 Task: Select Grocery. Add to cart, from 99 Ranch Market for 4287 Palmer Road, Westerville, Ohio 43081, Cell Number 614-742-1053, following items : Guava (each) - 8, Panda Tofu Strip (7 oz)  - 1, Texas Orange (each) - 5, Cherry Tomato (1 pack ) - 8, Tung-I Instant Noodle-Onion (3 oz)  - 1, Dragon Fruit Red (each) - 8, SF Clover Honey Glass (24 oz) - 5, Fragrance Salted Egg Potato Chips (2.47 oz) - 1, My Melody Wet Tissue with Case (1 ct) - 8, Jin Jin Jelly Strips (400 g) - 1
Action: Mouse pressed left at (399, 135)
Screenshot: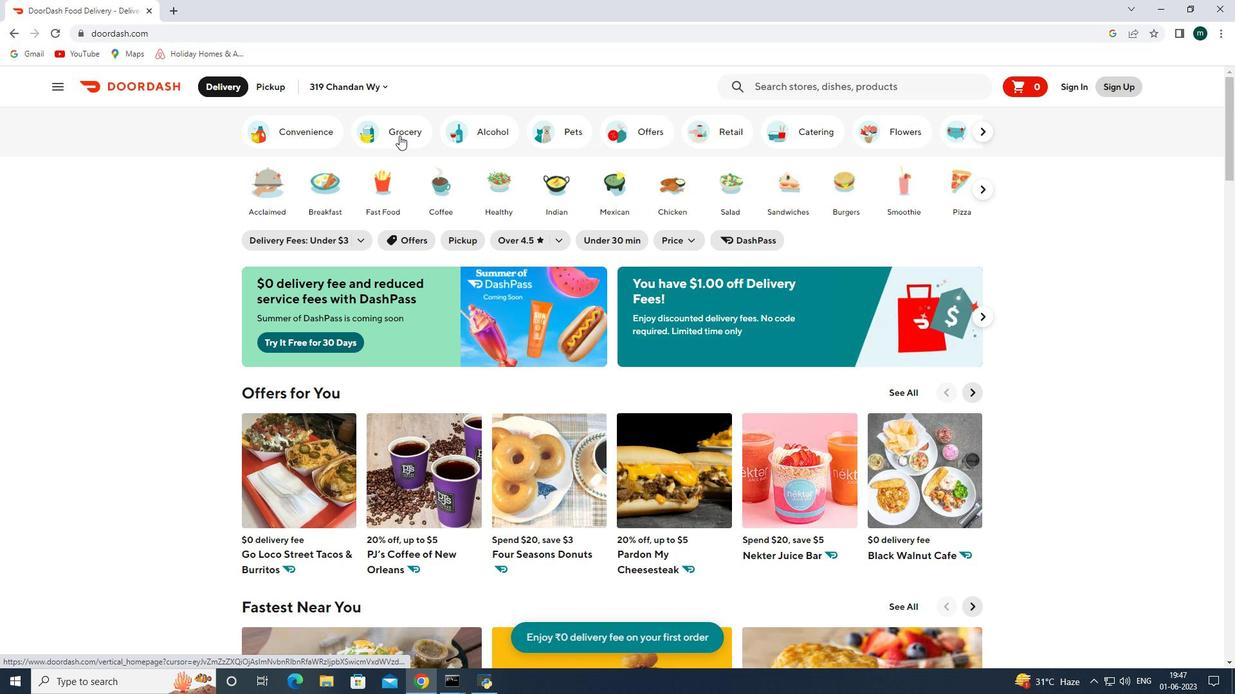 
Action: Mouse moved to (543, 366)
Screenshot: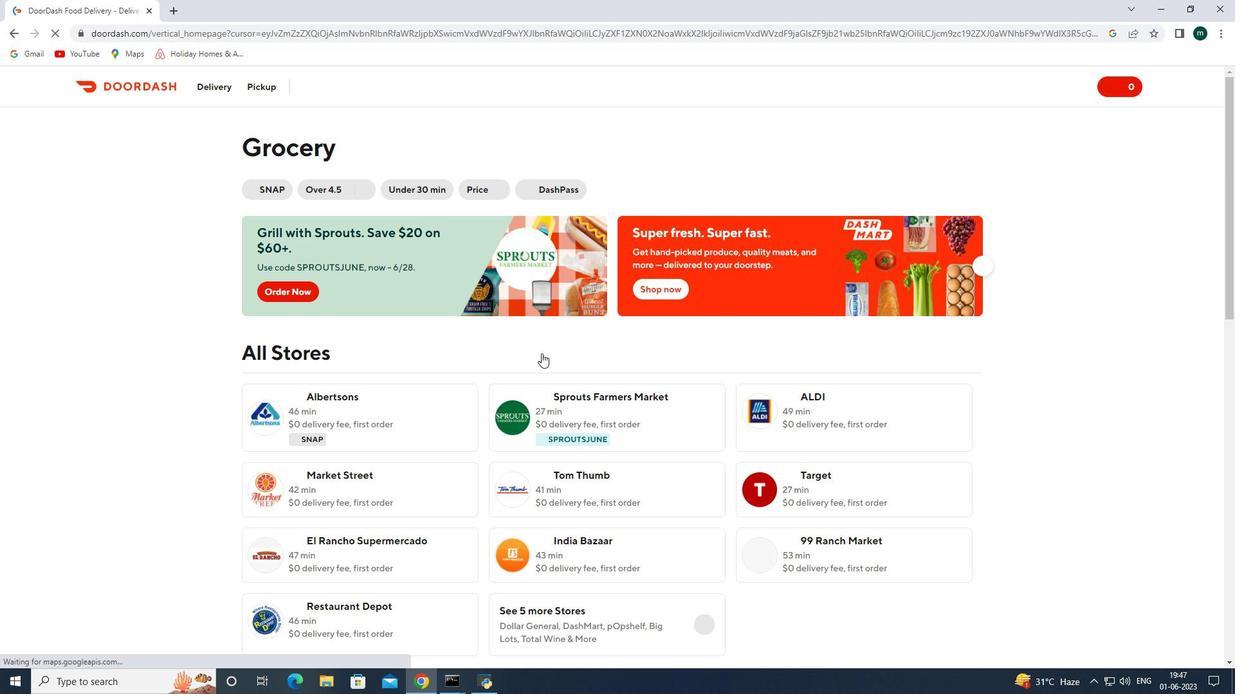 
Action: Mouse scrolled (543, 365) with delta (0, 0)
Screenshot: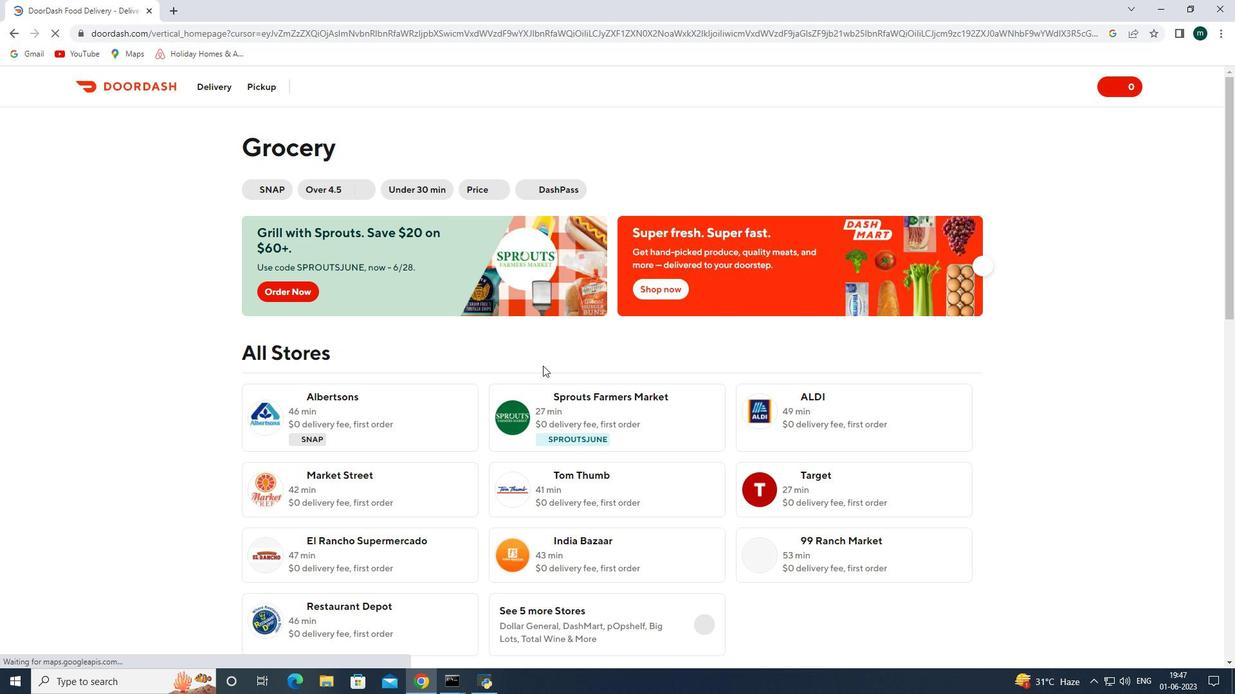 
Action: Mouse scrolled (543, 365) with delta (0, 0)
Screenshot: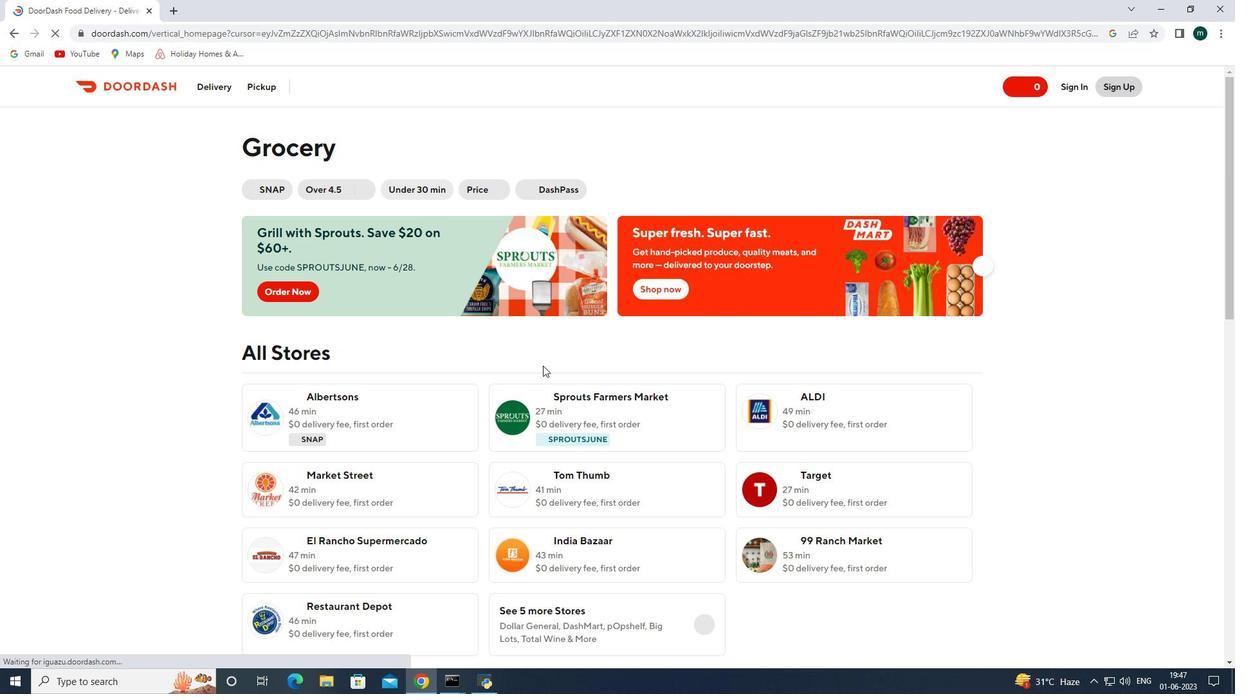 
Action: Mouse scrolled (543, 365) with delta (0, 0)
Screenshot: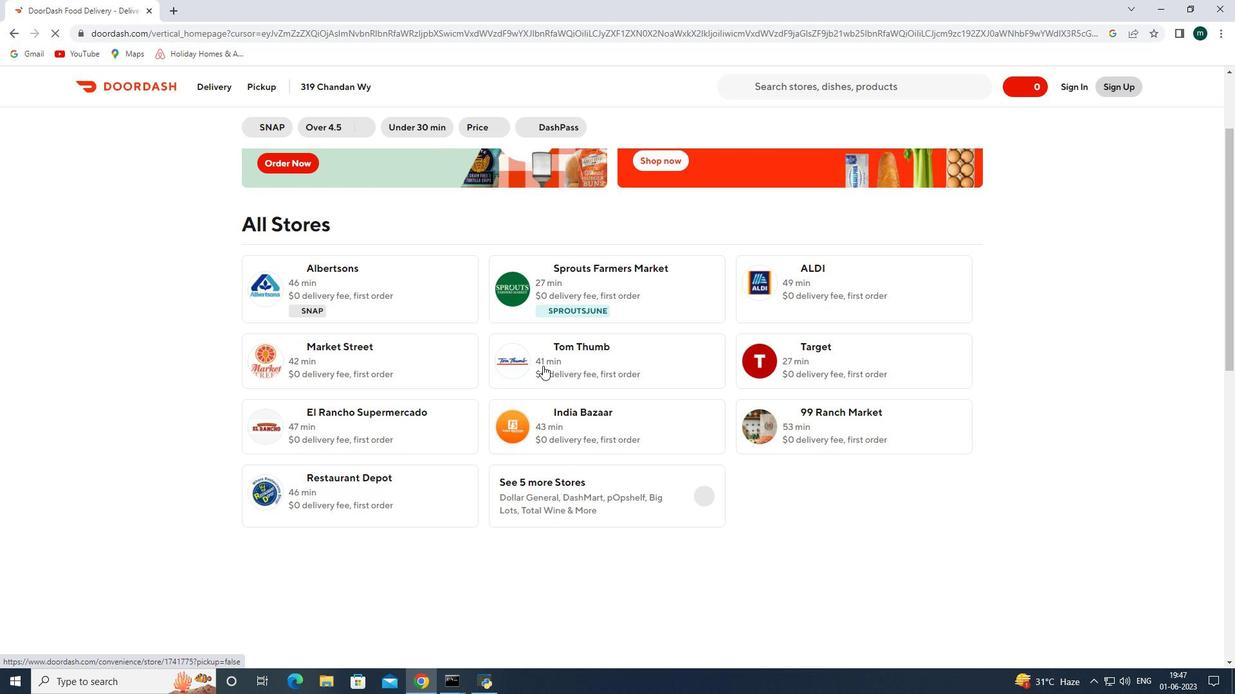 
Action: Mouse moved to (707, 433)
Screenshot: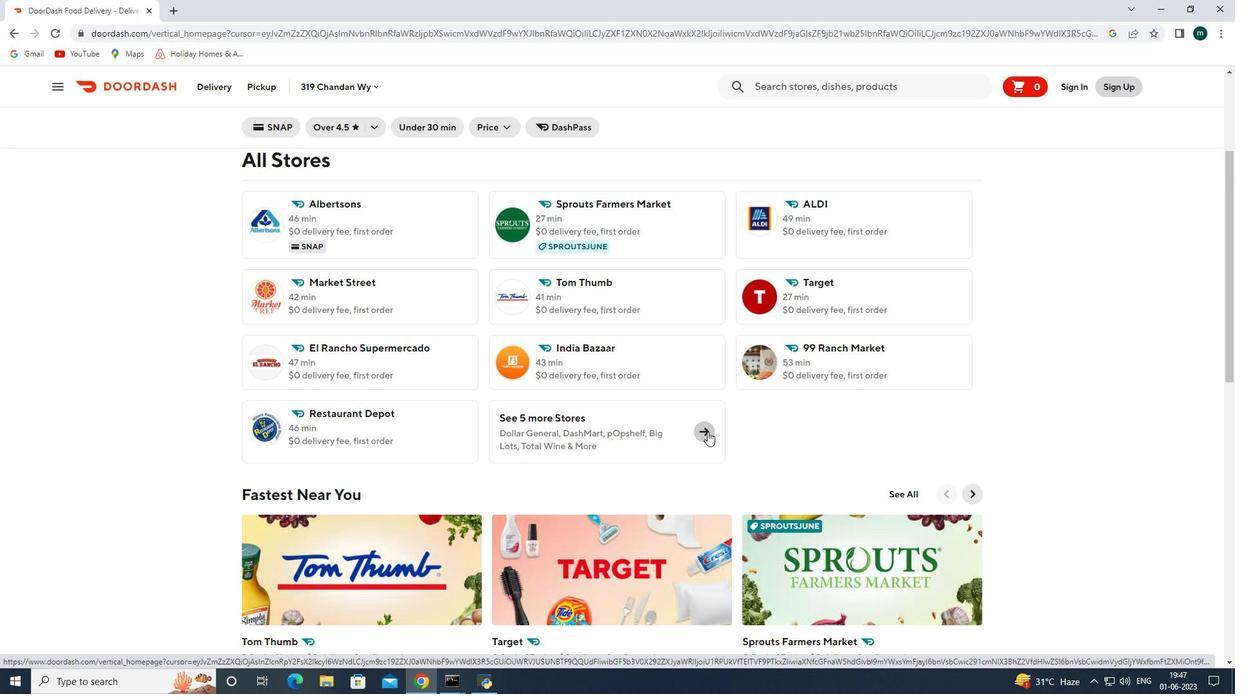 
Action: Mouse pressed left at (707, 433)
Screenshot: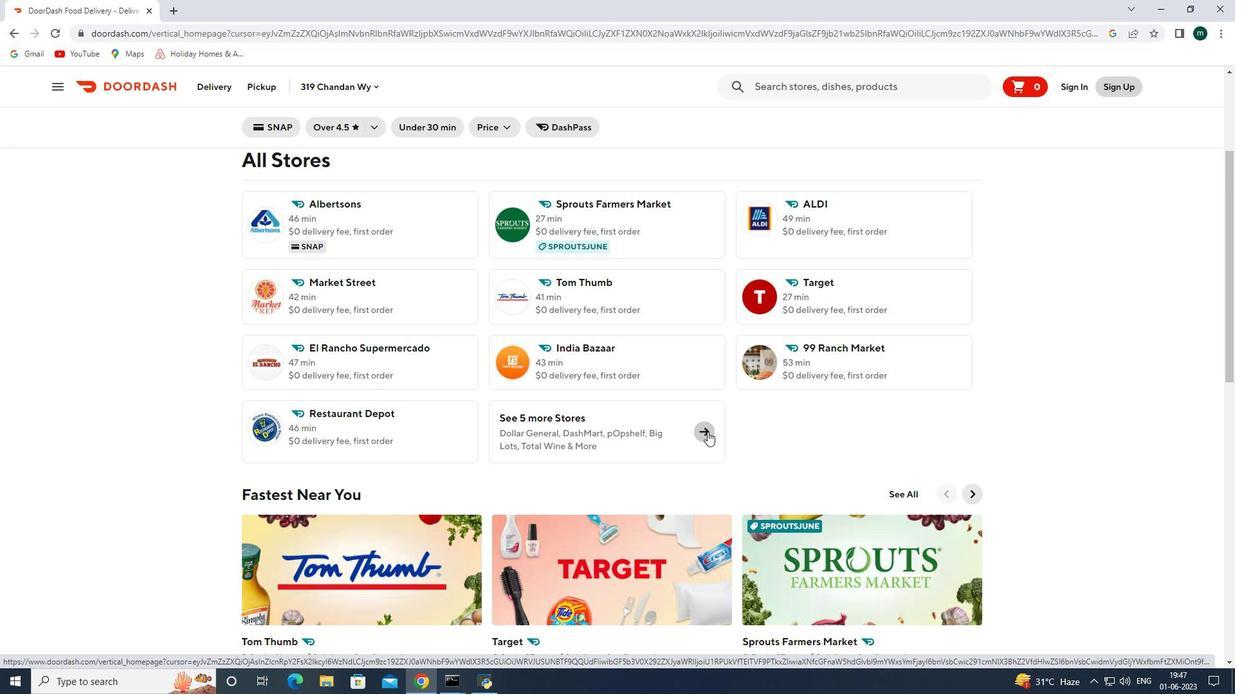 
Action: Mouse moved to (761, 345)
Screenshot: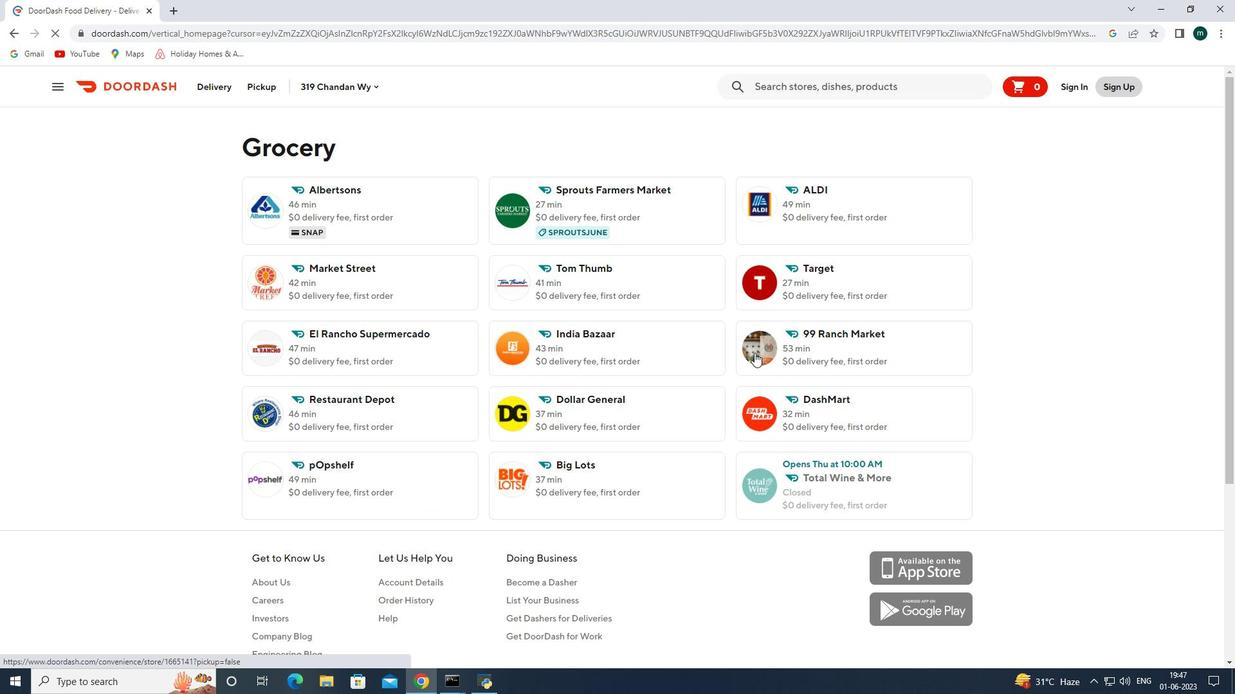 
Action: Mouse pressed left at (761, 345)
Screenshot: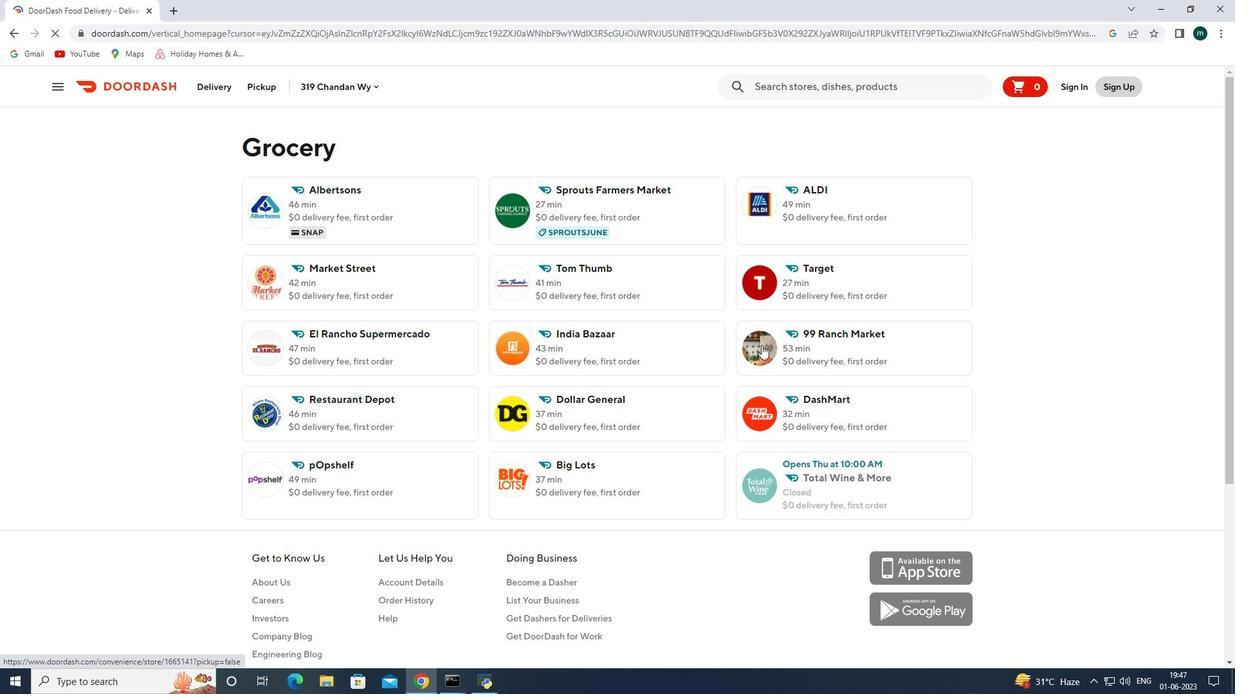 
Action: Mouse moved to (244, 92)
Screenshot: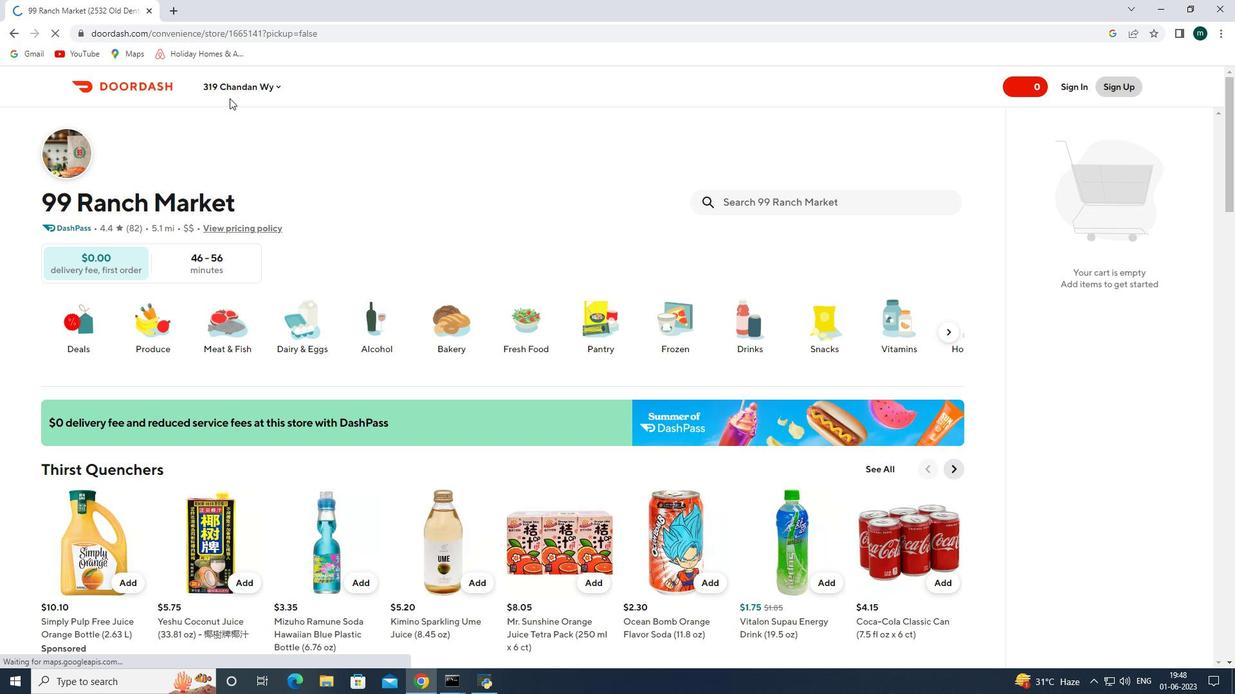 
Action: Mouse pressed left at (244, 92)
Screenshot: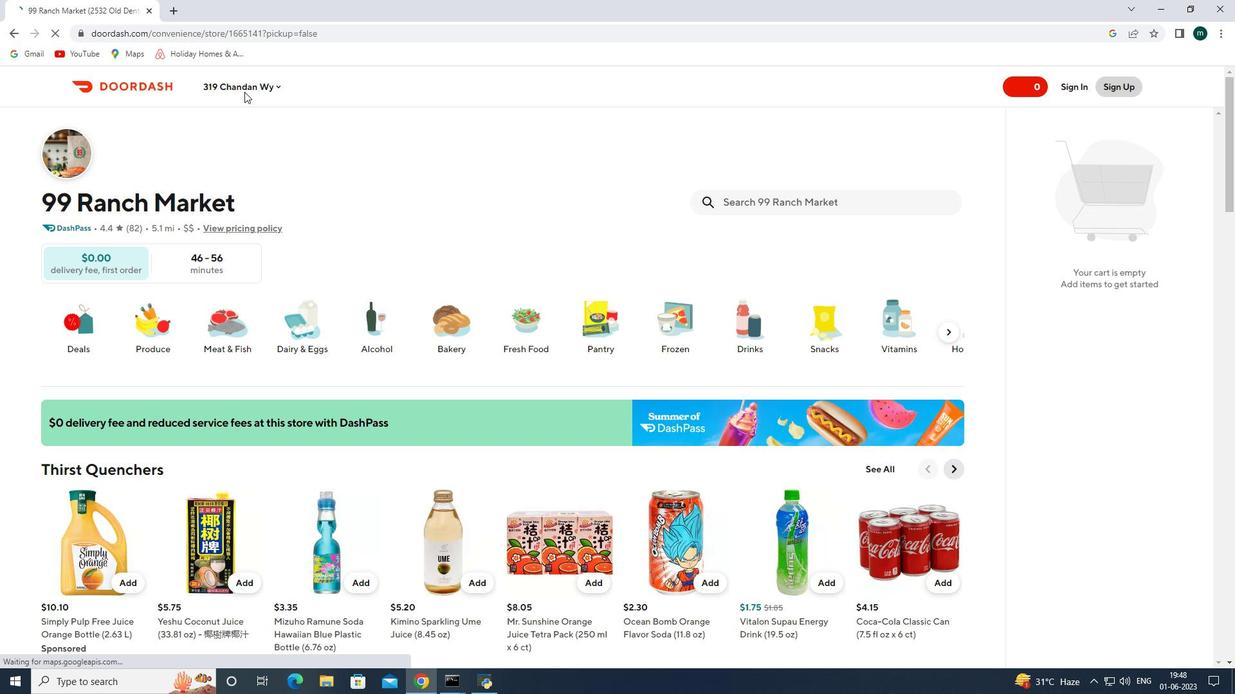 
Action: Mouse moved to (275, 88)
Screenshot: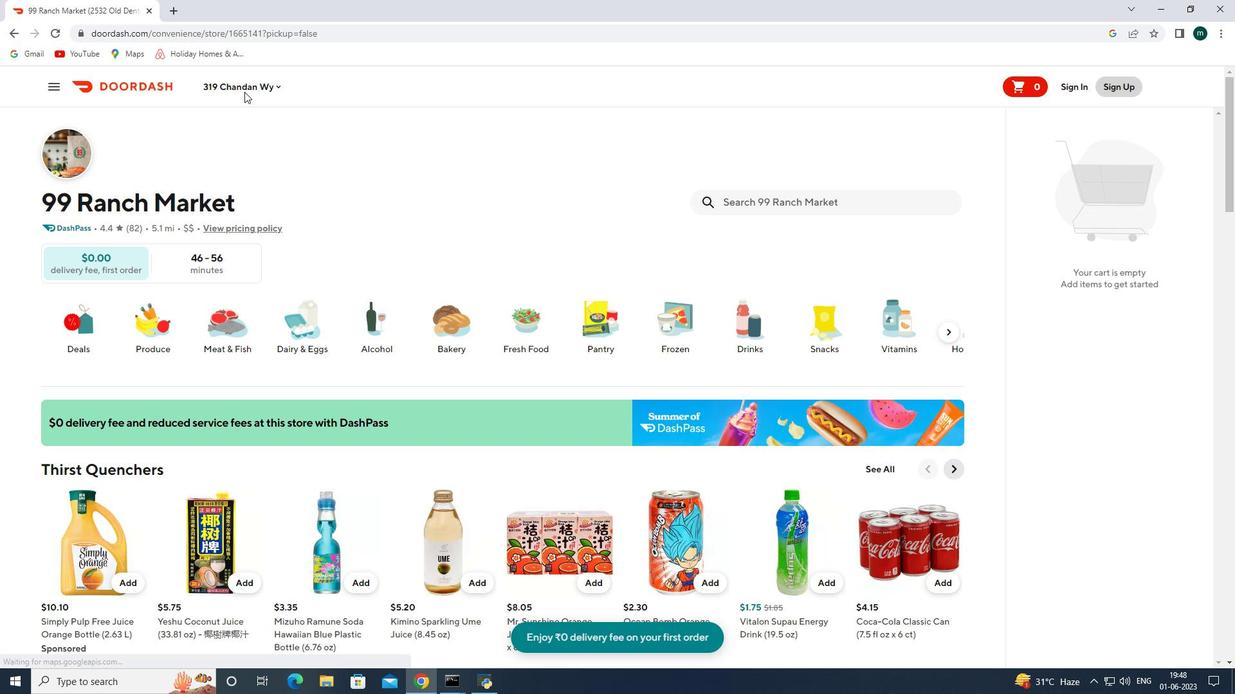 
Action: Mouse pressed left at (275, 88)
Screenshot: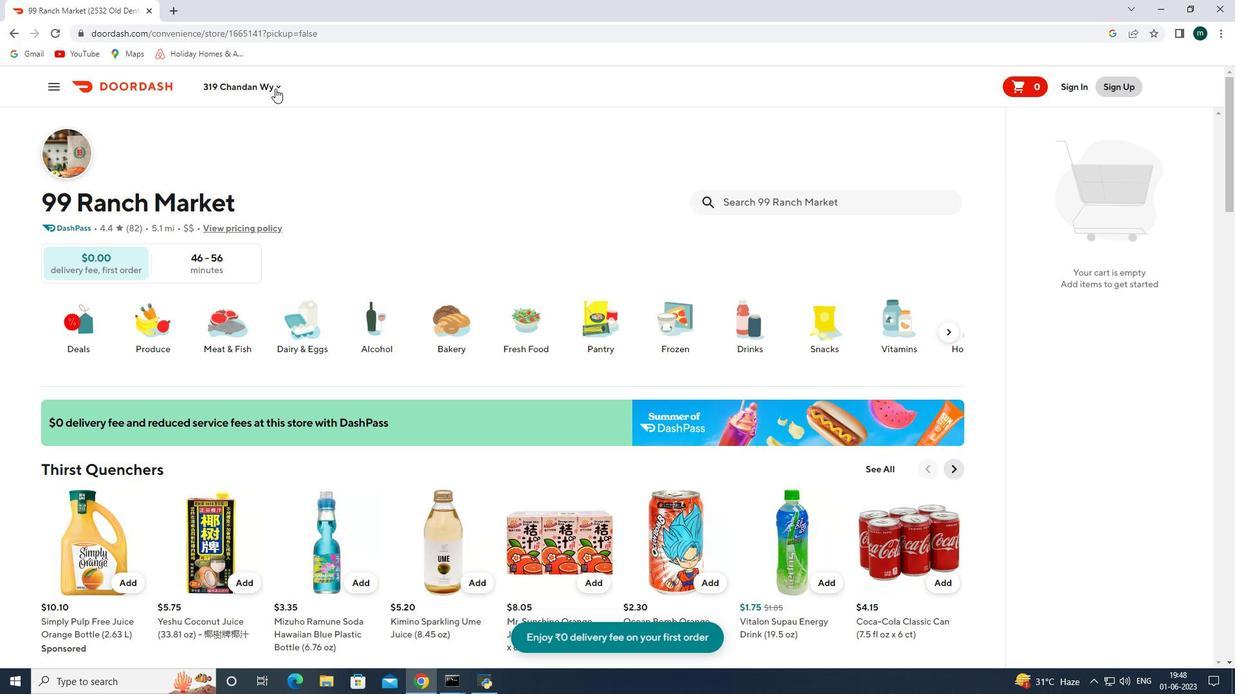 
Action: Mouse moved to (285, 133)
Screenshot: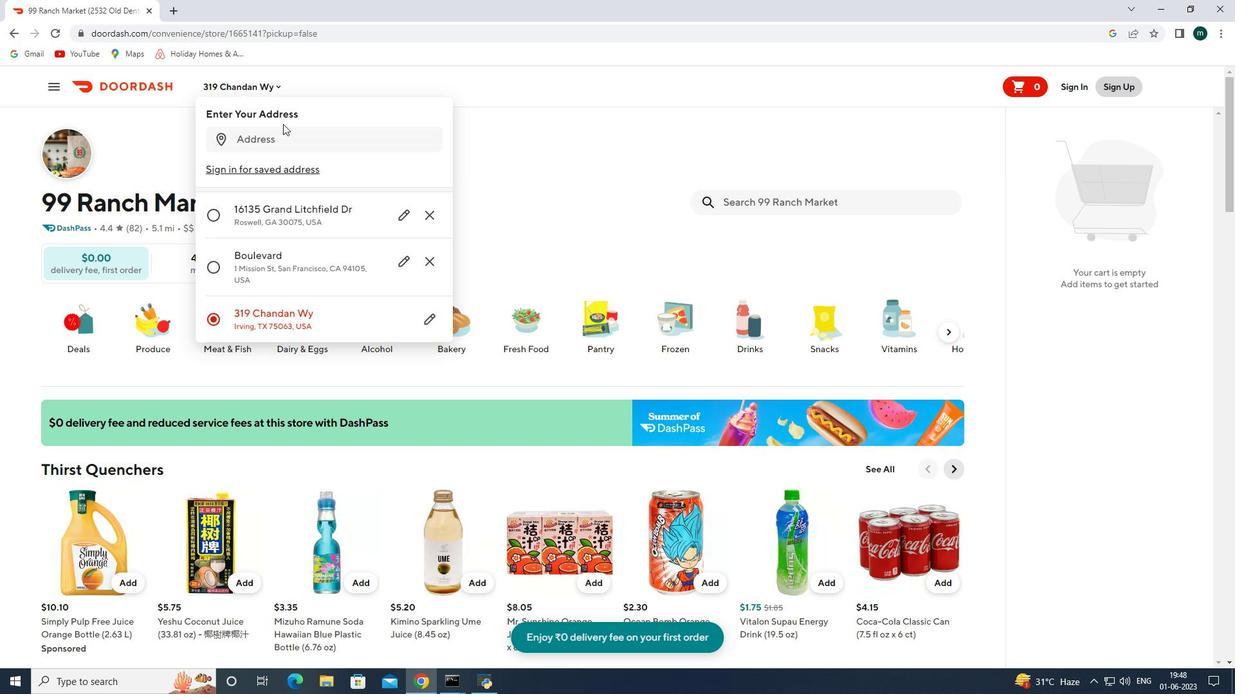 
Action: Mouse pressed left at (285, 133)
Screenshot: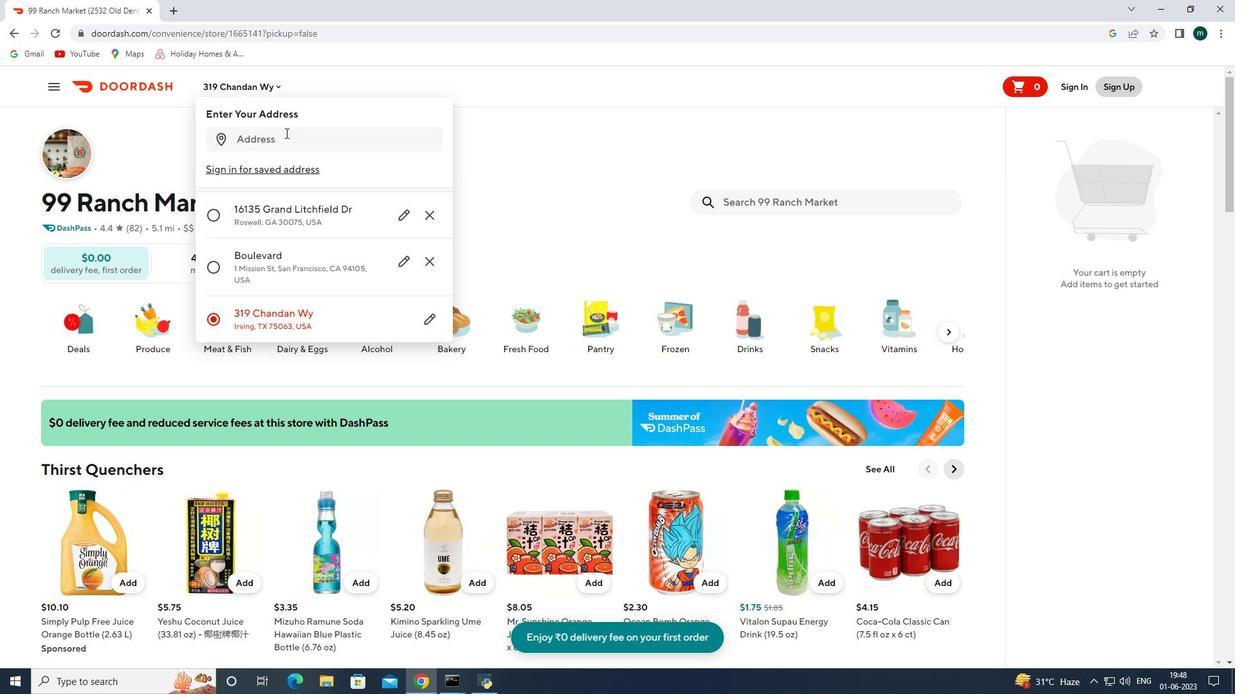
Action: Key pressed 4287<Key.space>plamer<Key.space>road<Key.left><Key.left><Key.left><Key.left><Key.left><Key.backspace><Key.backspace><Key.backspace><Key.backspace><Key.backspace>almer<Key.right><Key.right><Key.right><Key.right><Key.right><Key.right><Key.space>westerville<Key.space>oho<Key.backspace>io<Key.space>4305<Key.backspace>81<Key.enter>
Screenshot: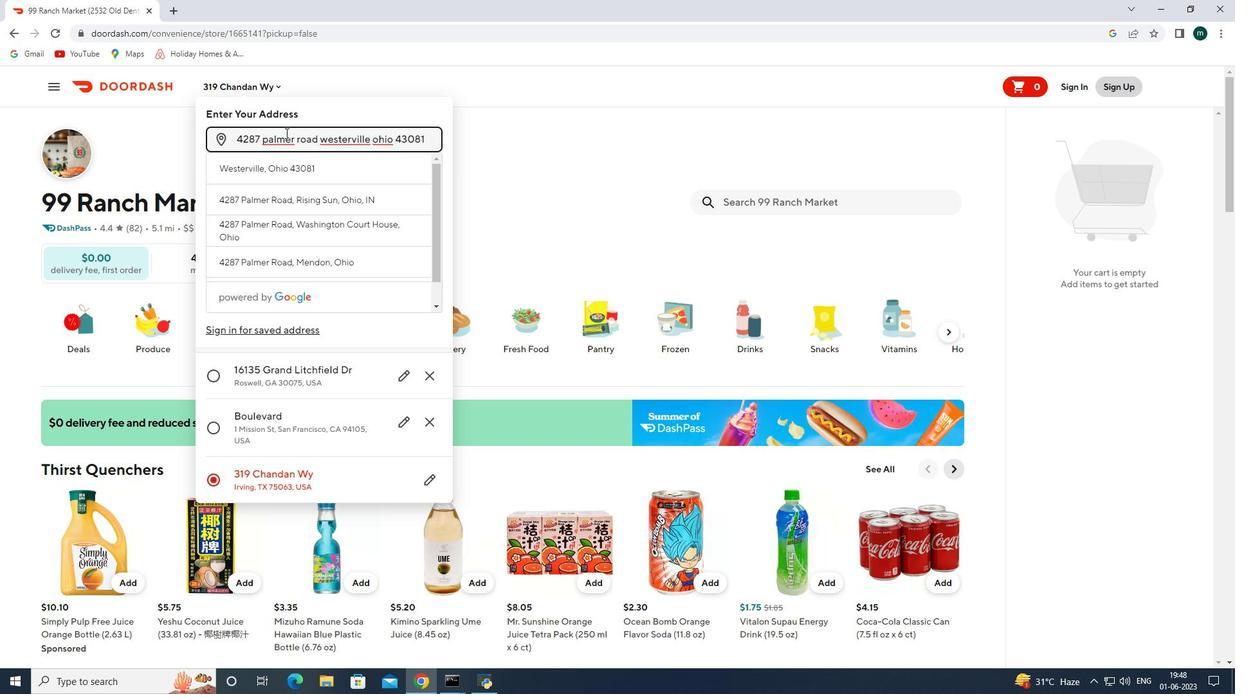 
Action: Mouse moved to (394, 557)
Screenshot: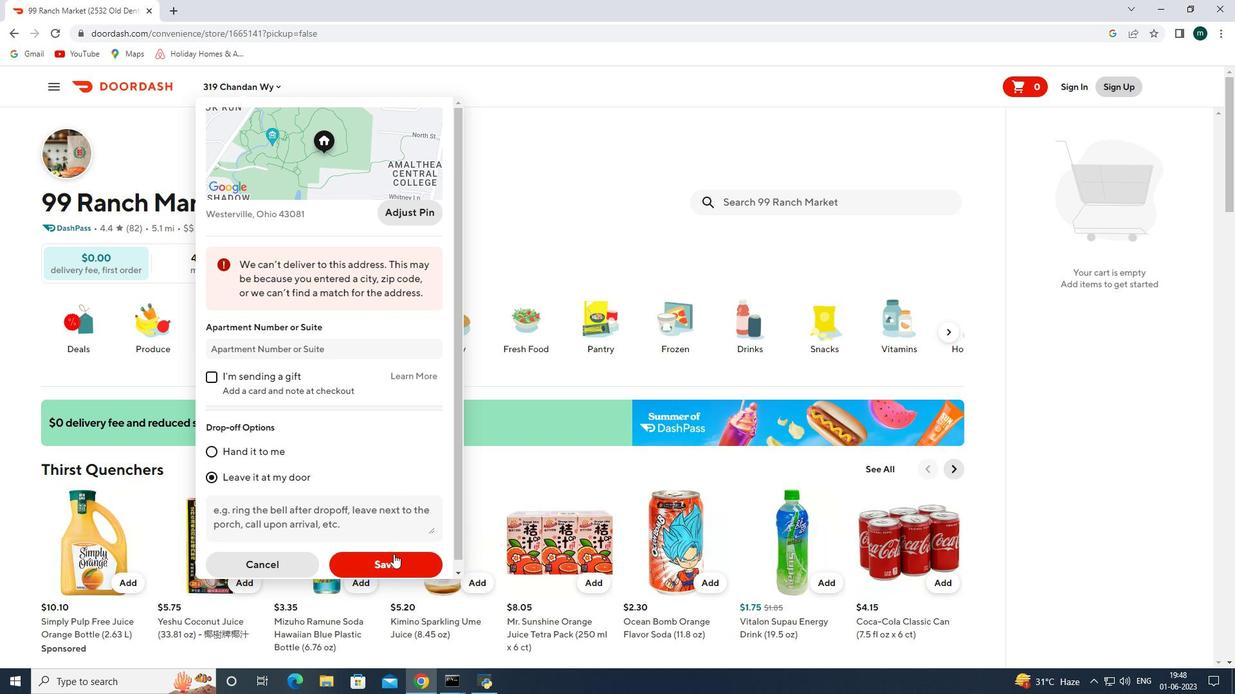 
Action: Mouse pressed left at (394, 557)
Screenshot: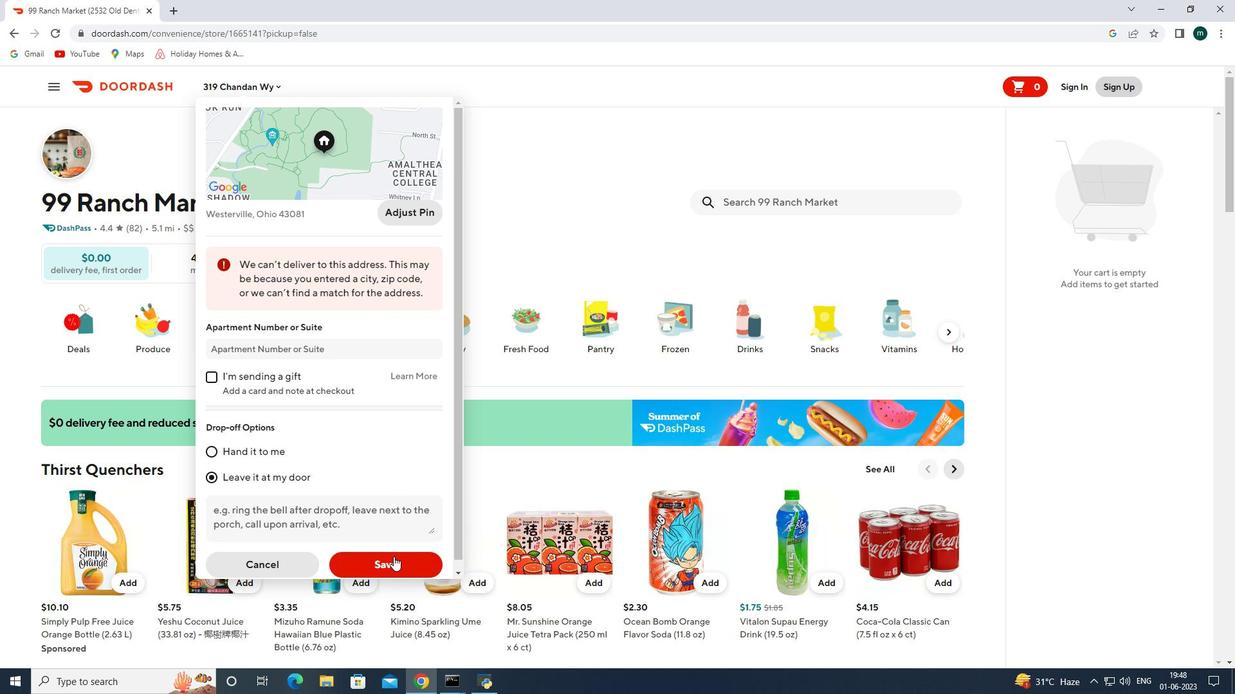 
Action: Mouse moved to (730, 190)
Screenshot: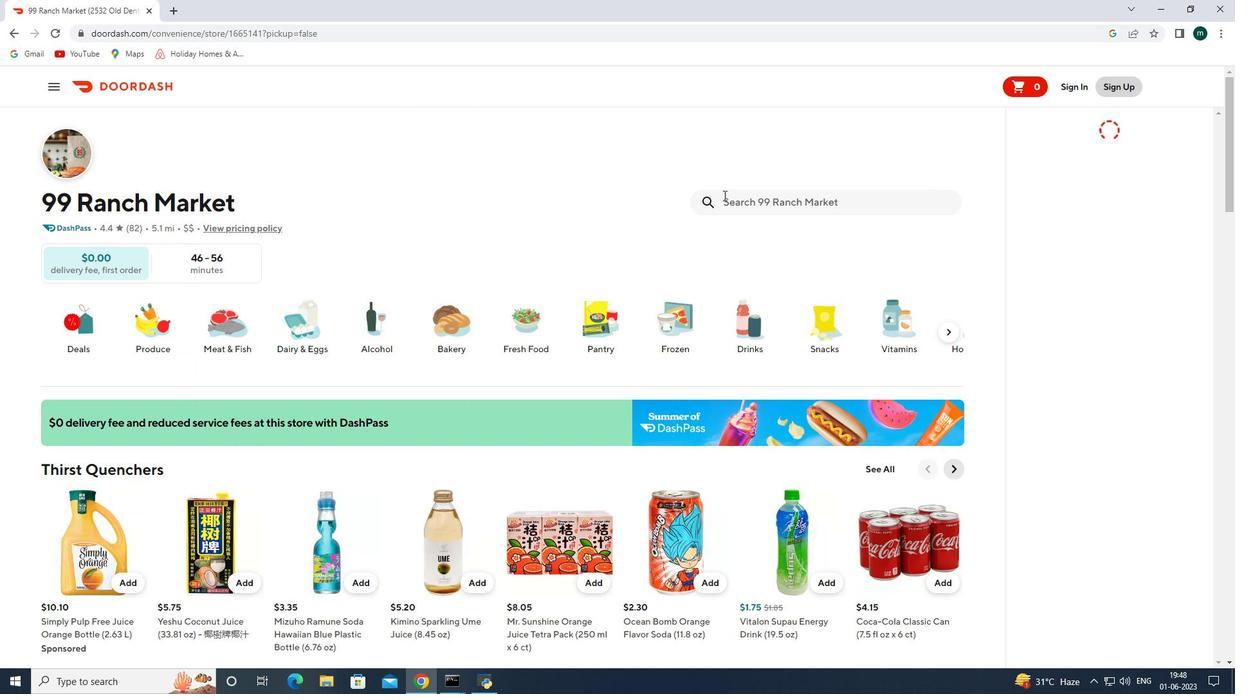 
Action: Mouse pressed left at (730, 190)
Screenshot: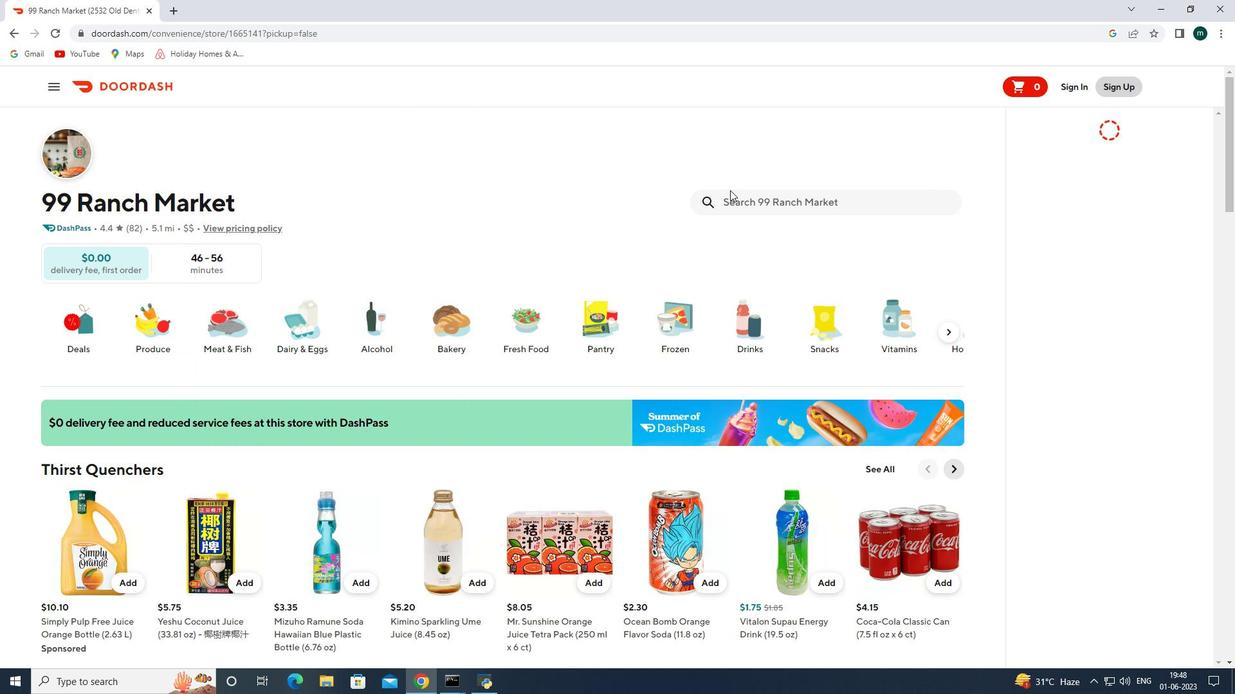 
Action: Mouse moved to (732, 198)
Screenshot: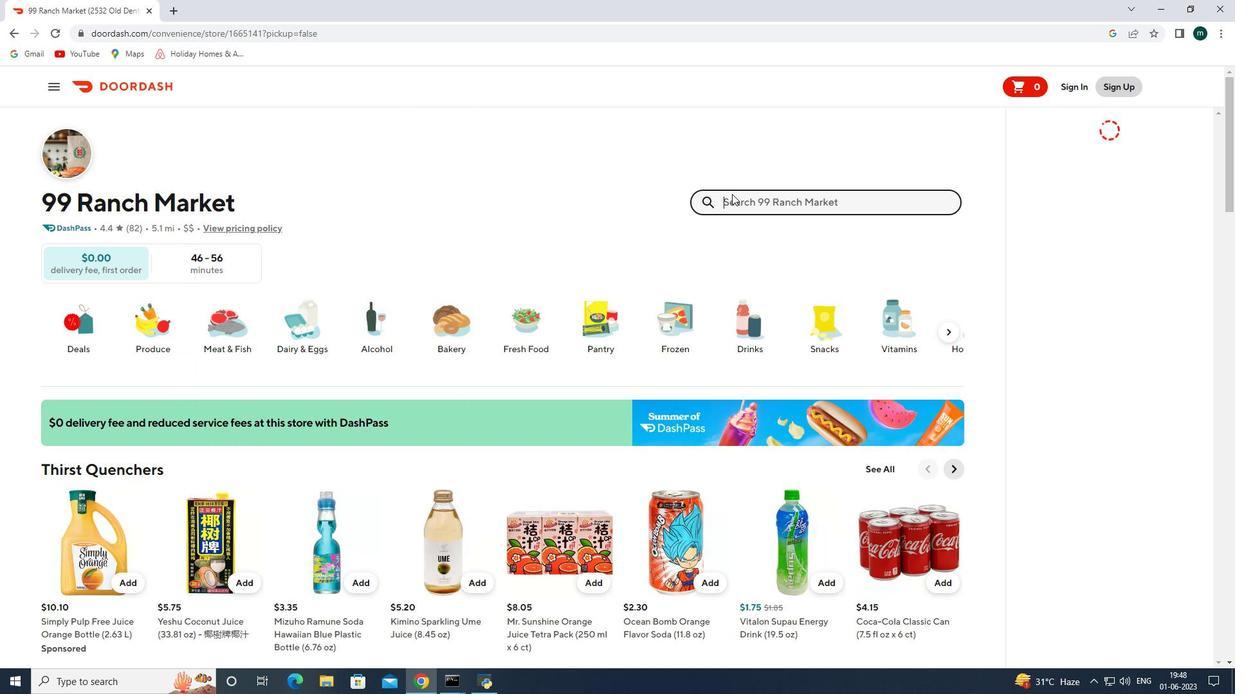 
Action: Key pressed guava<Key.space><Key.enter>
Screenshot: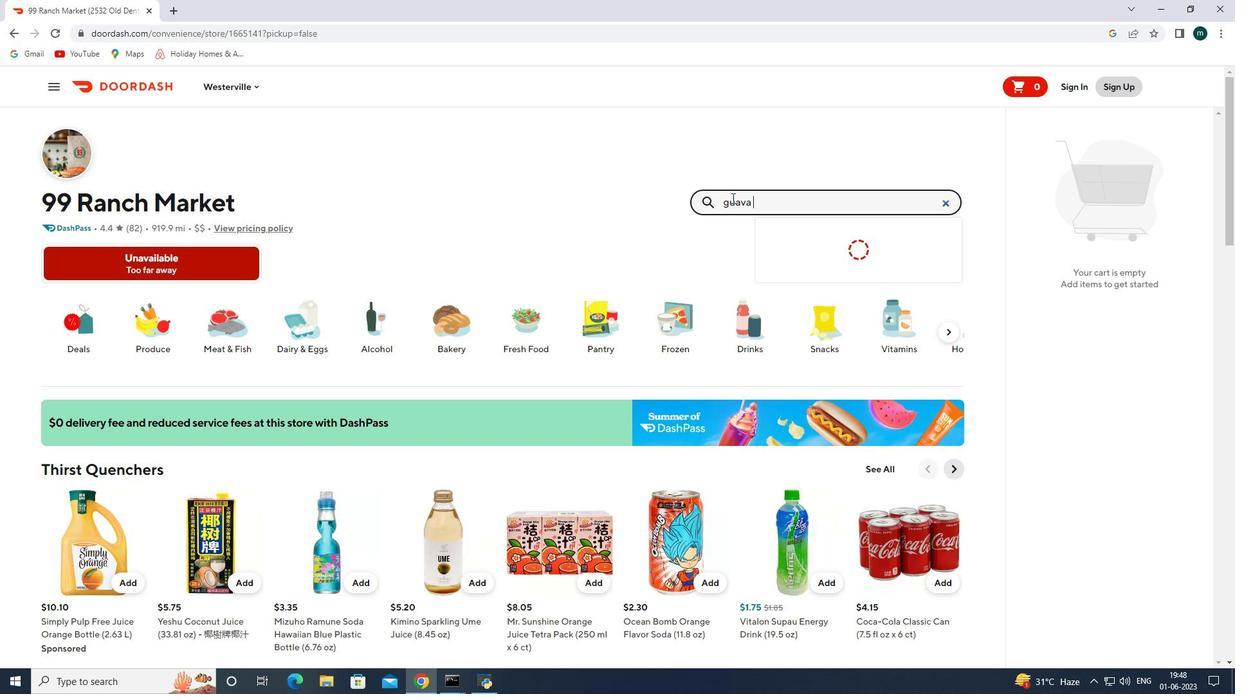 
Action: Mouse moved to (119, 335)
Screenshot: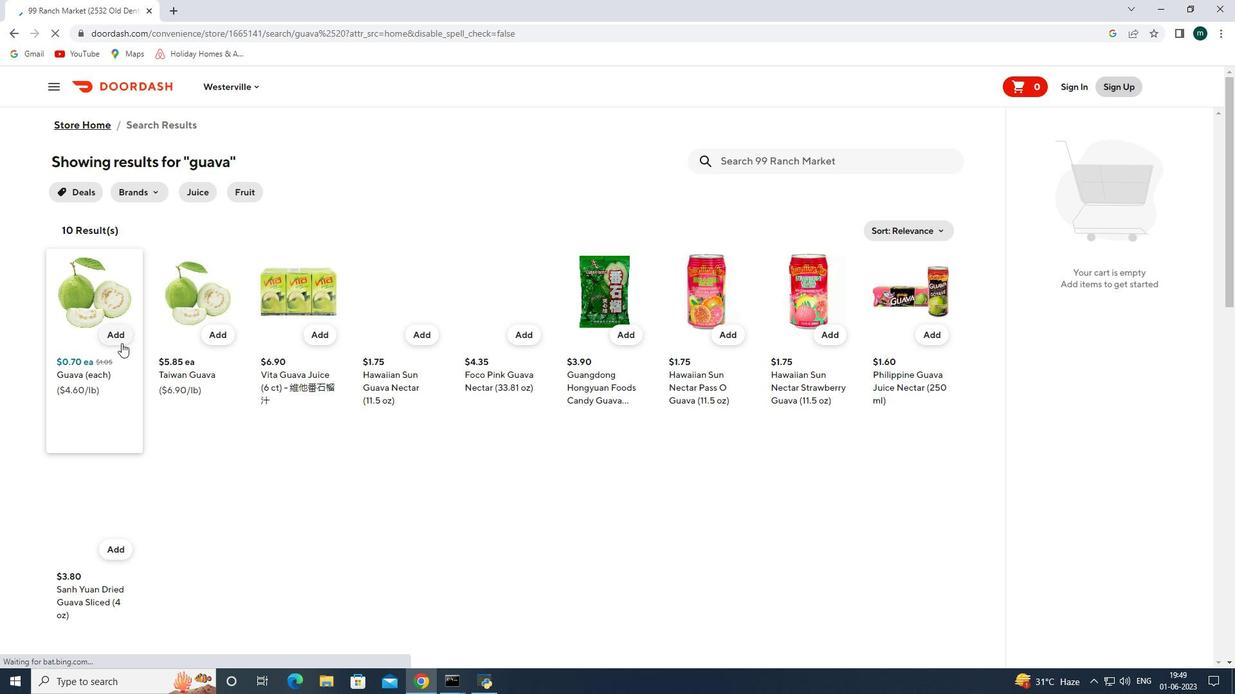 
Action: Mouse pressed left at (119, 335)
Screenshot: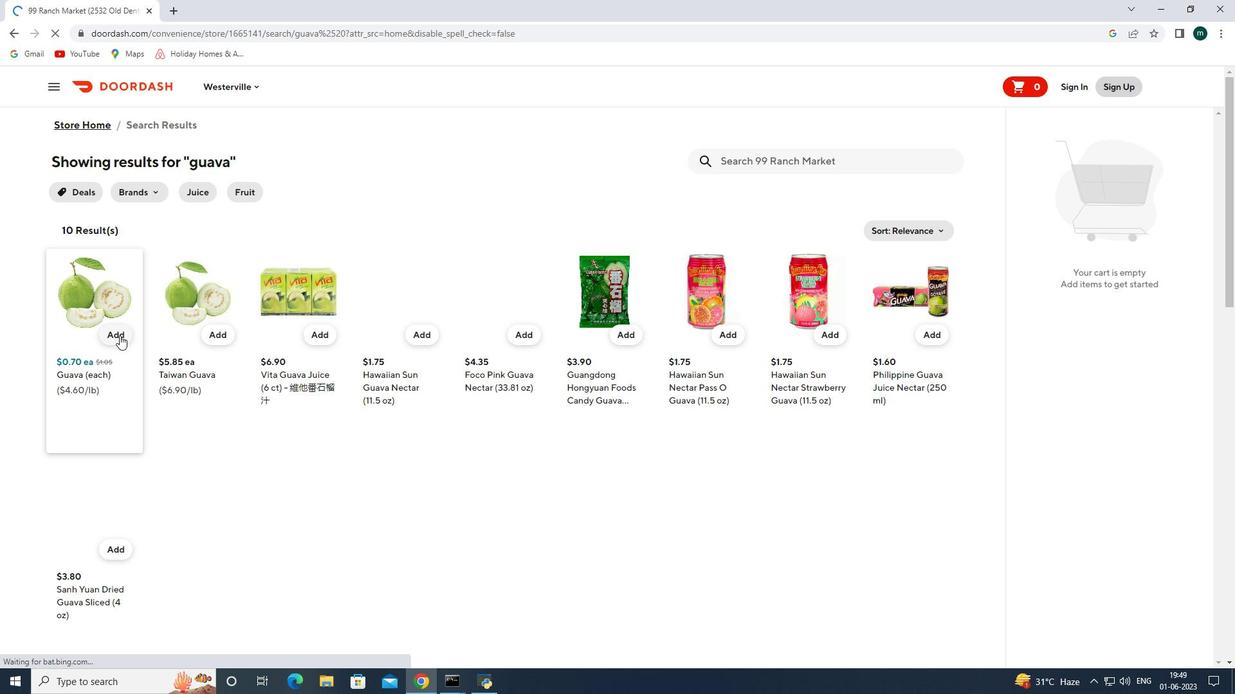 
Action: Mouse pressed left at (119, 335)
Screenshot: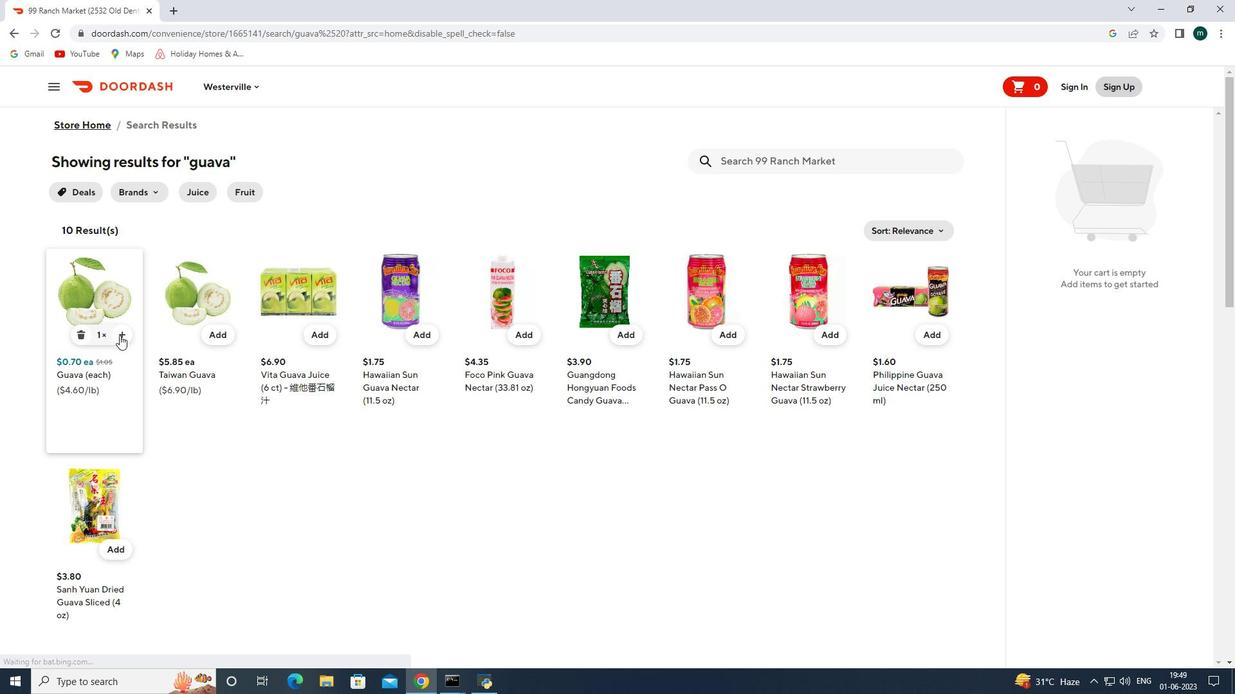 
Action: Mouse pressed left at (119, 335)
Screenshot: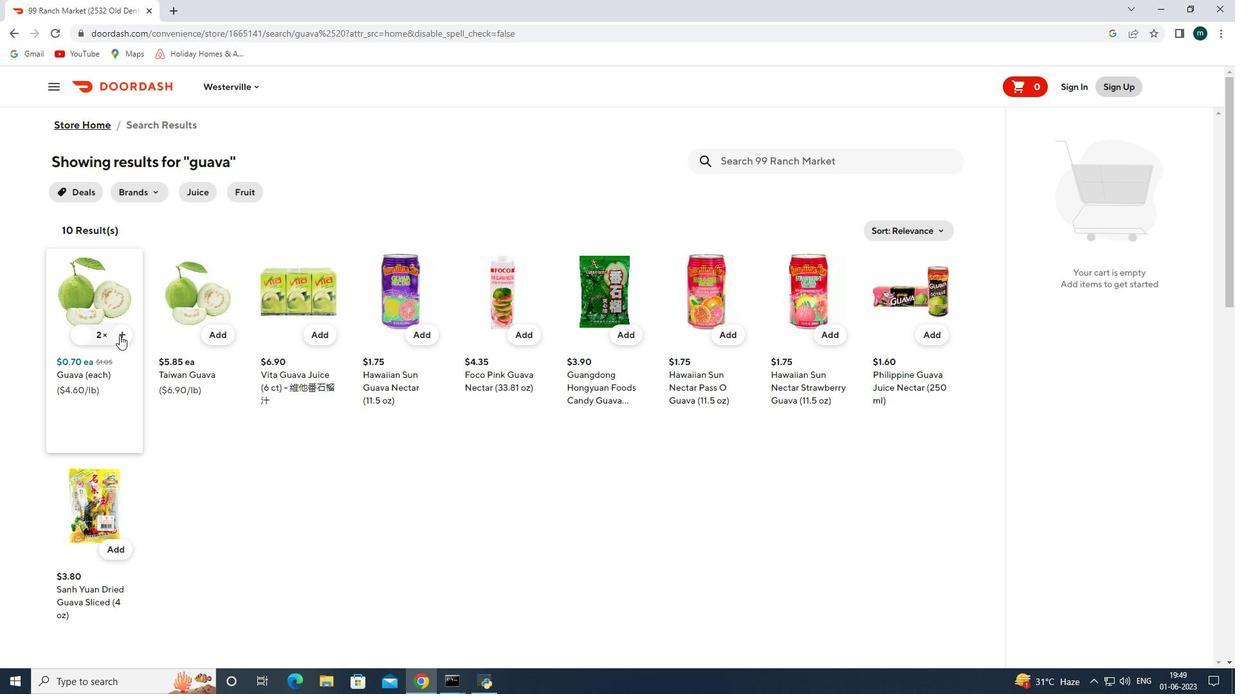 
Action: Mouse pressed left at (119, 335)
Screenshot: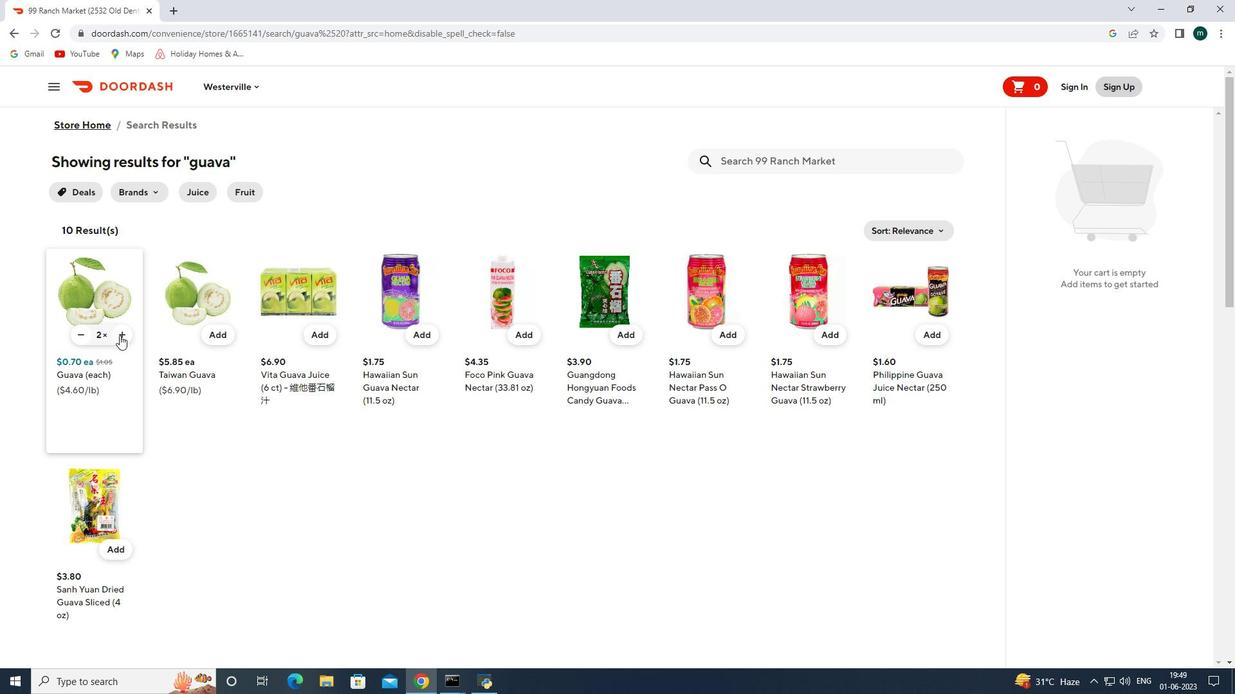
Action: Mouse pressed left at (119, 335)
Screenshot: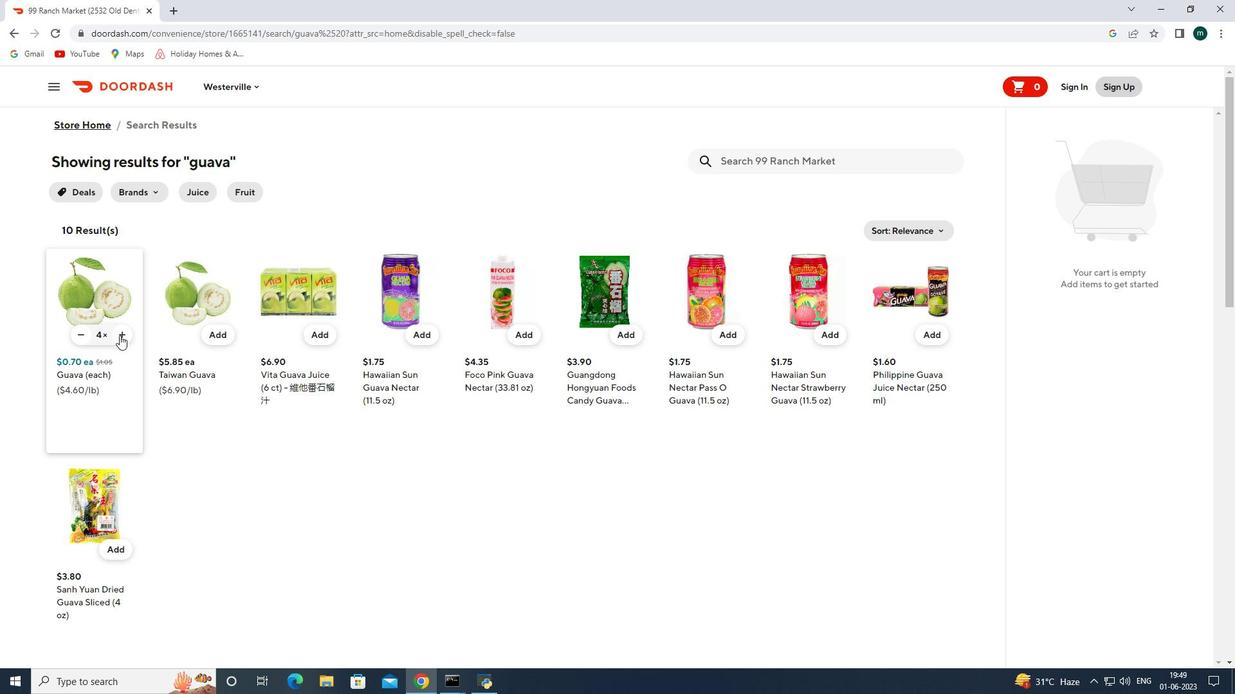 
Action: Mouse pressed left at (119, 335)
Screenshot: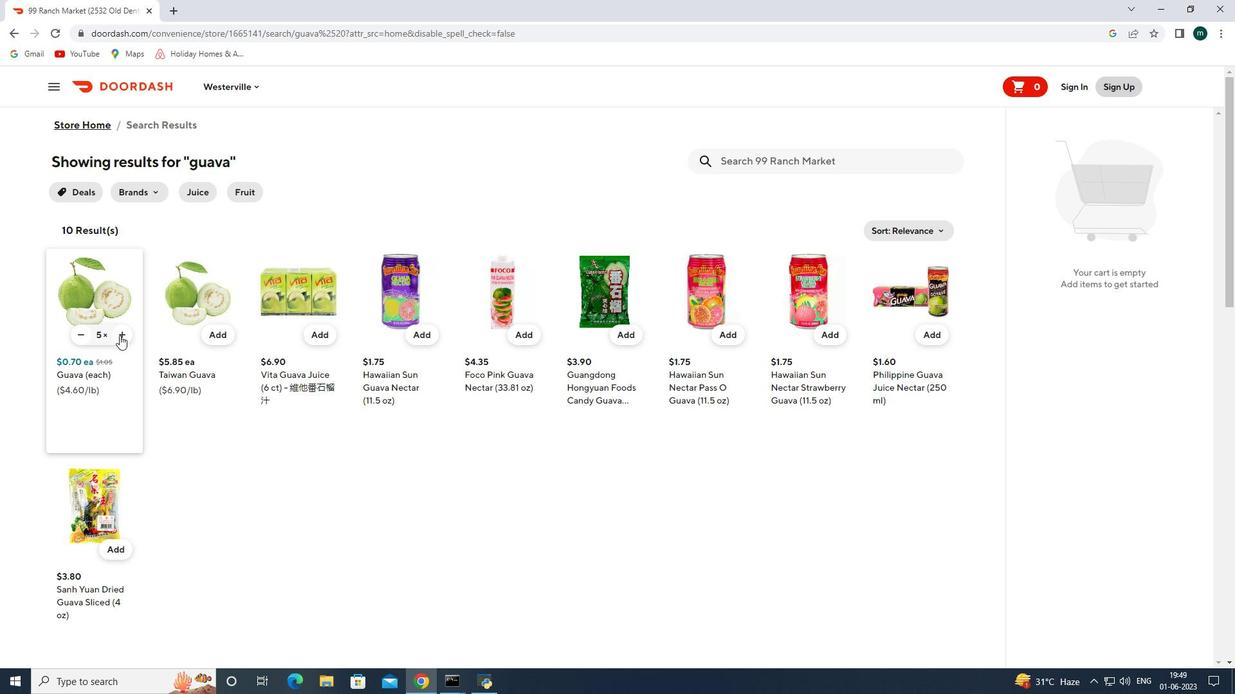 
Action: Mouse pressed left at (119, 335)
Screenshot: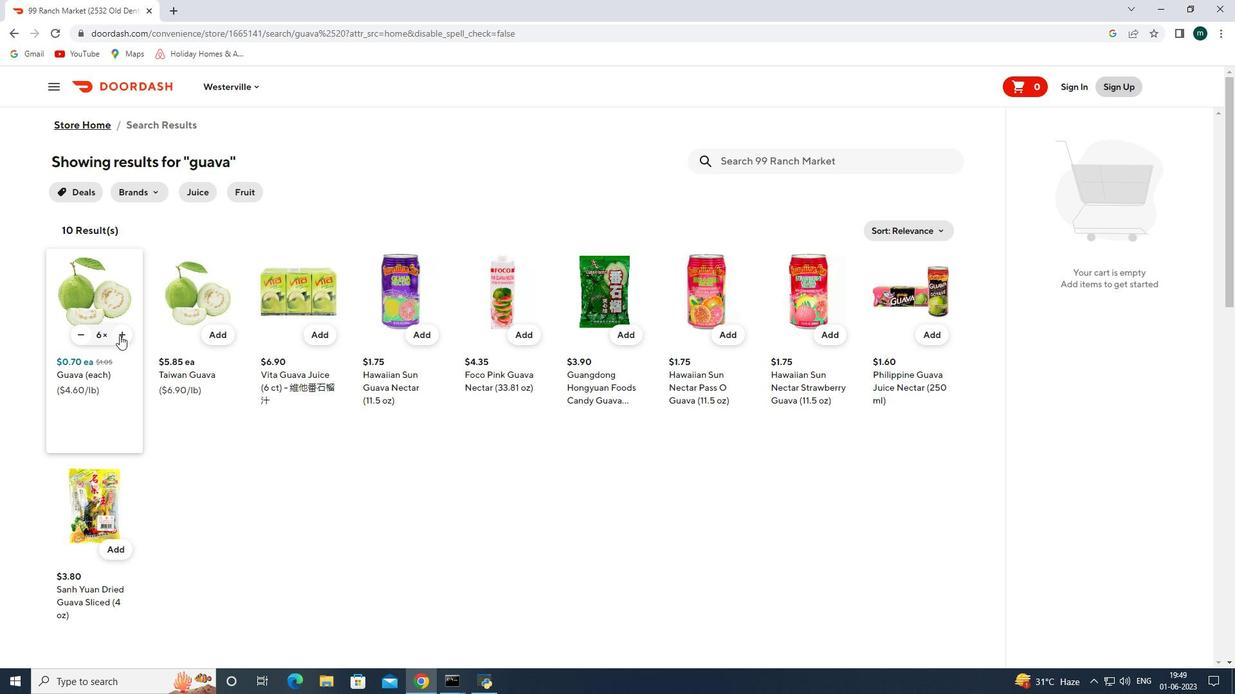 
Action: Mouse pressed left at (119, 335)
Screenshot: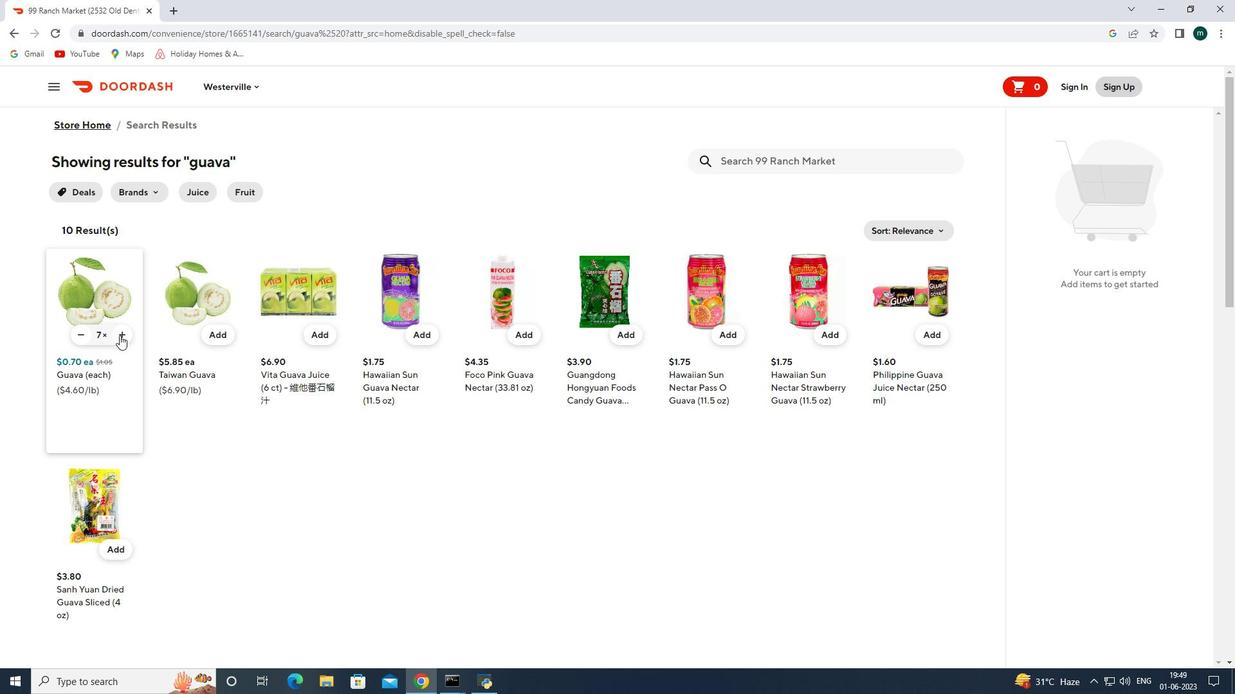 
Action: Mouse moved to (724, 164)
Screenshot: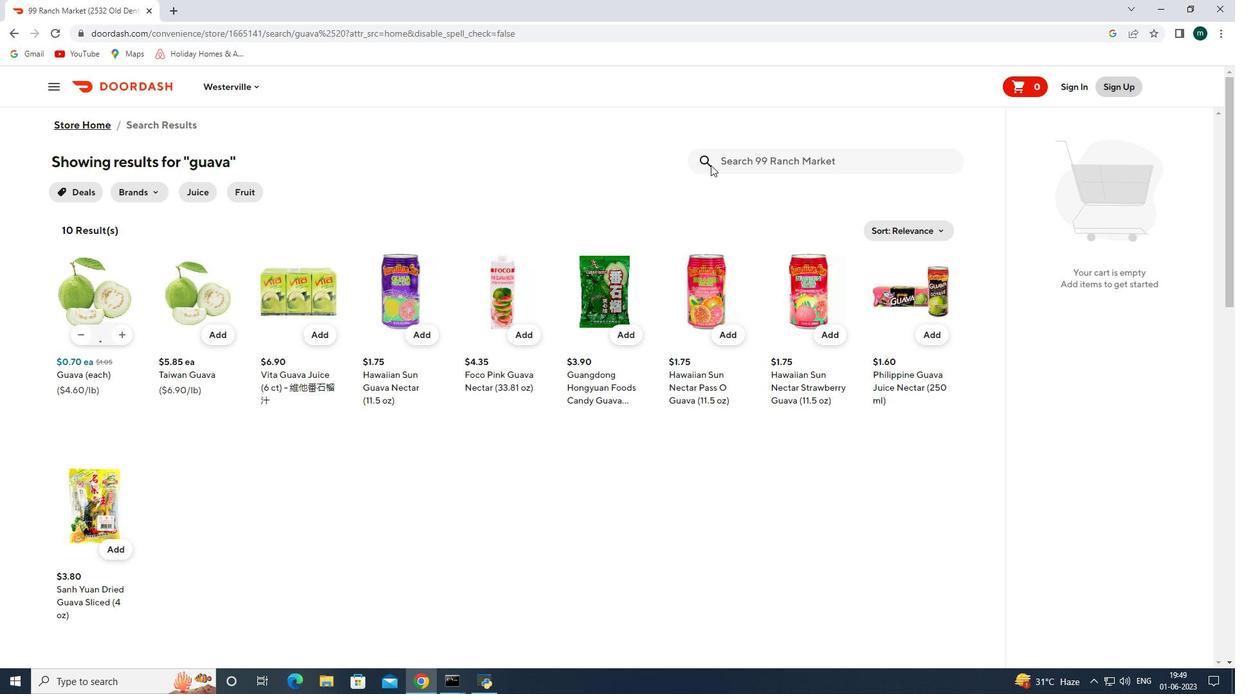 
Action: Mouse pressed left at (724, 164)
Screenshot: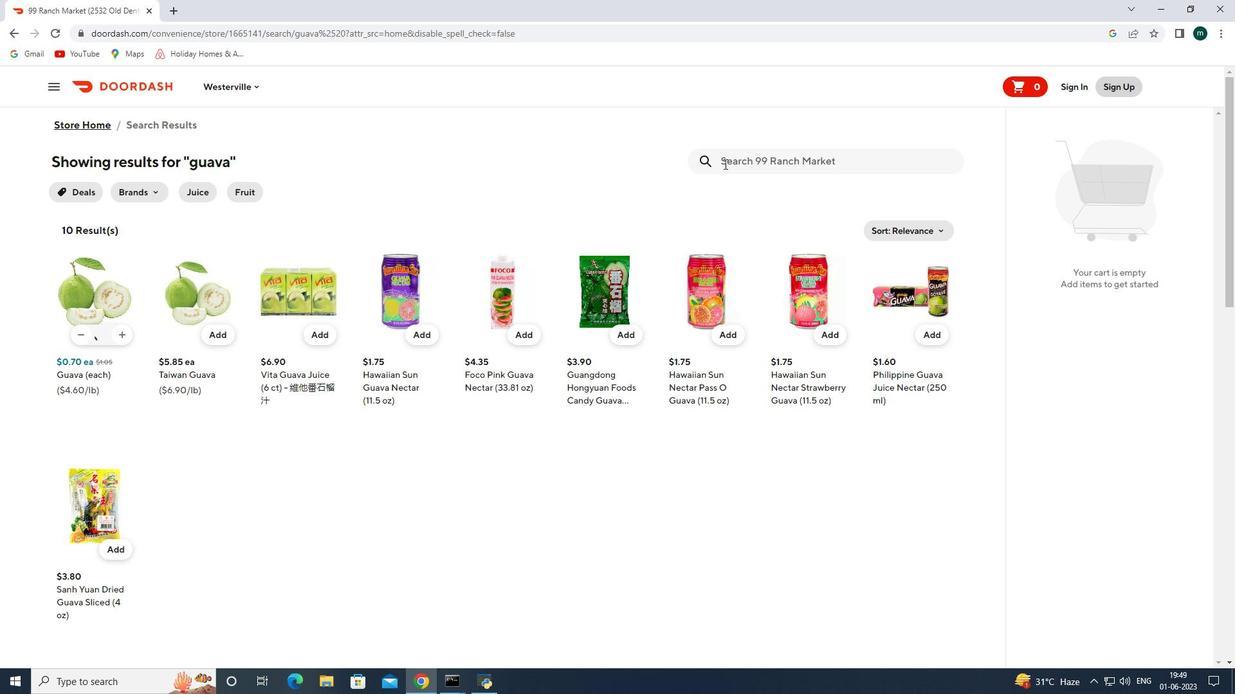 
Action: Key pressed oanda<Key.space>tofu<Key.space>strip<Key.enter>
Screenshot: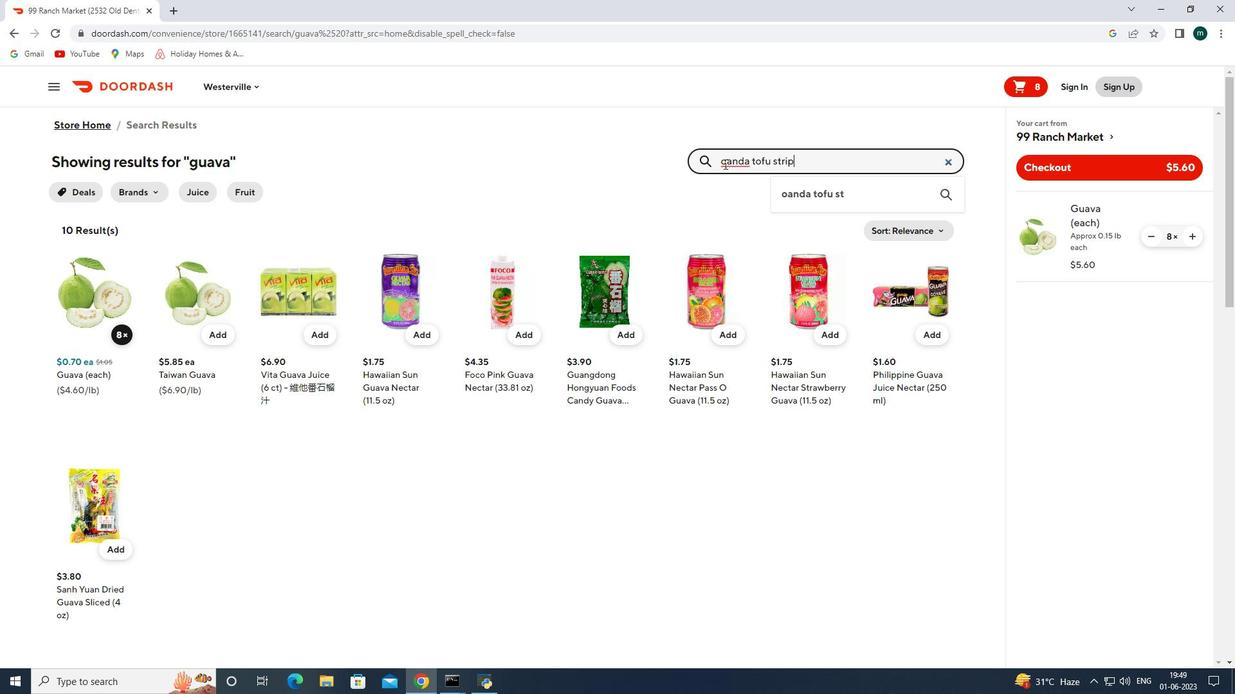
Action: Mouse moved to (734, 162)
Screenshot: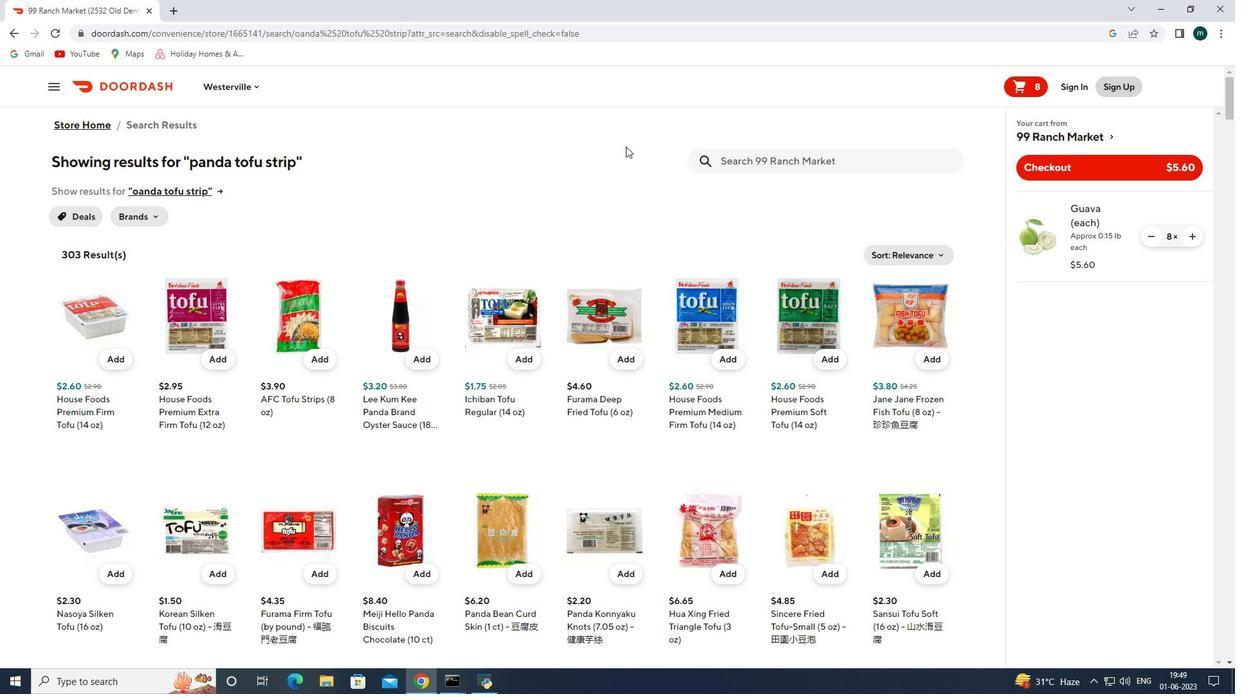 
Action: Mouse pressed left at (734, 162)
Screenshot: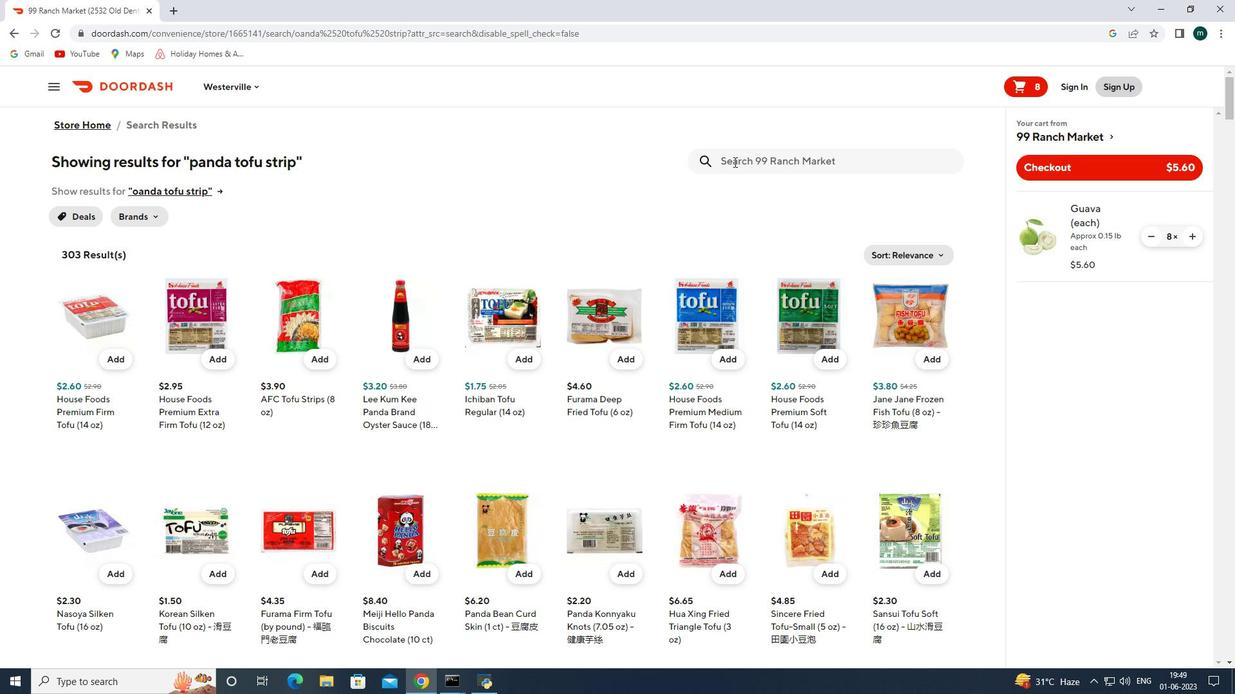 
Action: Key pressed texas<Key.space>orange<Key.space><Key.enter>
Screenshot: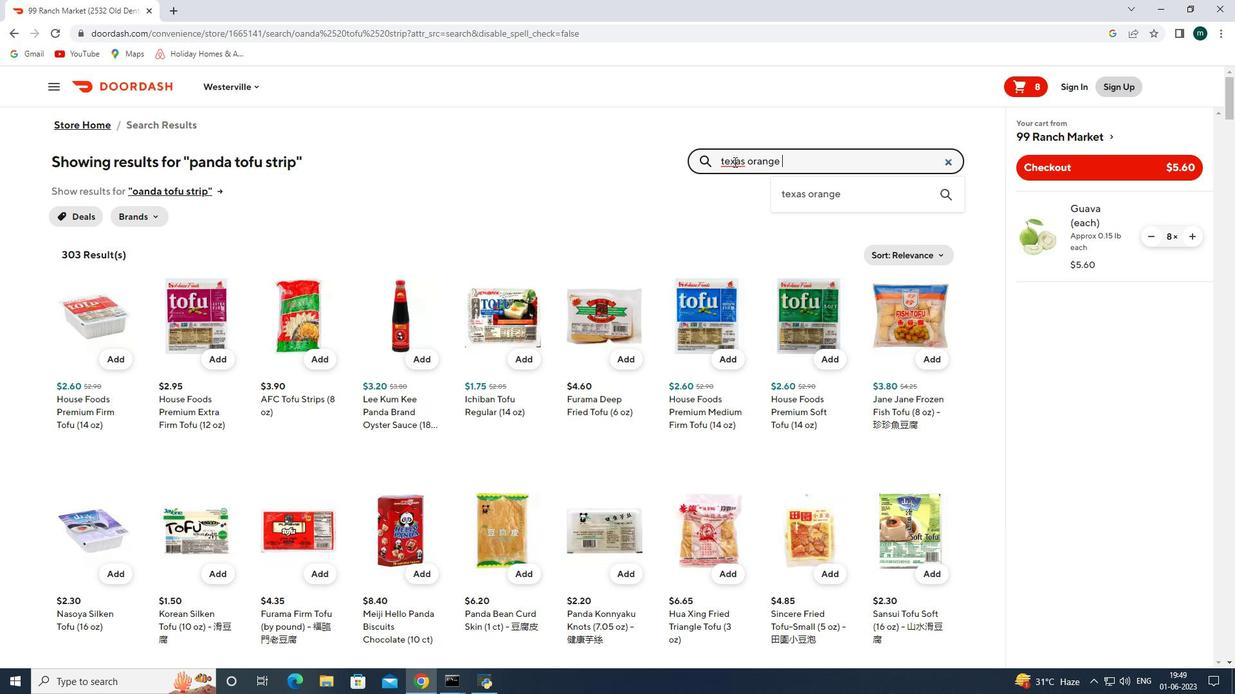 
Action: Mouse moved to (813, 155)
Screenshot: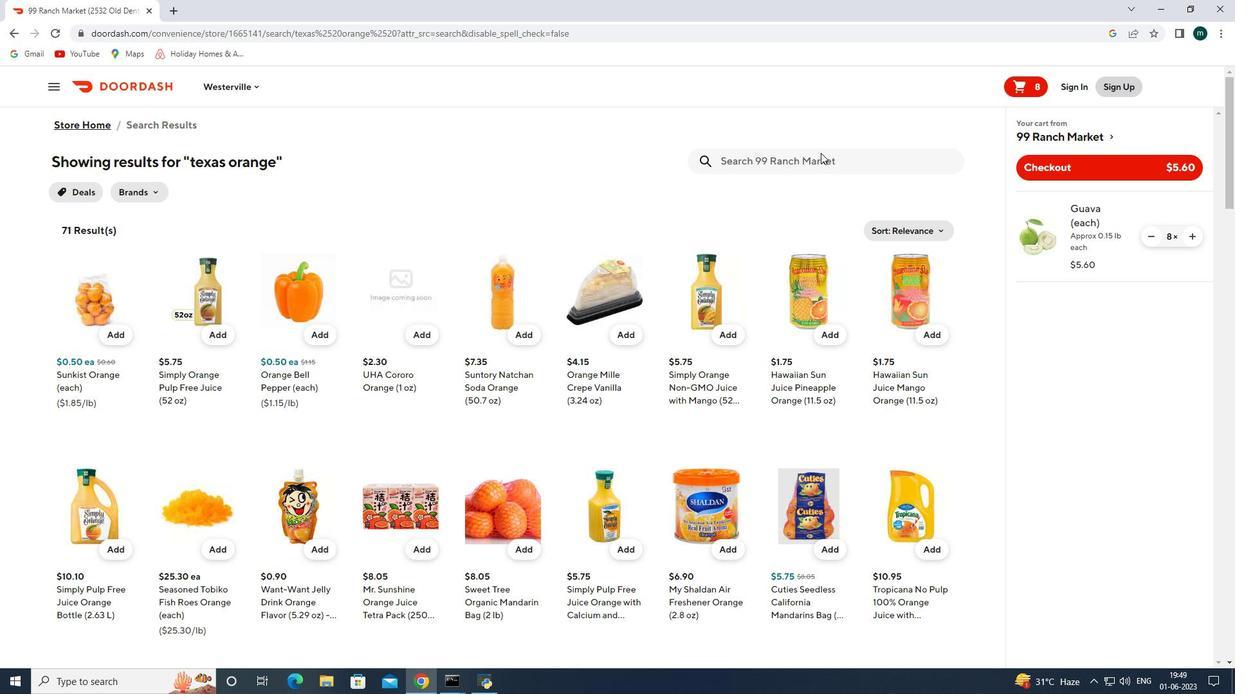 
Action: Mouse pressed left at (813, 155)
Screenshot: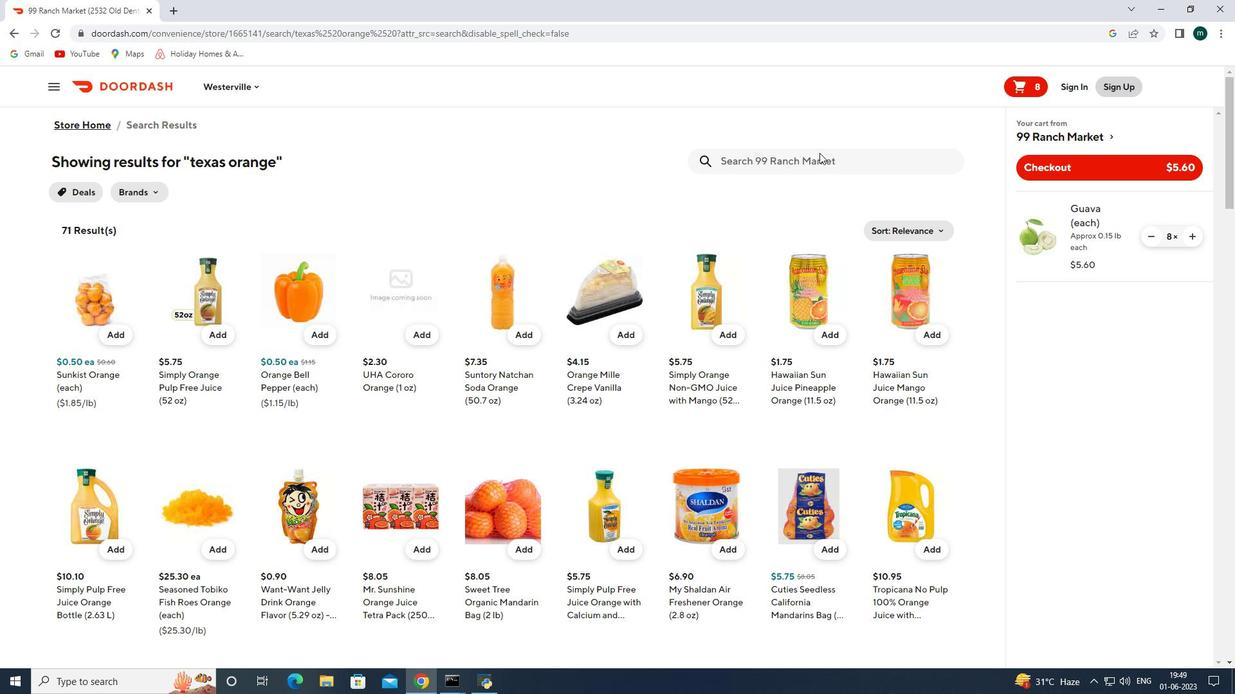 
Action: Mouse moved to (794, 162)
Screenshot: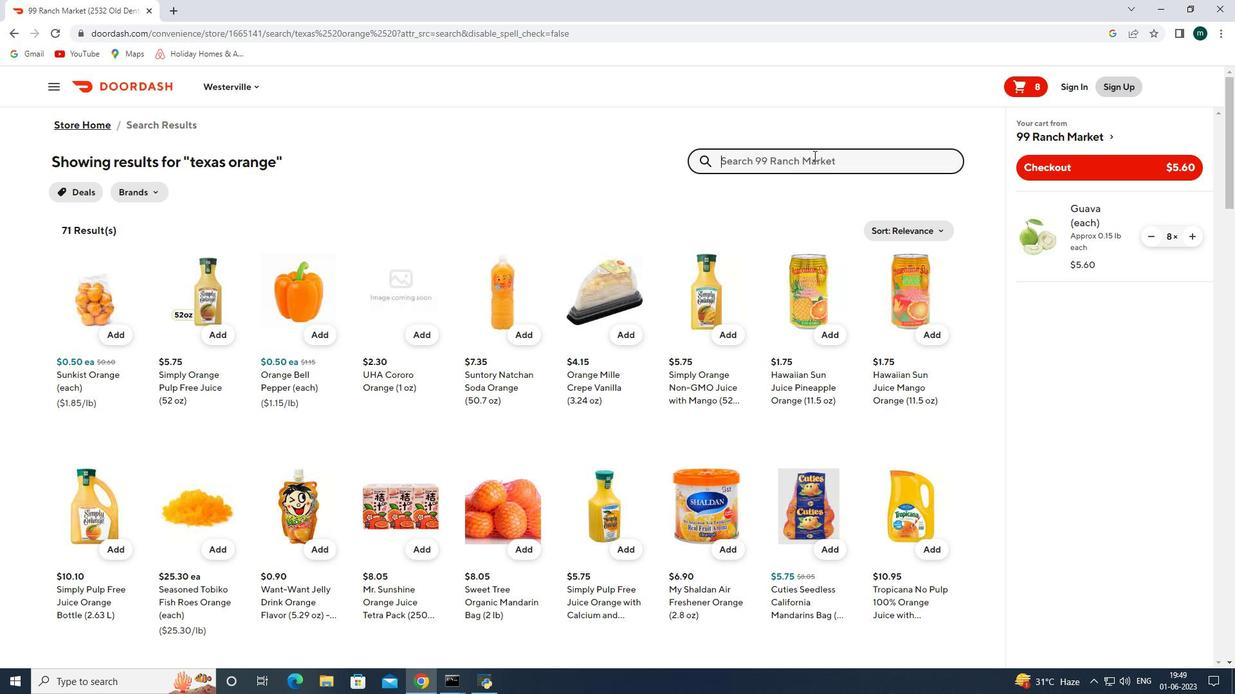 
Action: Key pressed cherry<Key.space>tam<Key.backspace><Key.backspace>omato<Key.enter>
Screenshot: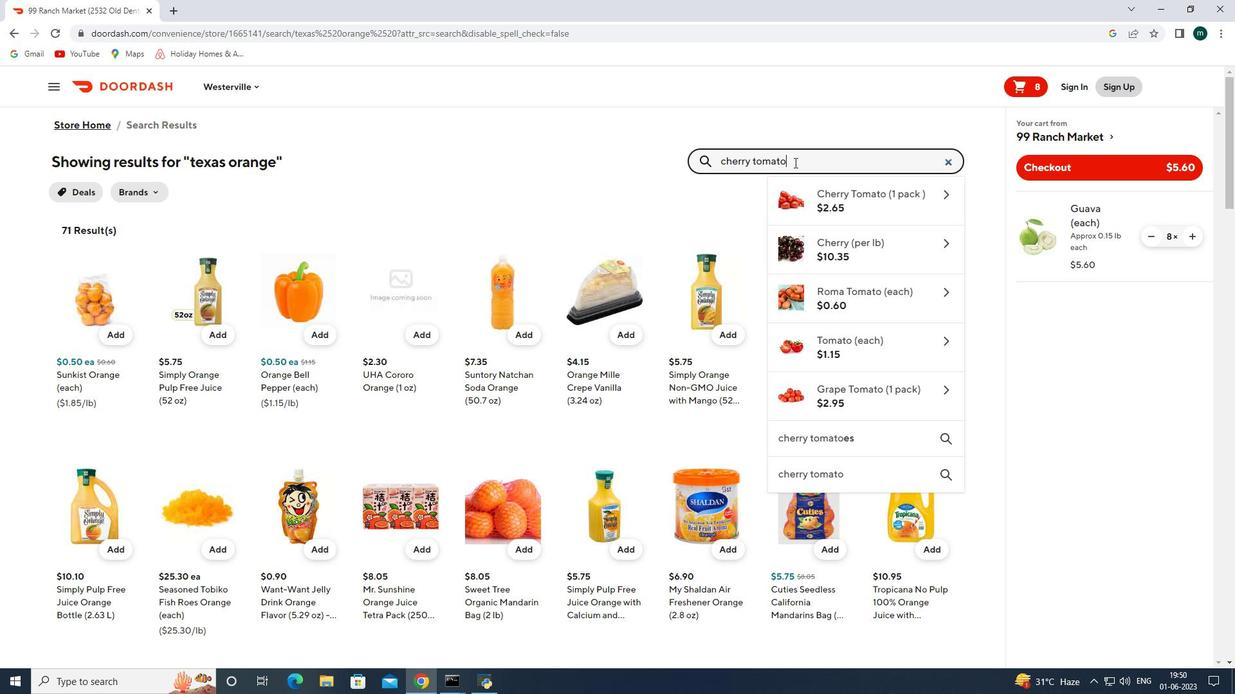
Action: Mouse moved to (117, 335)
Screenshot: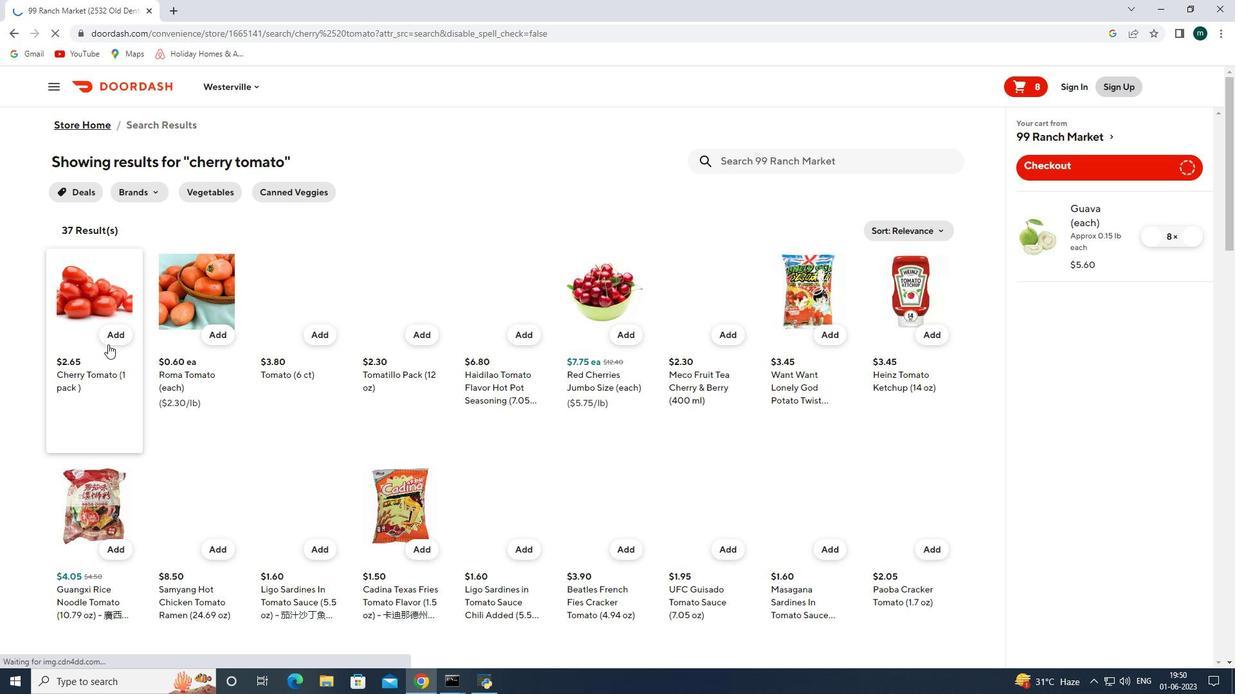 
Action: Mouse pressed left at (117, 335)
Screenshot: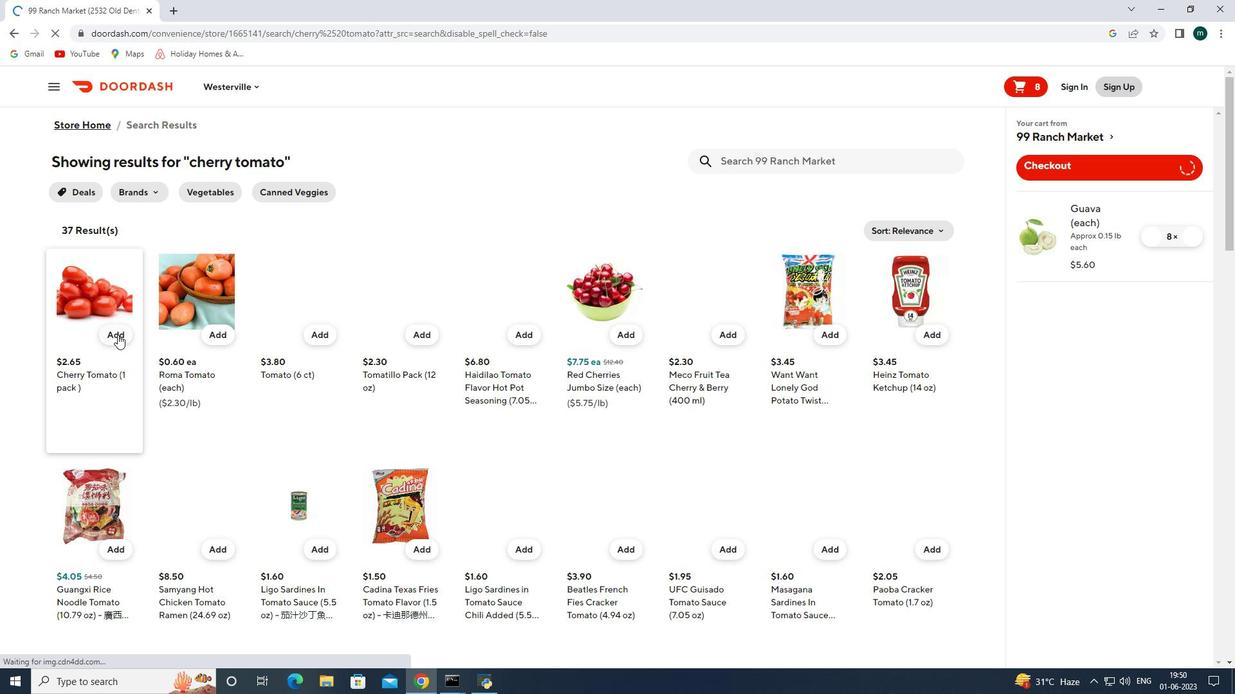 
Action: Mouse moved to (123, 335)
Screenshot: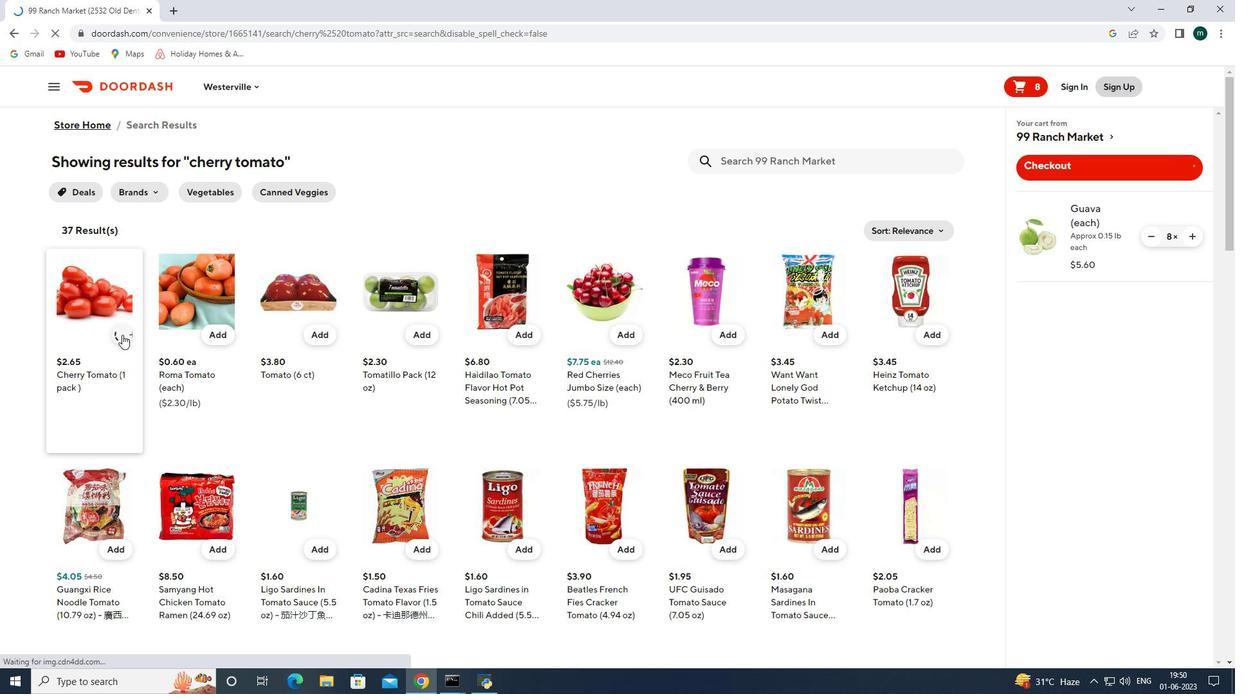 
Action: Mouse pressed left at (123, 335)
Screenshot: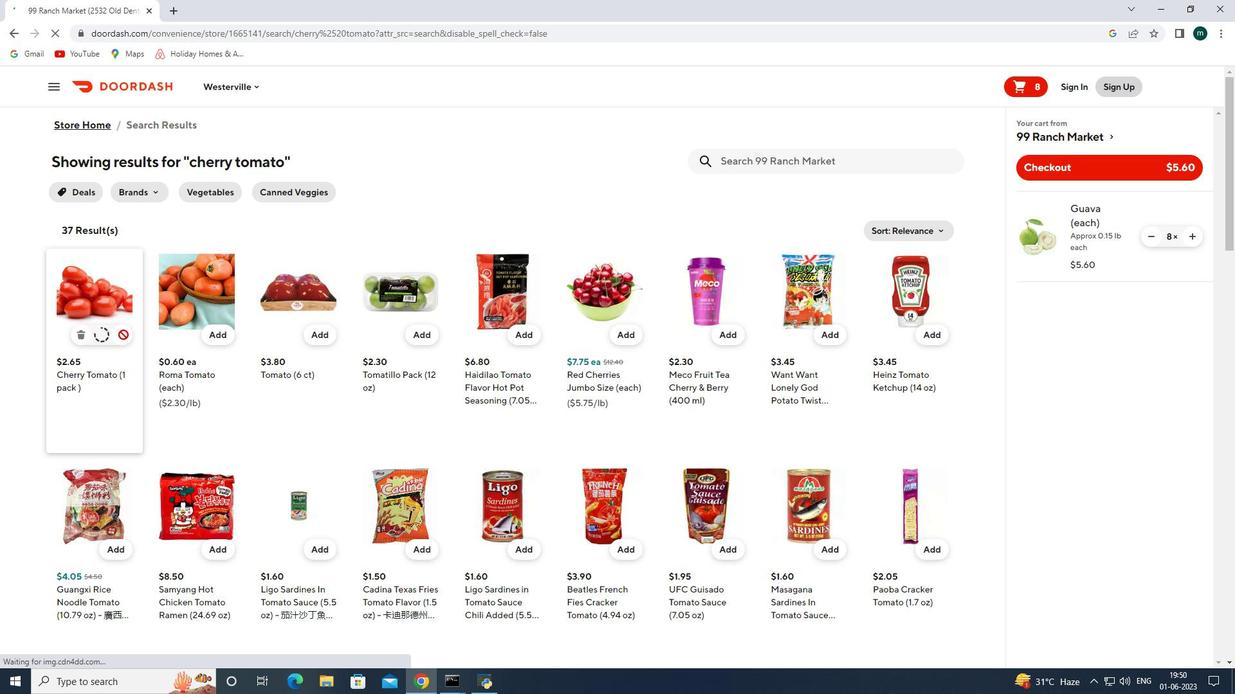 
Action: Mouse moved to (1195, 317)
Screenshot: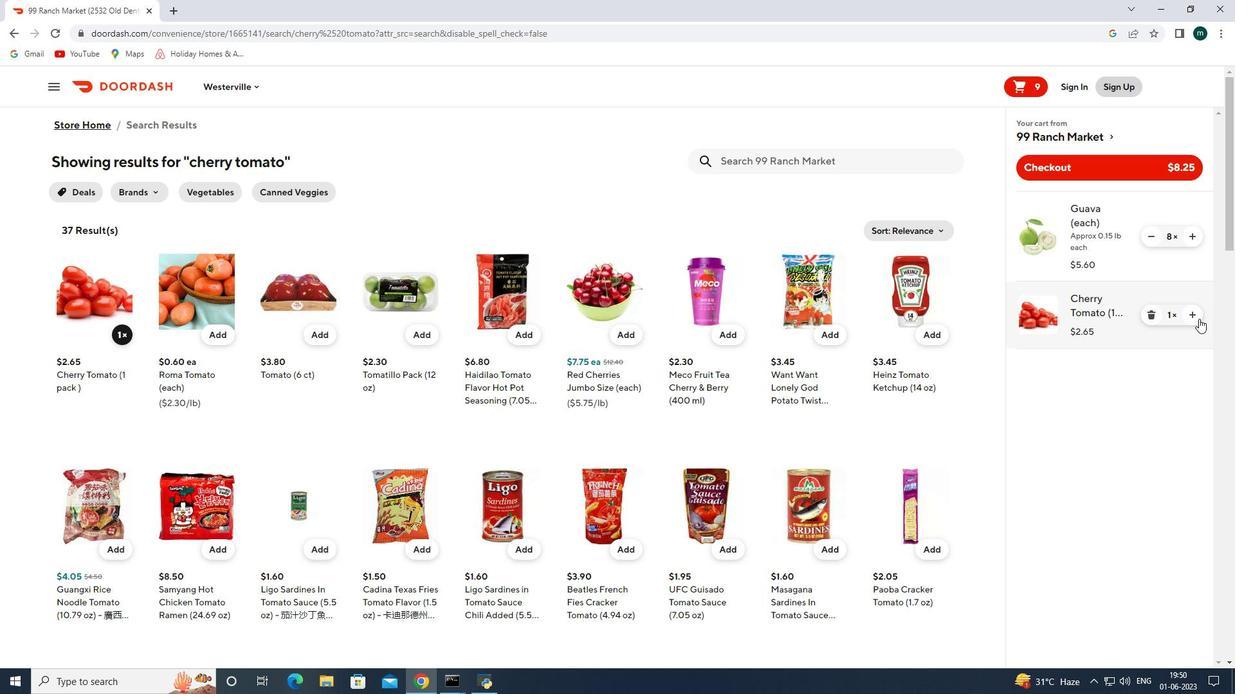 
Action: Mouse pressed left at (1195, 317)
Screenshot: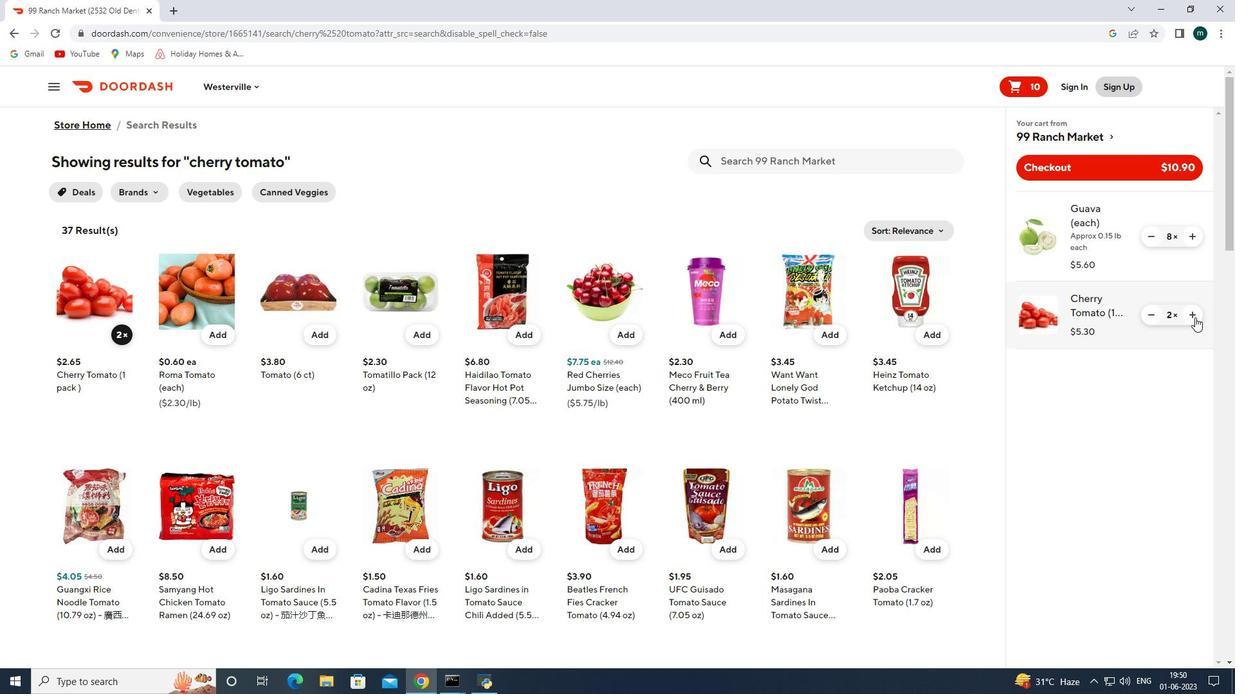 
Action: Mouse pressed left at (1195, 317)
Screenshot: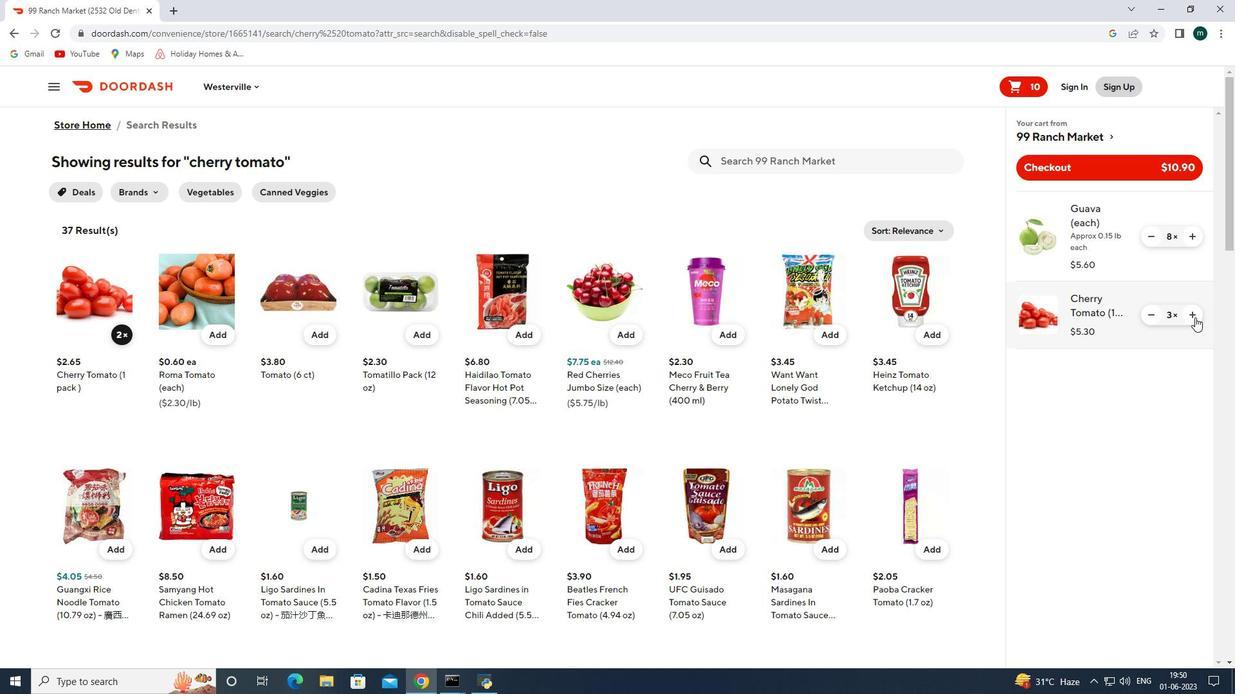 
Action: Mouse pressed left at (1195, 317)
Screenshot: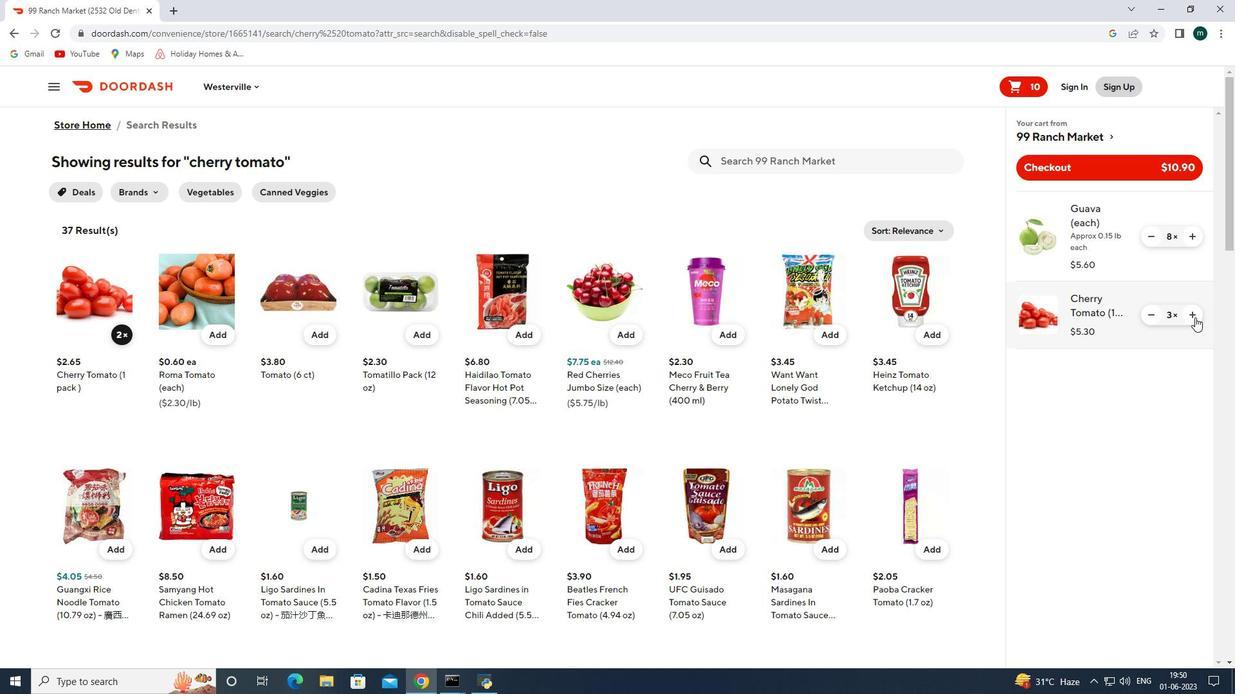 
Action: Mouse pressed left at (1195, 317)
Screenshot: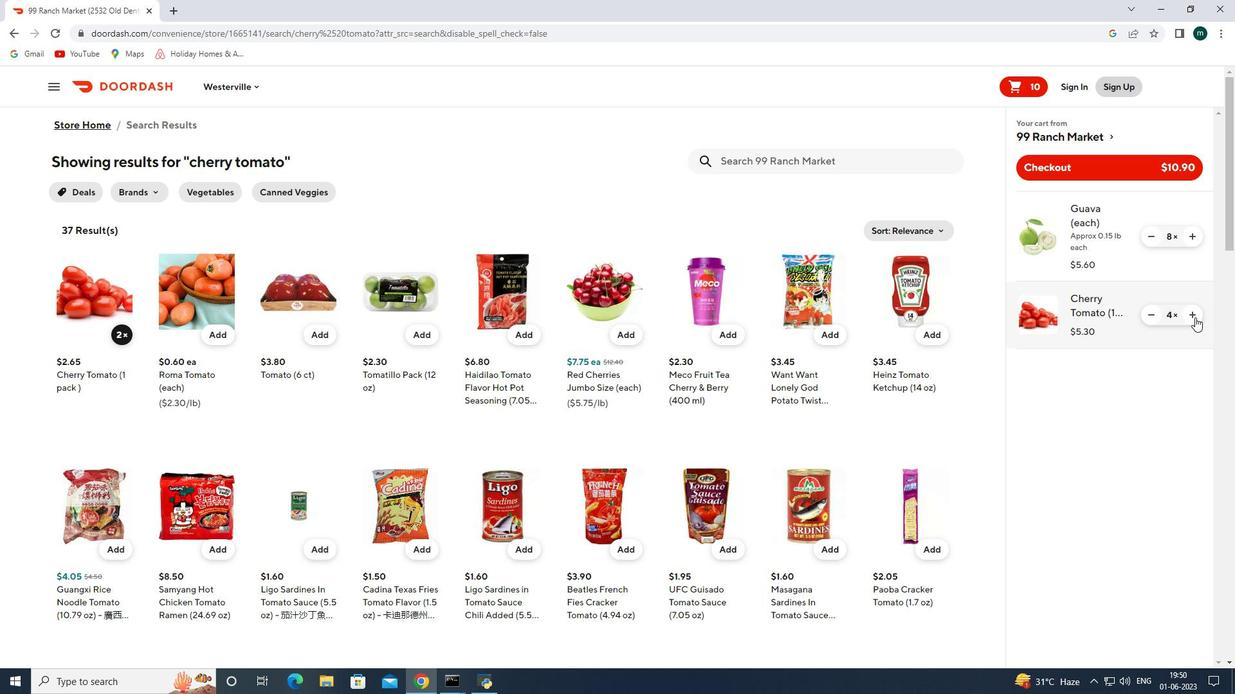 
Action: Mouse pressed left at (1195, 317)
Screenshot: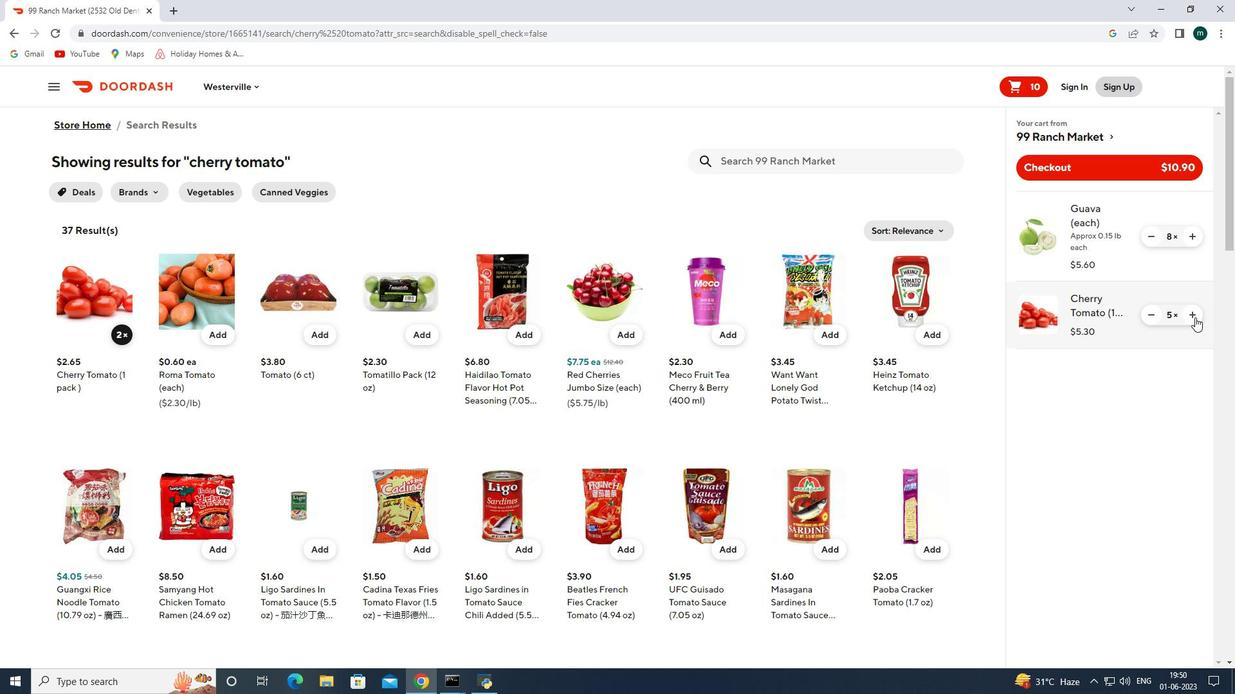 
Action: Mouse pressed left at (1195, 317)
Screenshot: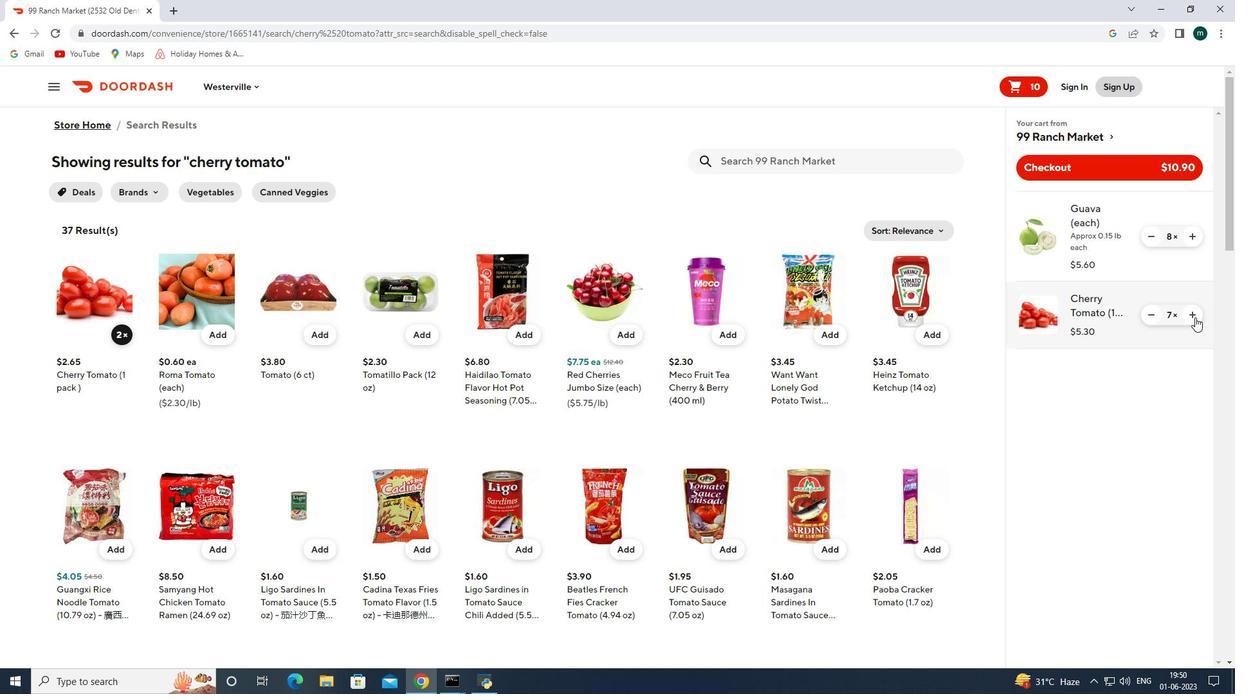 
Action: Mouse moved to (778, 164)
Screenshot: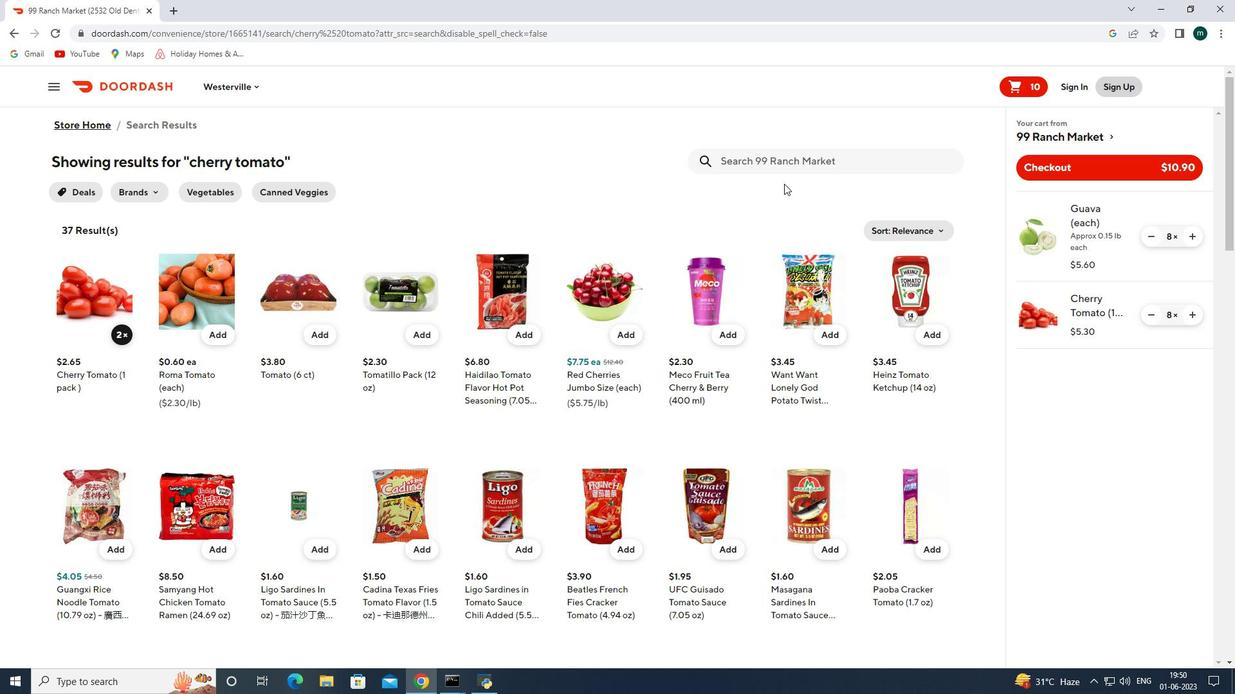 
Action: Mouse pressed left at (778, 164)
Screenshot: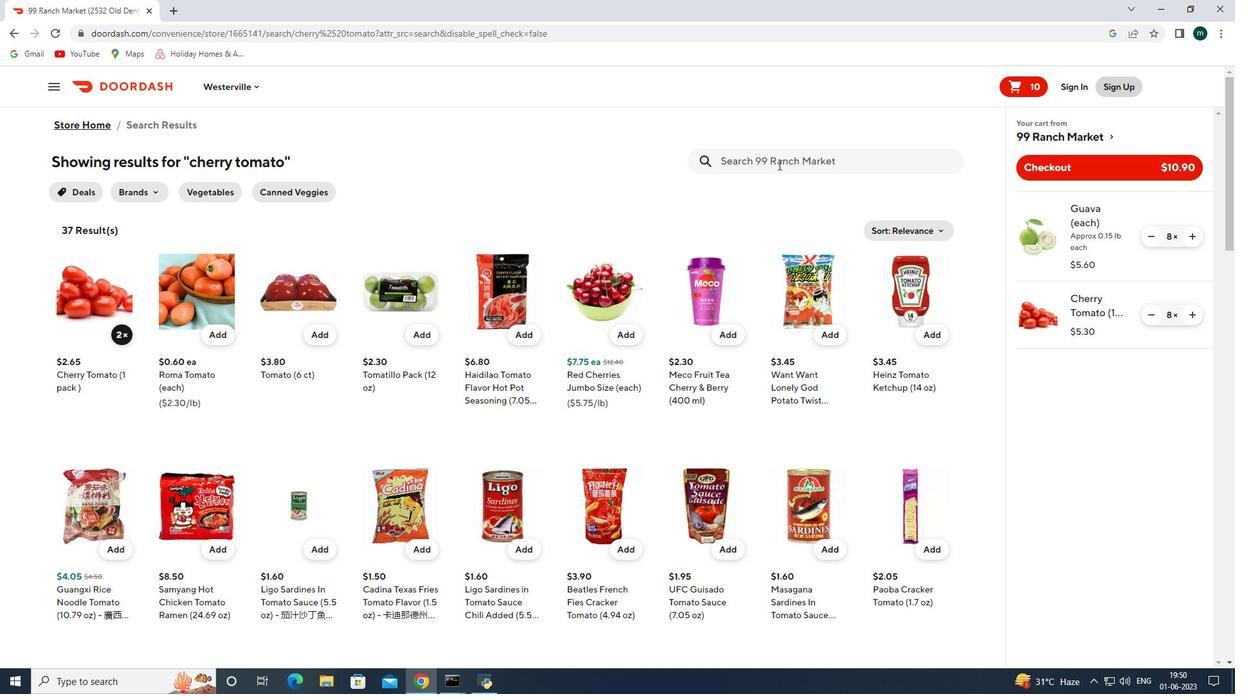 
Action: Key pressed tung<Key.space>i<Key.space>instnt<Key.enter>
Screenshot: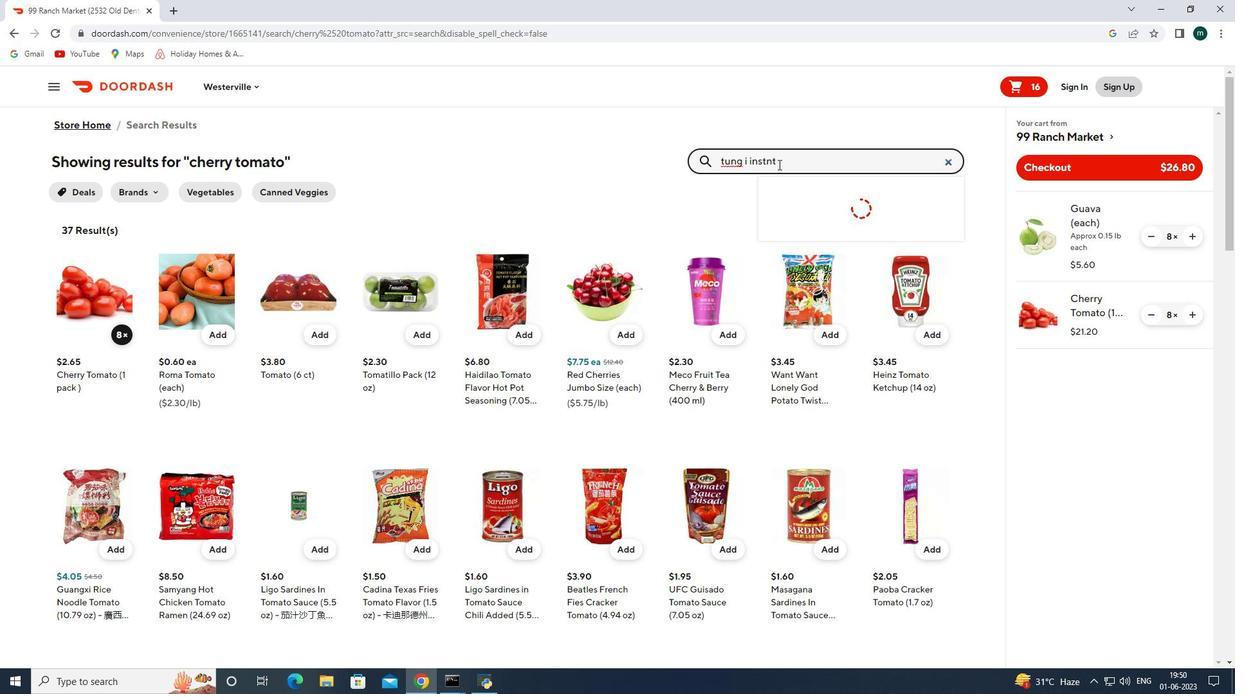 
Action: Mouse pressed left at (778, 164)
Screenshot: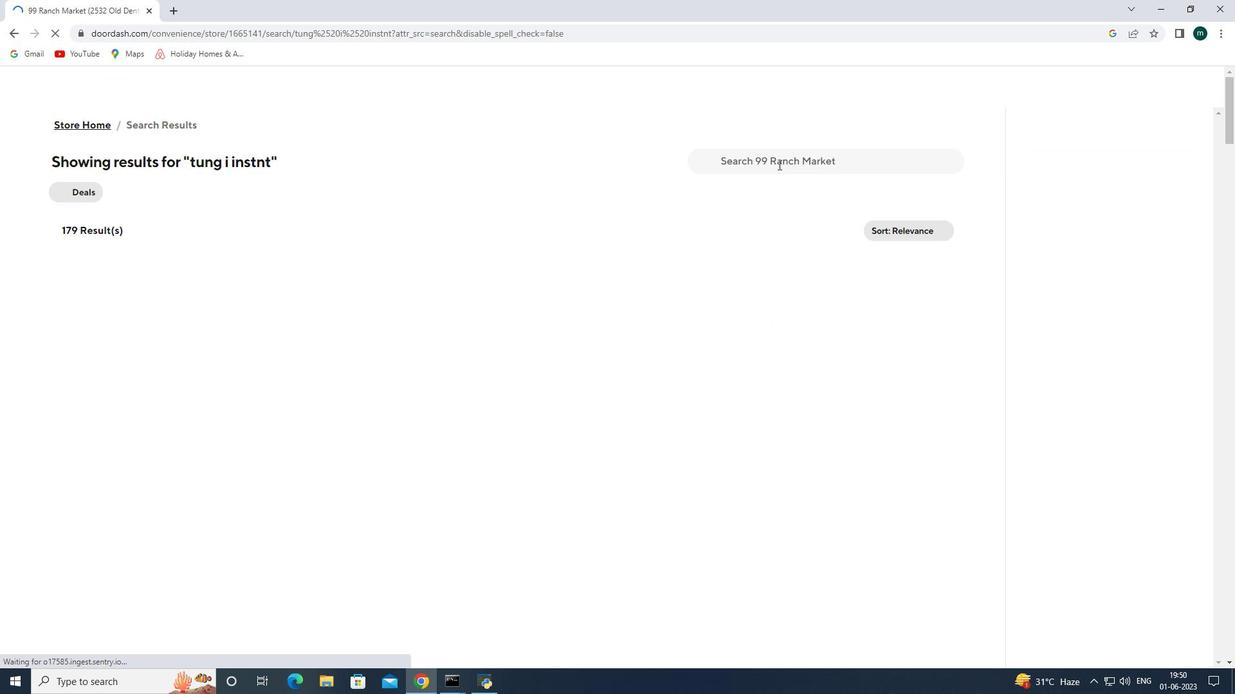 
Action: Mouse moved to (782, 156)
Screenshot: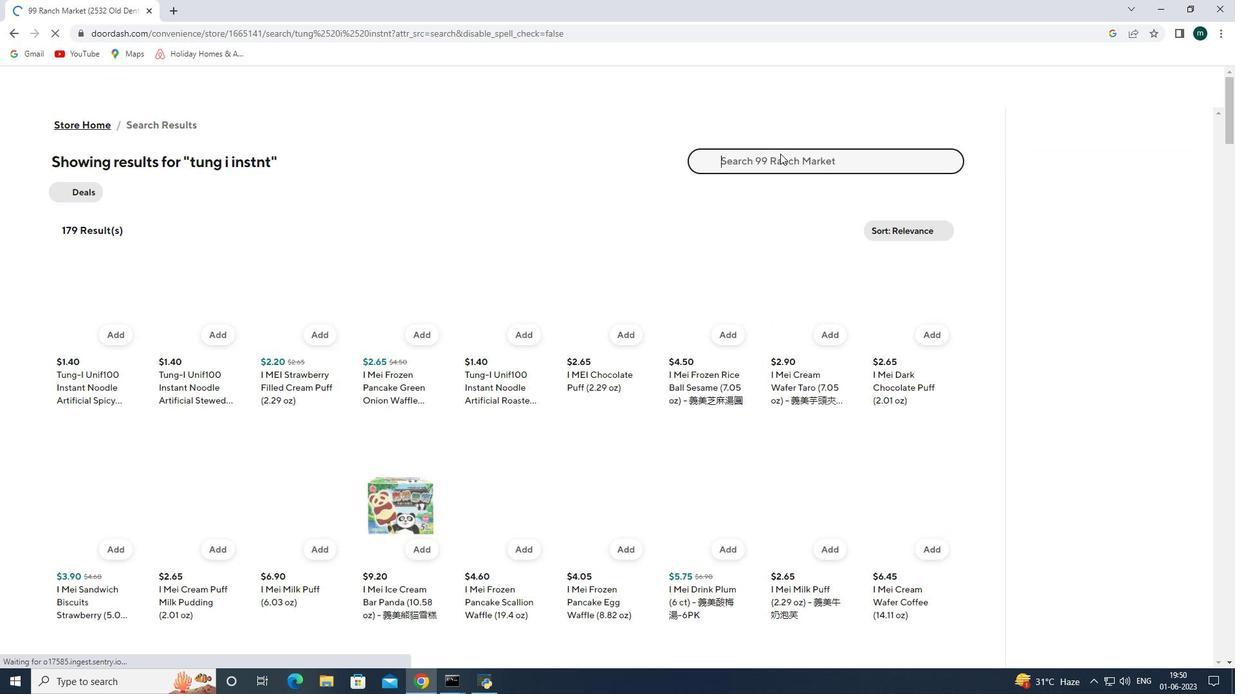 
Action: Key pressed tung<Key.space>i<Key.space>instant<Key.space>noodle<Key.space>on<Key.backspace>nion<Key.enter>
Screenshot: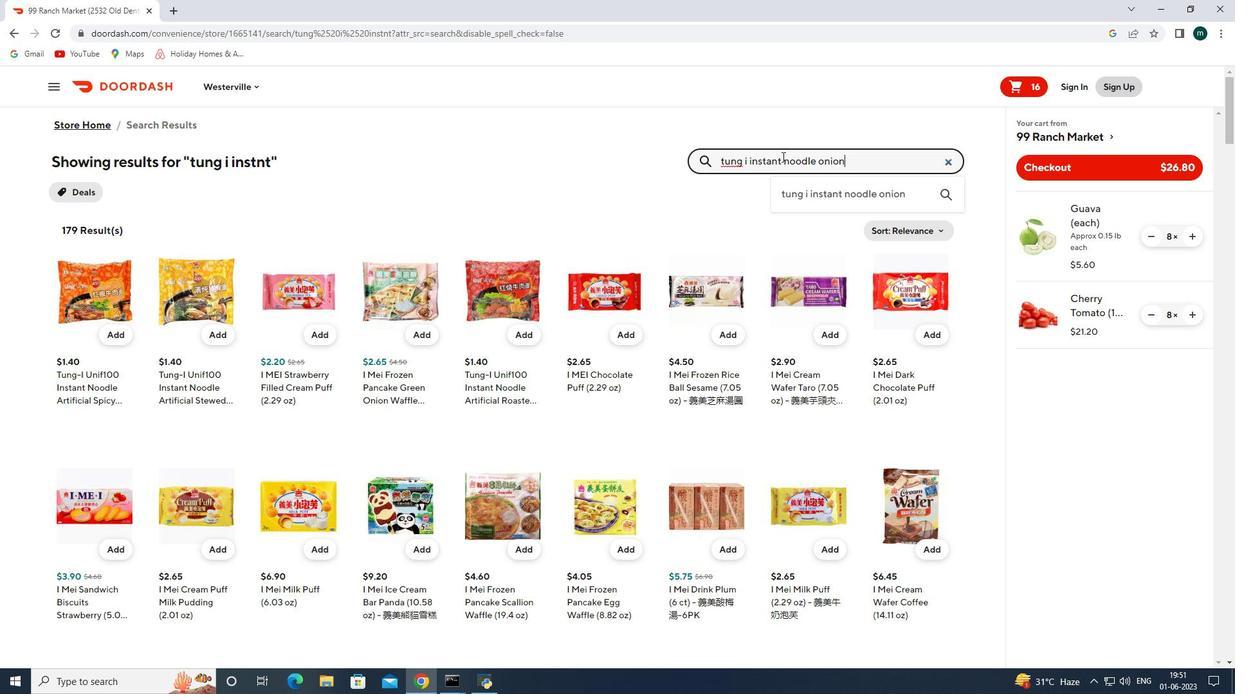 
Action: Mouse pressed left at (782, 156)
Screenshot: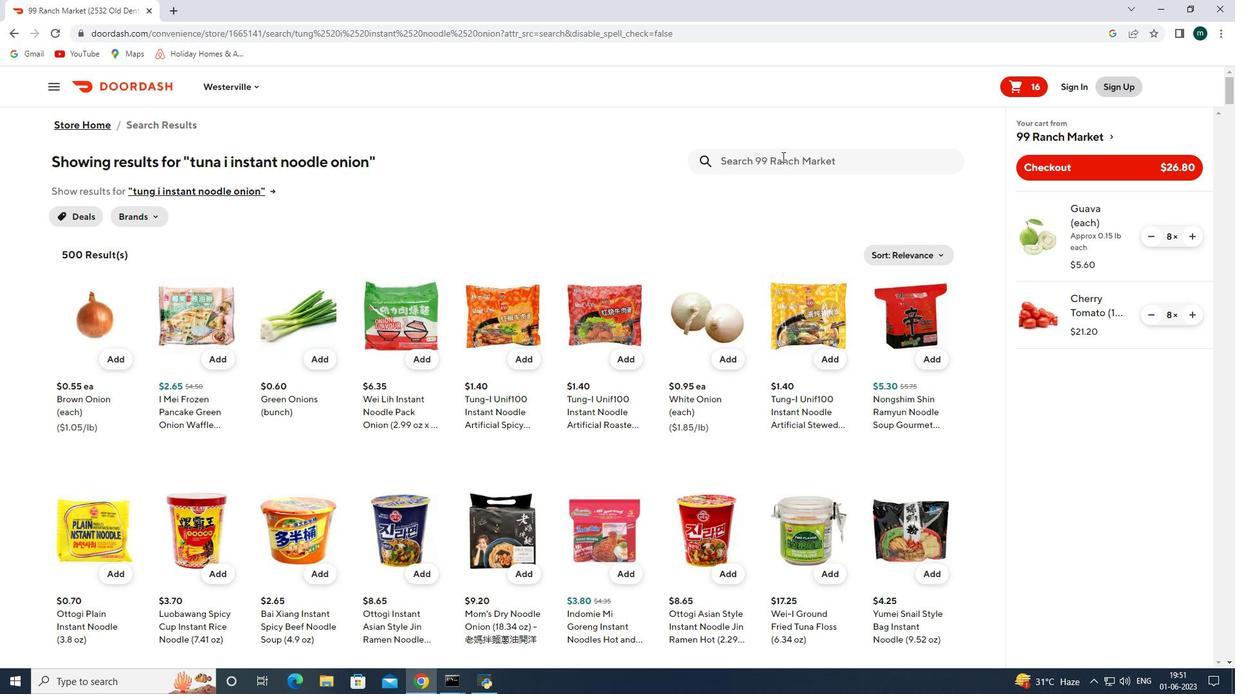 
Action: Mouse moved to (809, 160)
Screenshot: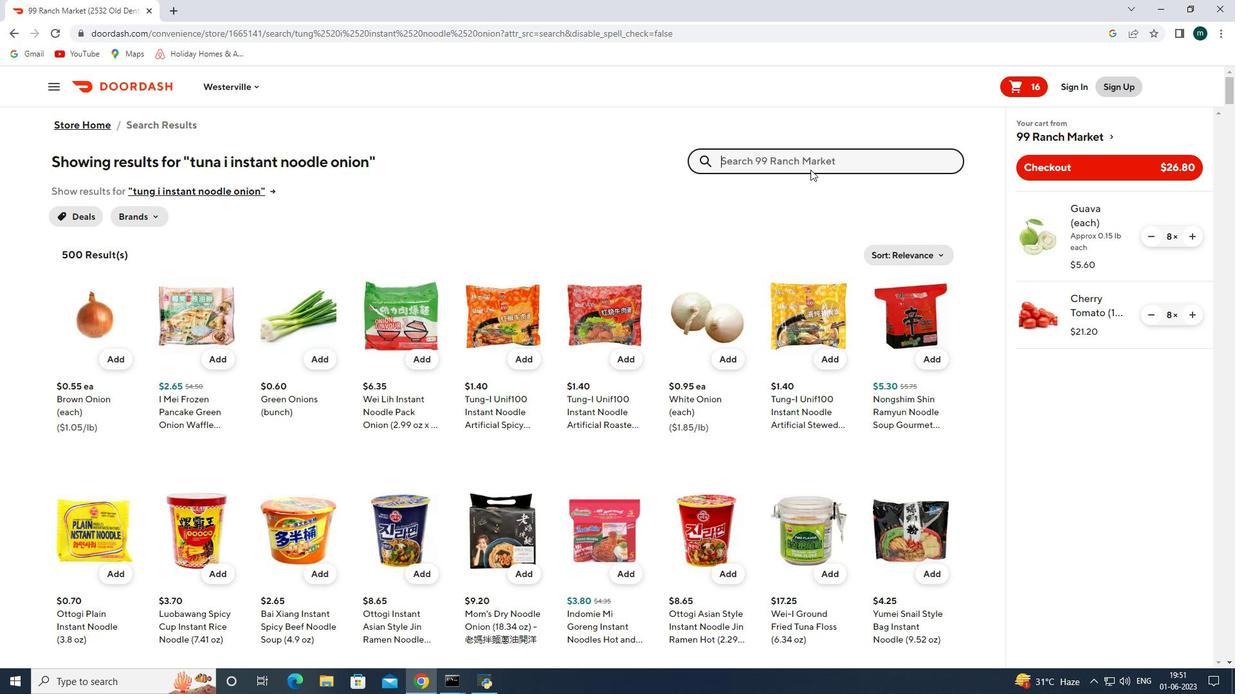 
Action: Mouse pressed left at (809, 160)
Screenshot: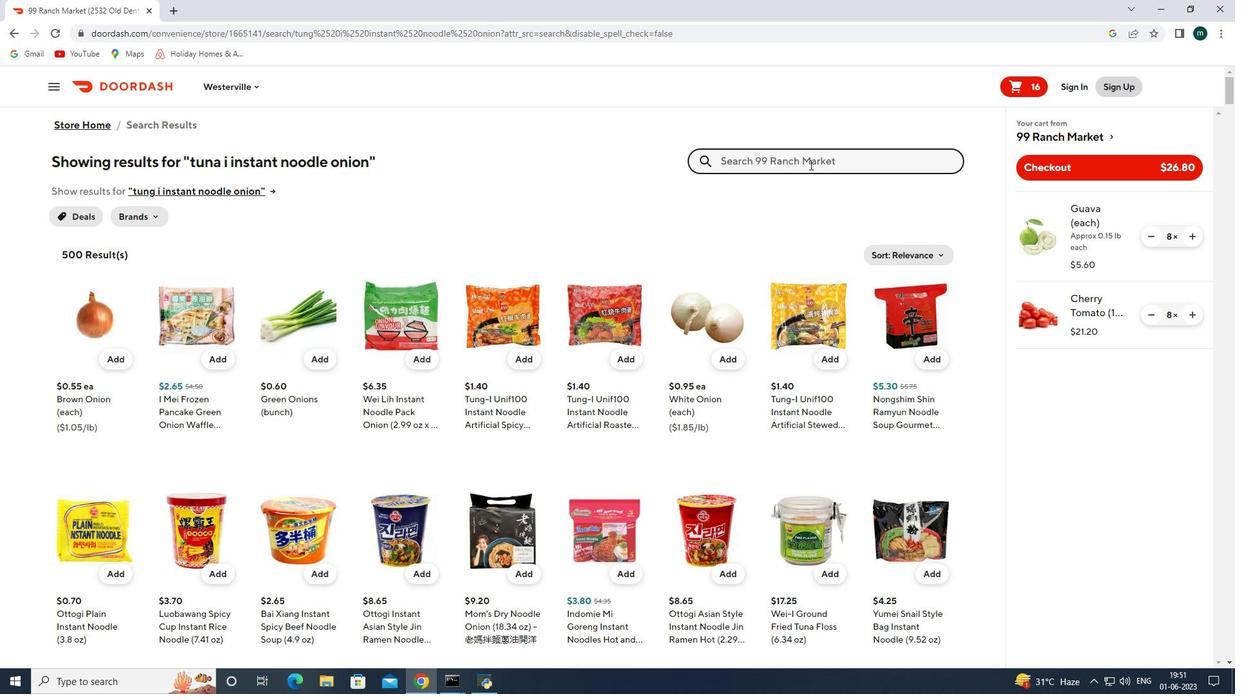 
Action: Key pressed dragon<Key.space>fruit<Key.space>red<Key.enter>
Screenshot: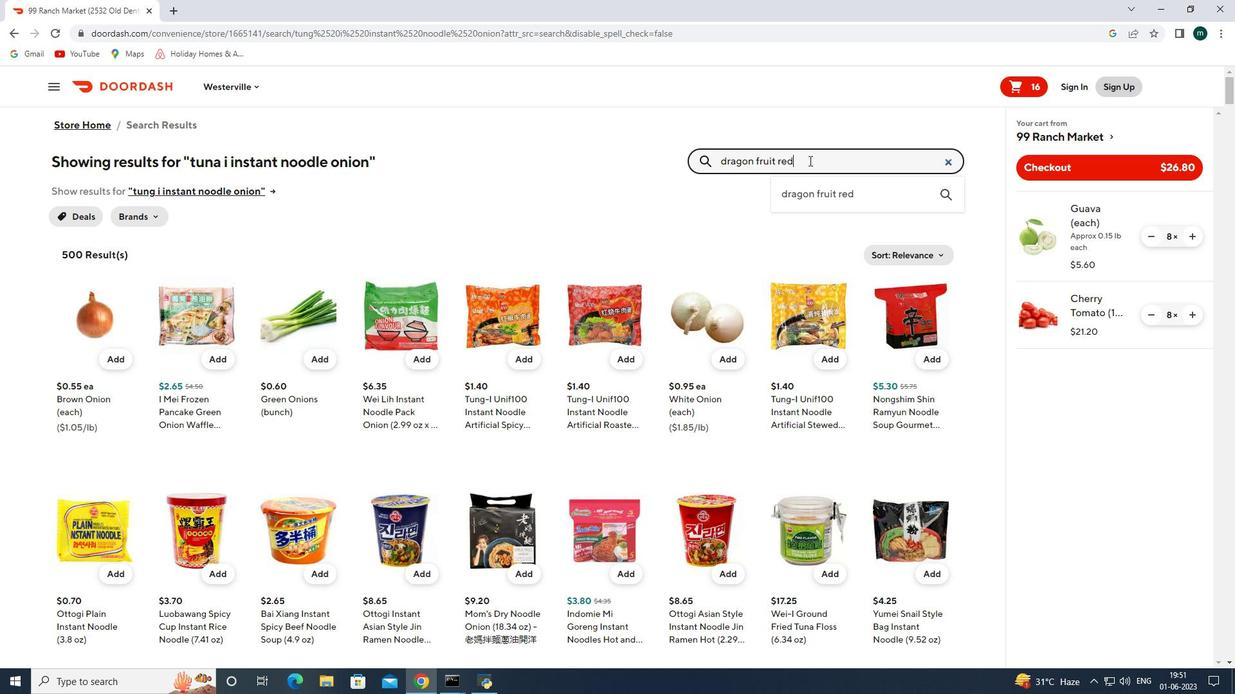 
Action: Mouse moved to (750, 164)
Screenshot: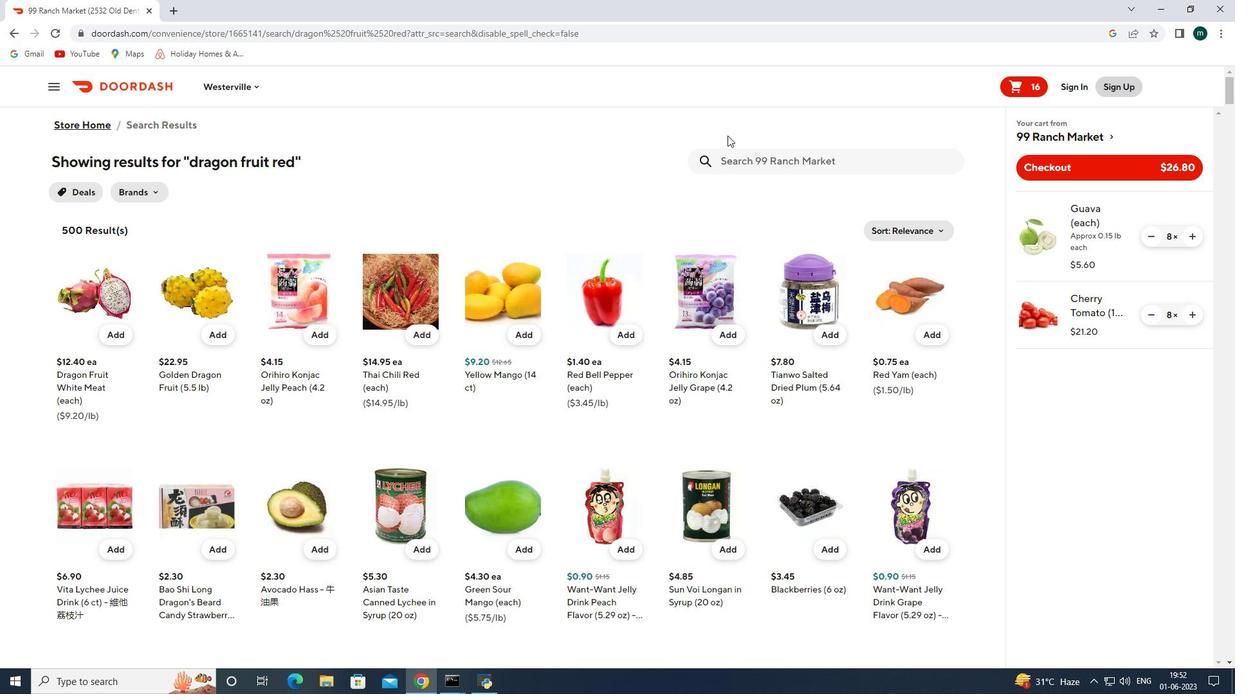 
Action: Mouse pressed left at (750, 164)
Screenshot: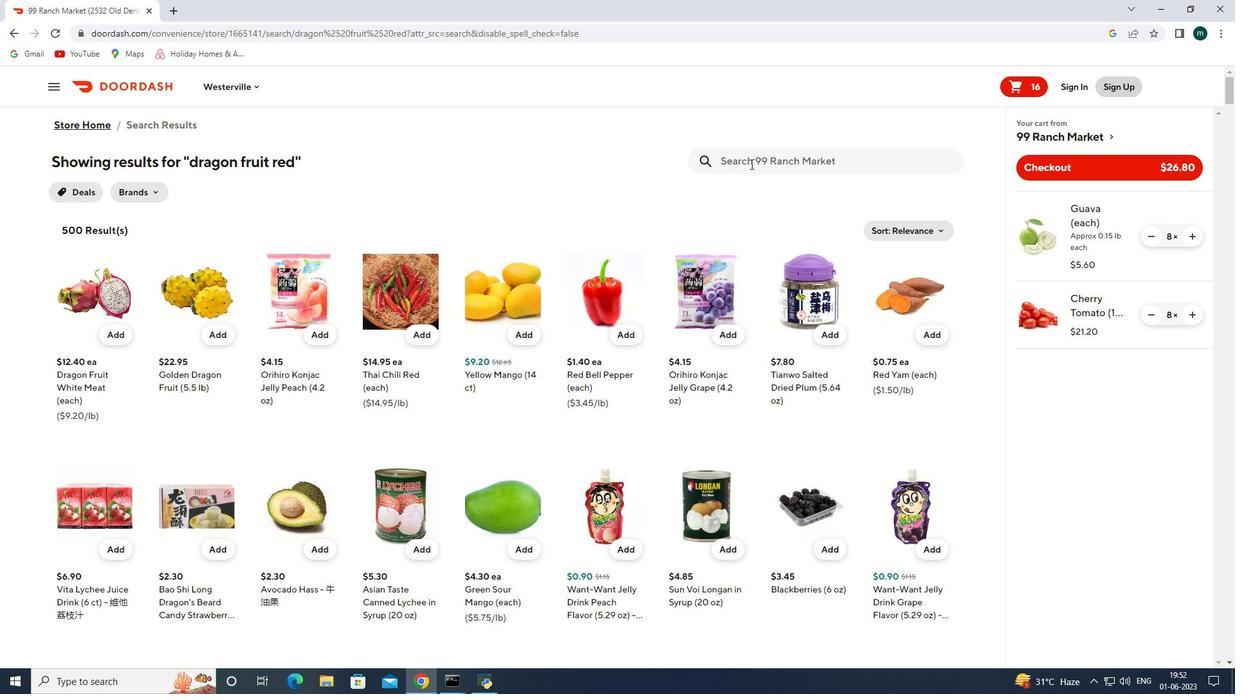 
Action: Mouse moved to (750, 164)
Screenshot: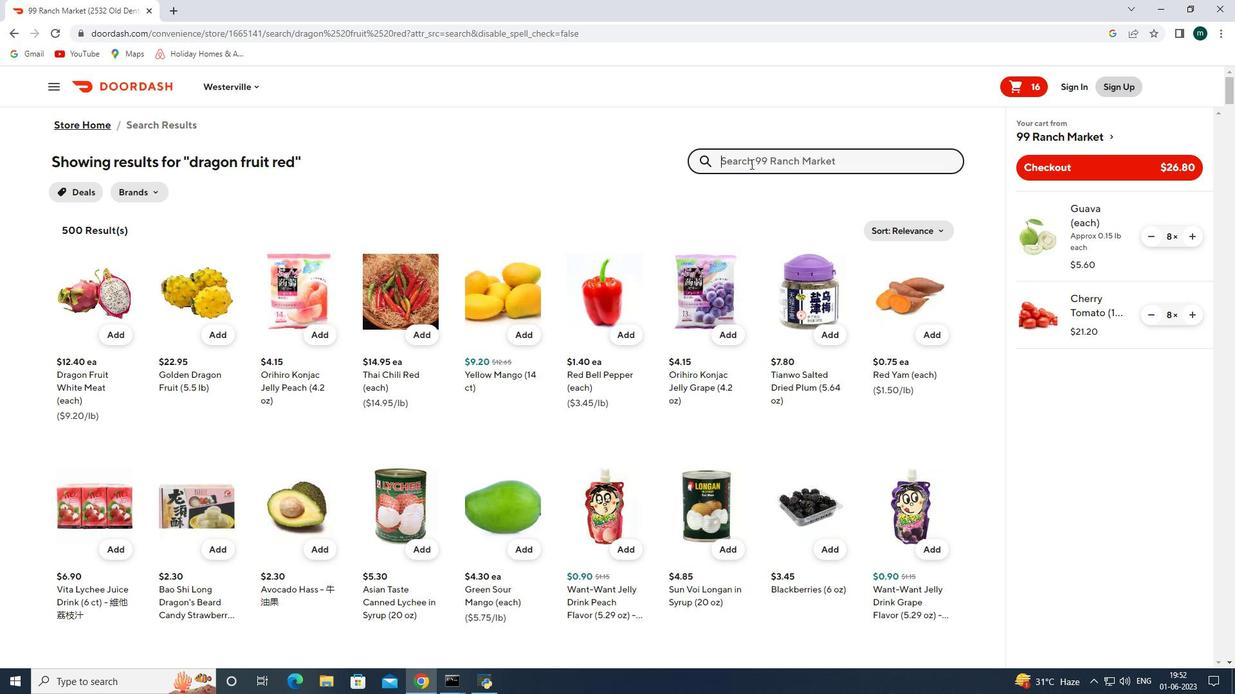 
Action: Key pressed sf<Key.space>clover<Key.space>honey<Key.space>glass<Key.enter>
Screenshot: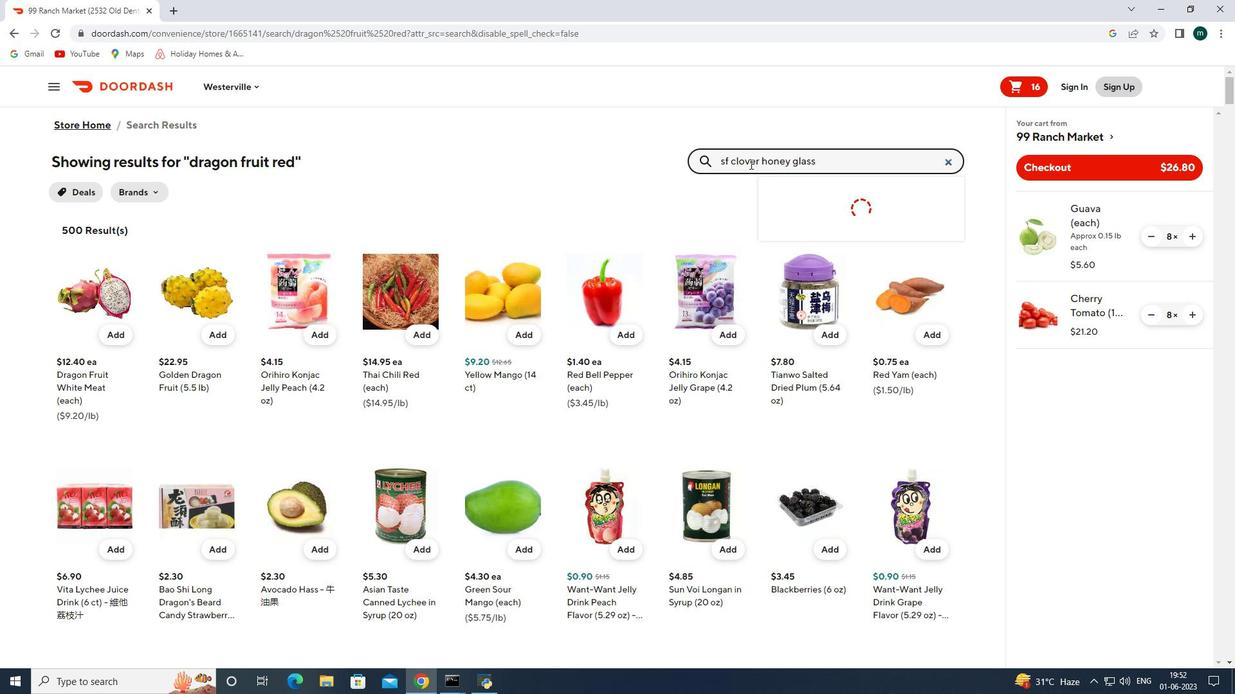 
Action: Mouse pressed left at (750, 164)
Screenshot: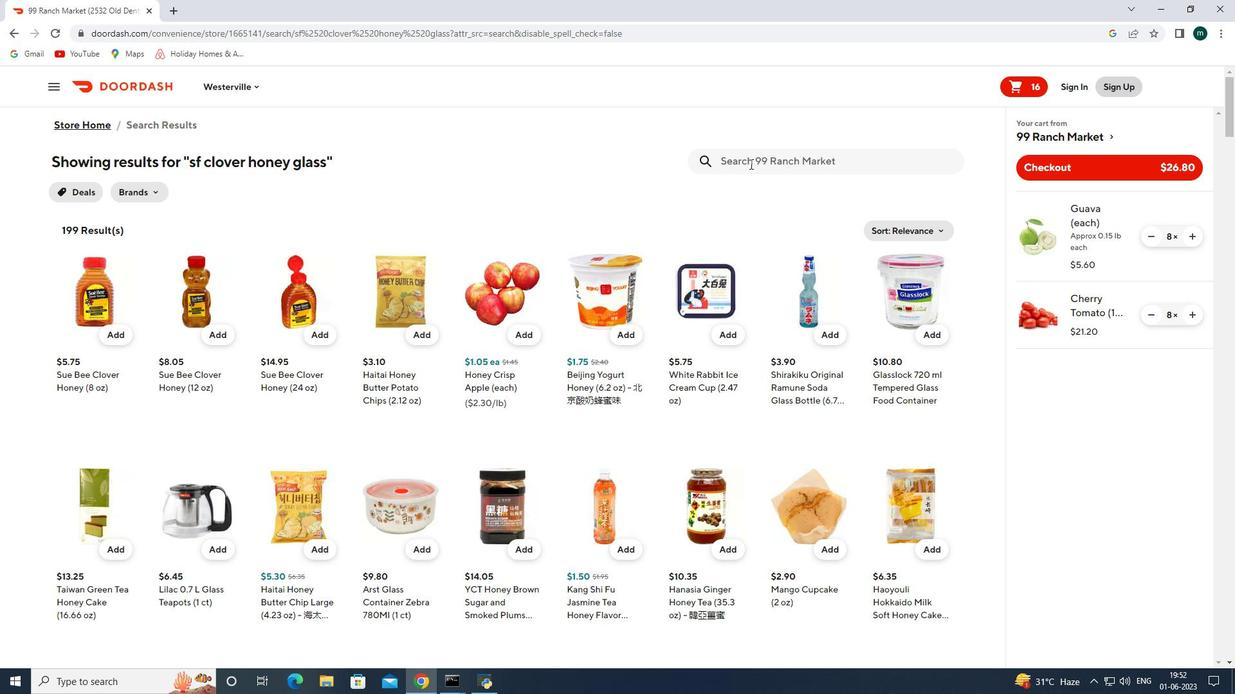 
Action: Key pressed fragrance<Key.space>salted<Key.space>egg<Key.space>potto<Key.space>chips<Key.enter>
Screenshot: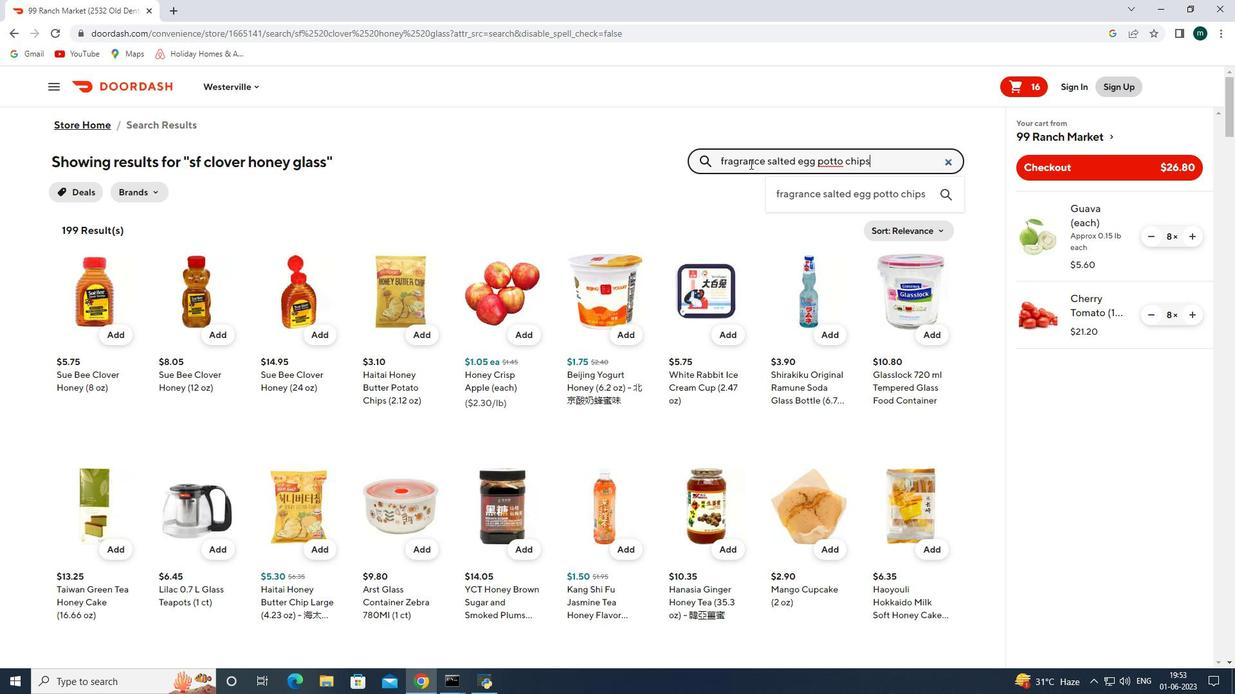 
Action: Mouse moved to (117, 362)
Screenshot: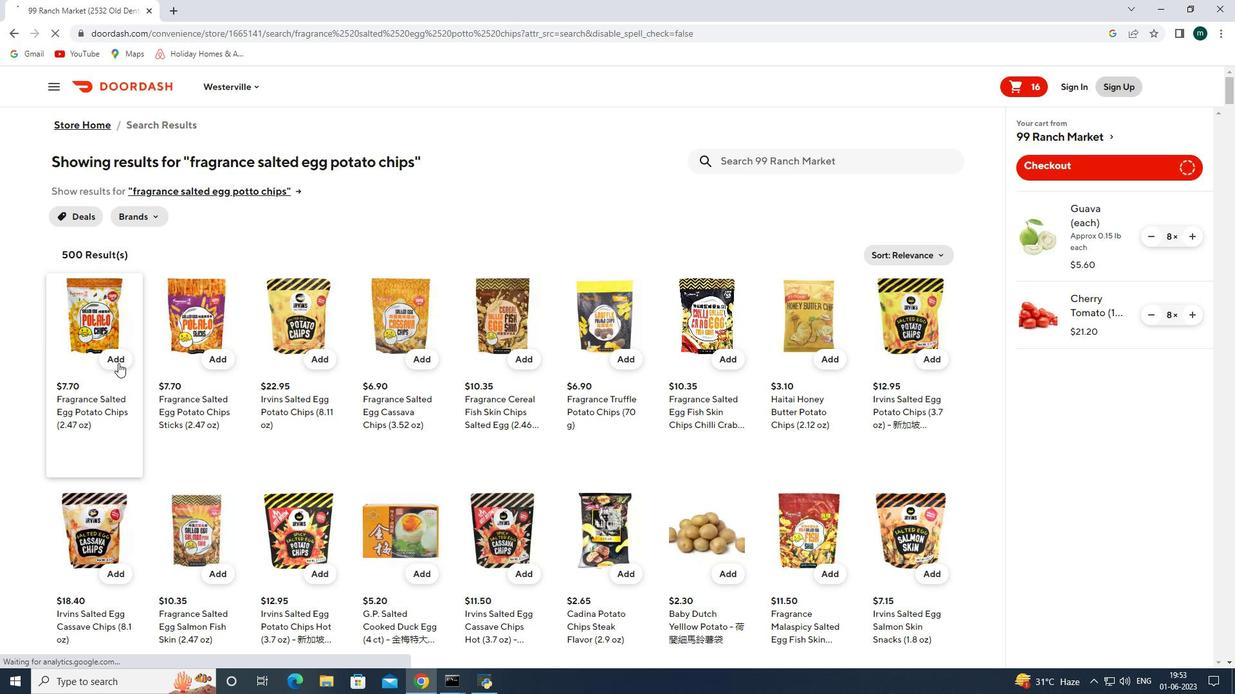 
Action: Mouse pressed left at (117, 362)
Screenshot: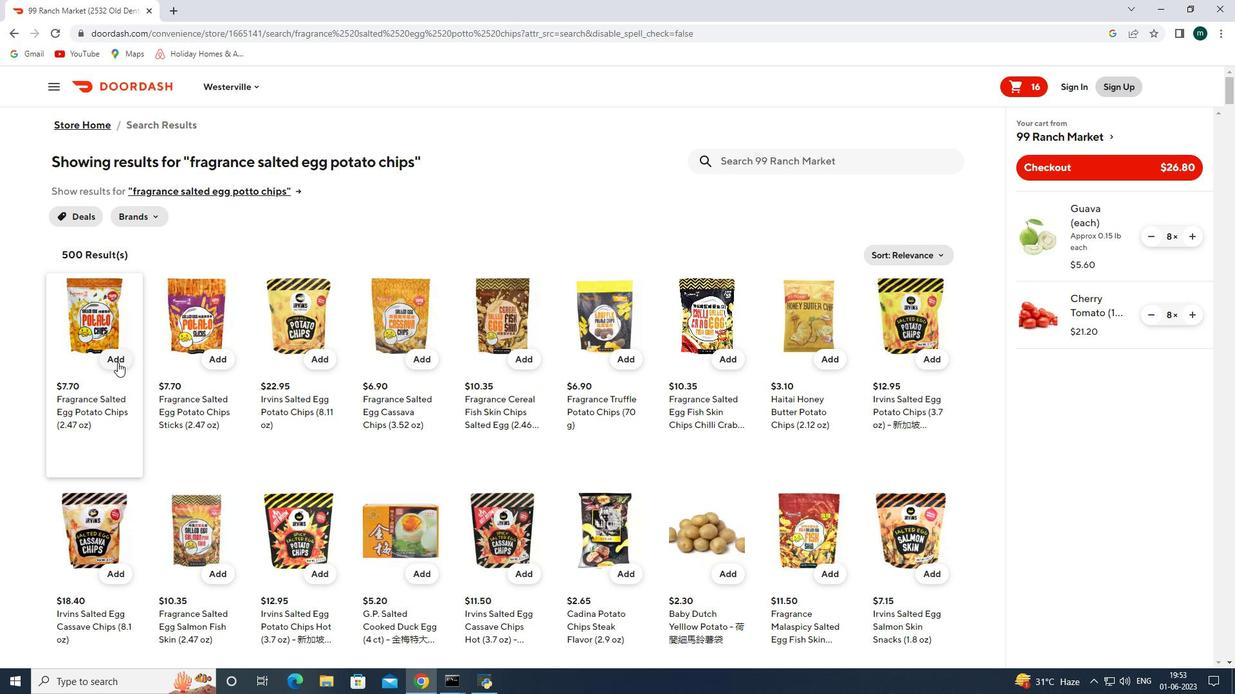 
Action: Mouse moved to (807, 156)
Screenshot: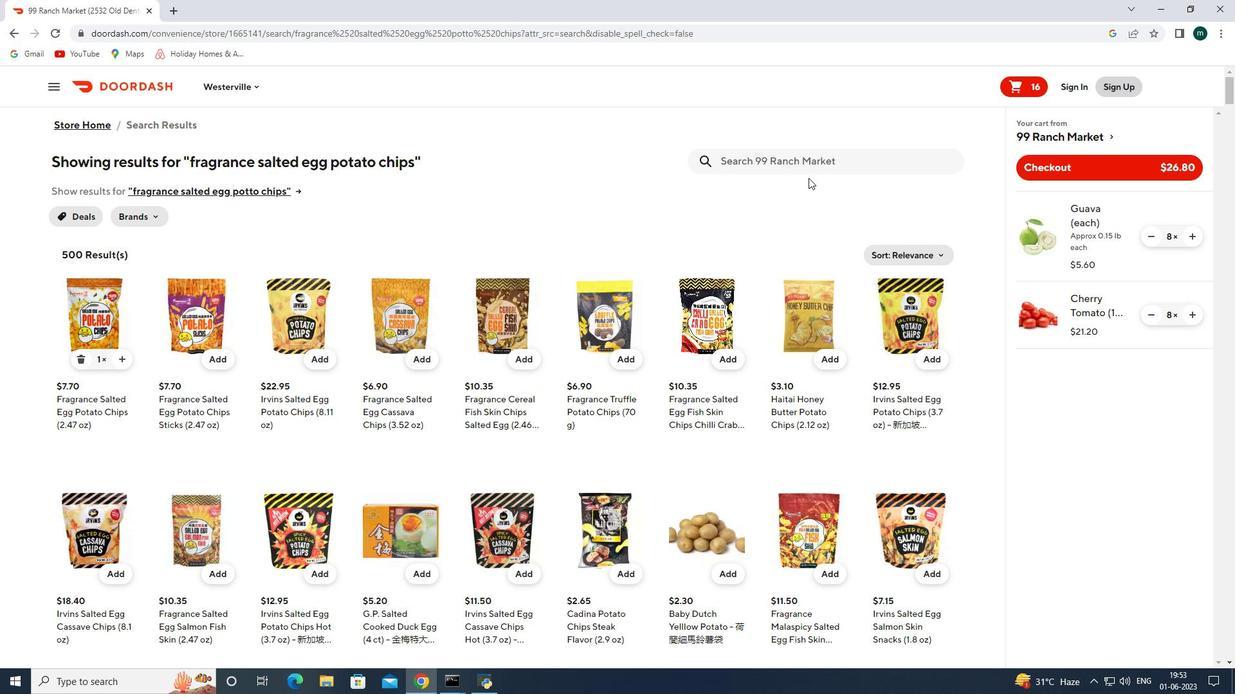 
Action: Mouse pressed left at (807, 156)
Screenshot: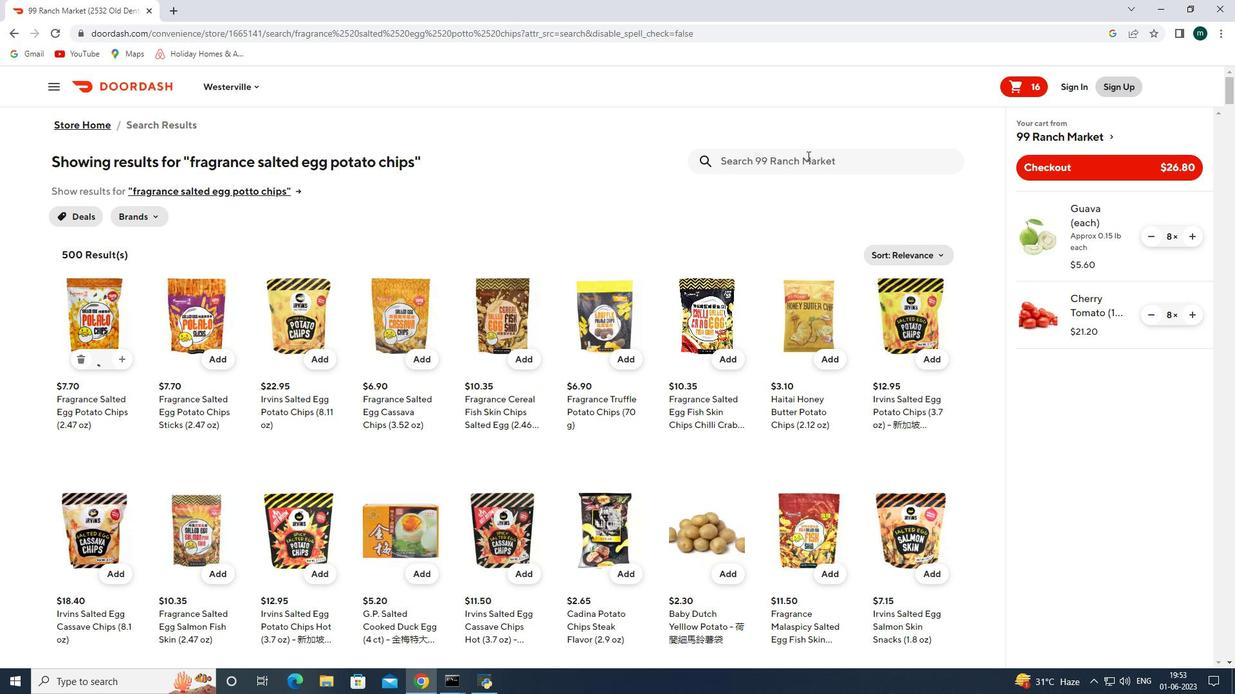 
Action: Key pressed my<Key.space>melody<Key.space>wet<Key.space>tissue<Key.space>with<Key.space>case<Key.enter>
Screenshot: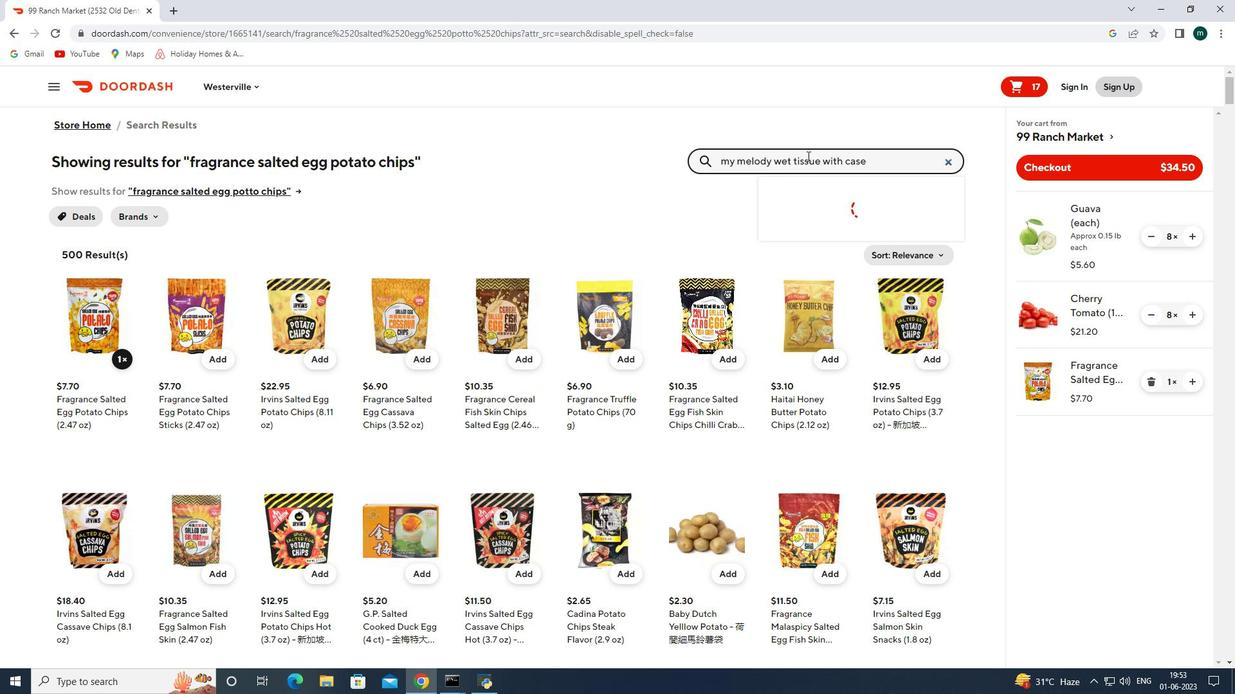 
Action: Mouse moved to (130, 335)
Screenshot: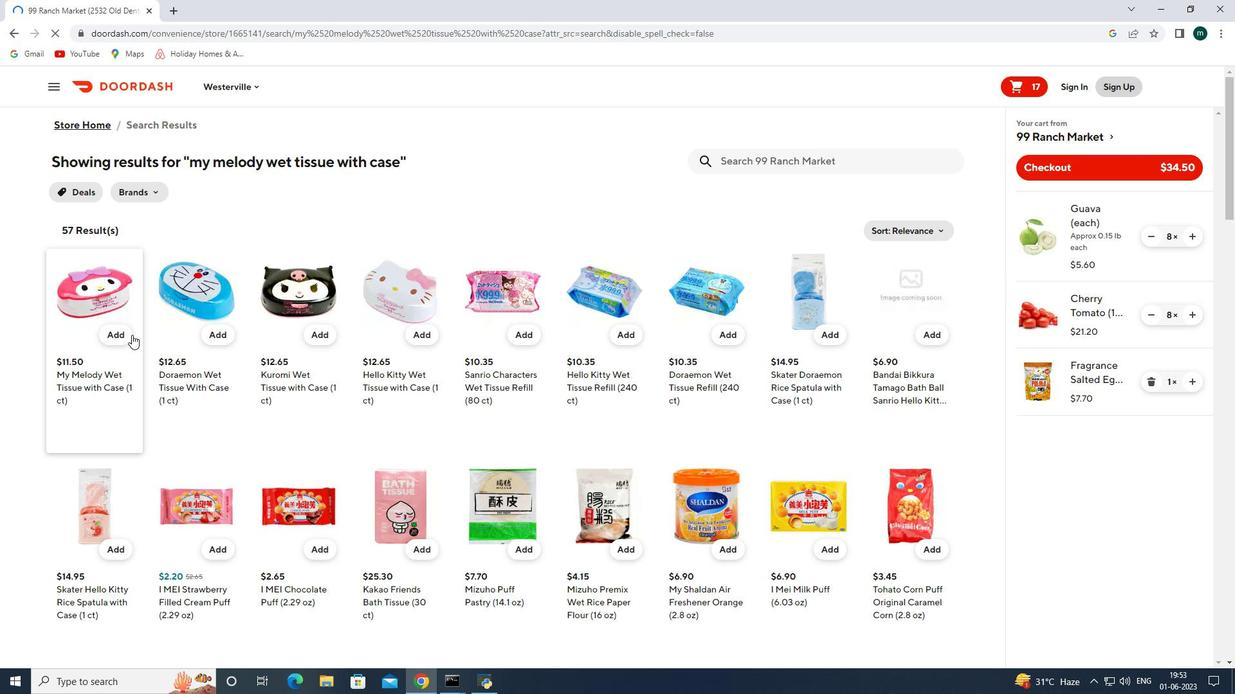 
Action: Mouse pressed left at (130, 335)
Screenshot: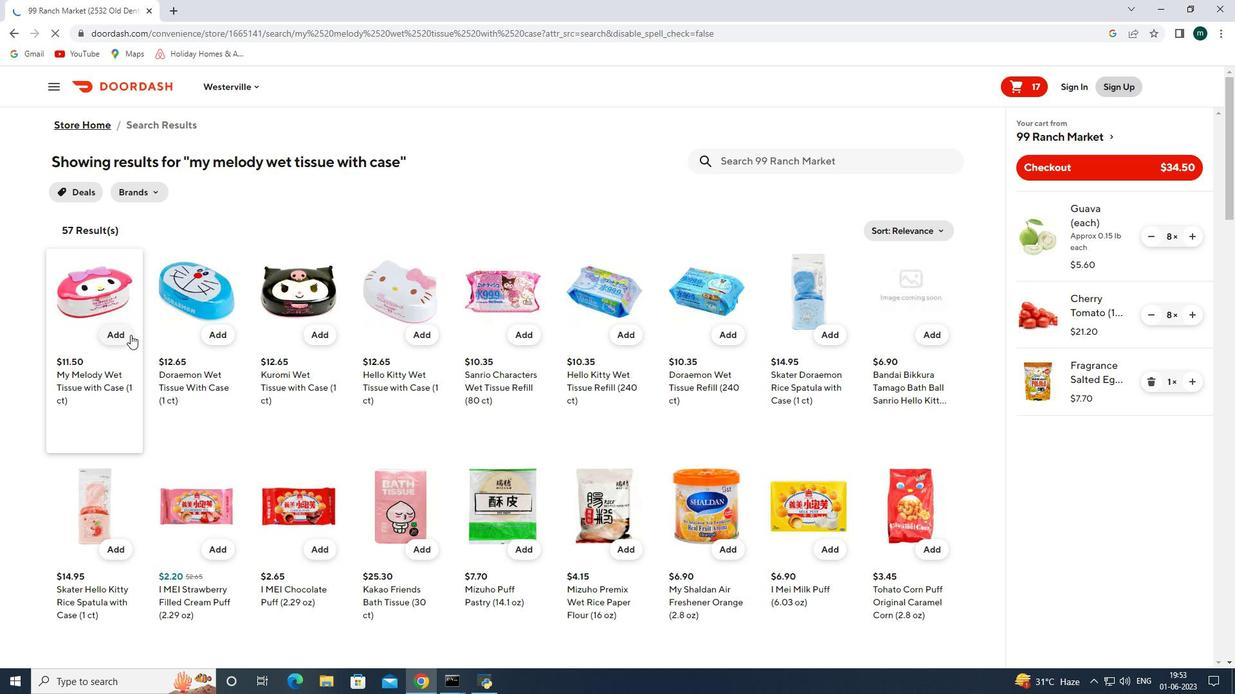 
Action: Mouse pressed left at (130, 335)
Screenshot: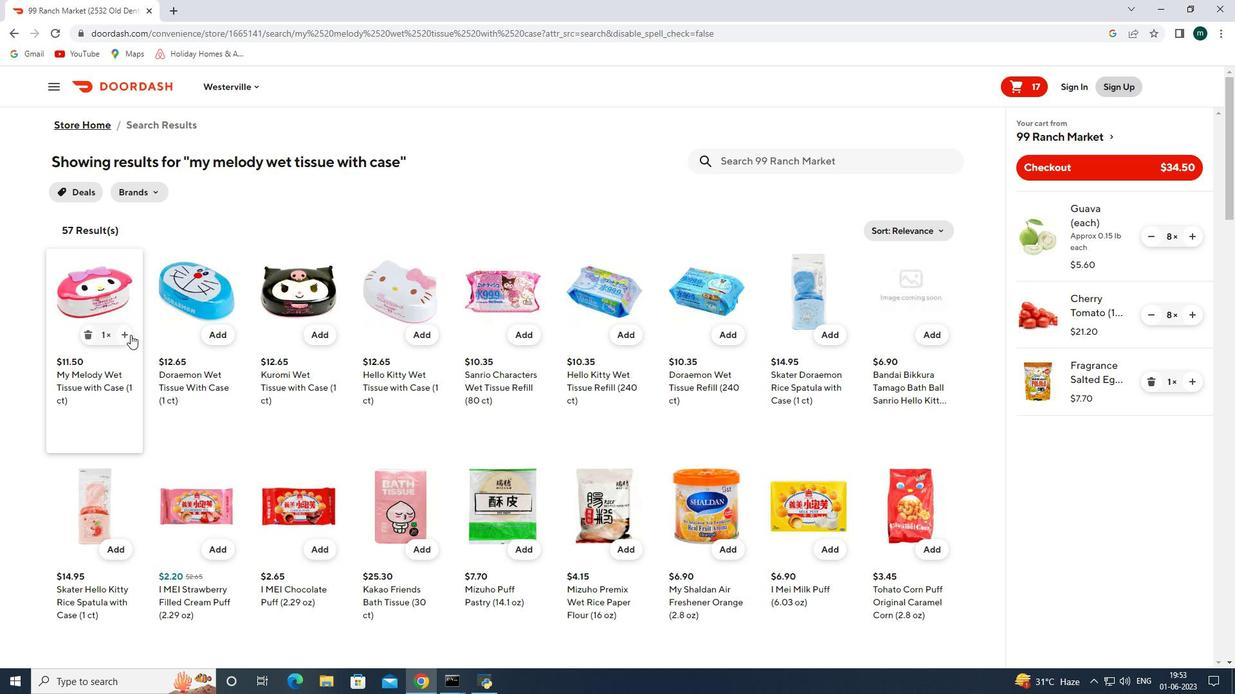 
Action: Mouse pressed left at (130, 335)
Screenshot: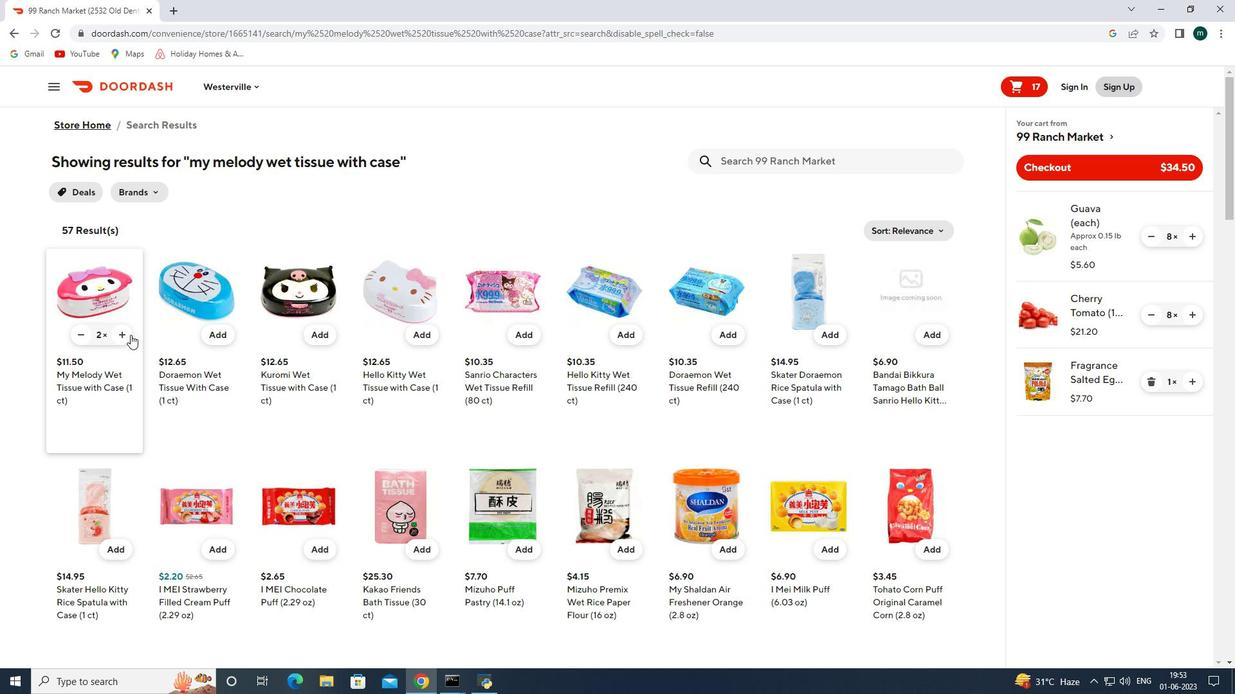 
Action: Mouse pressed left at (130, 335)
Screenshot: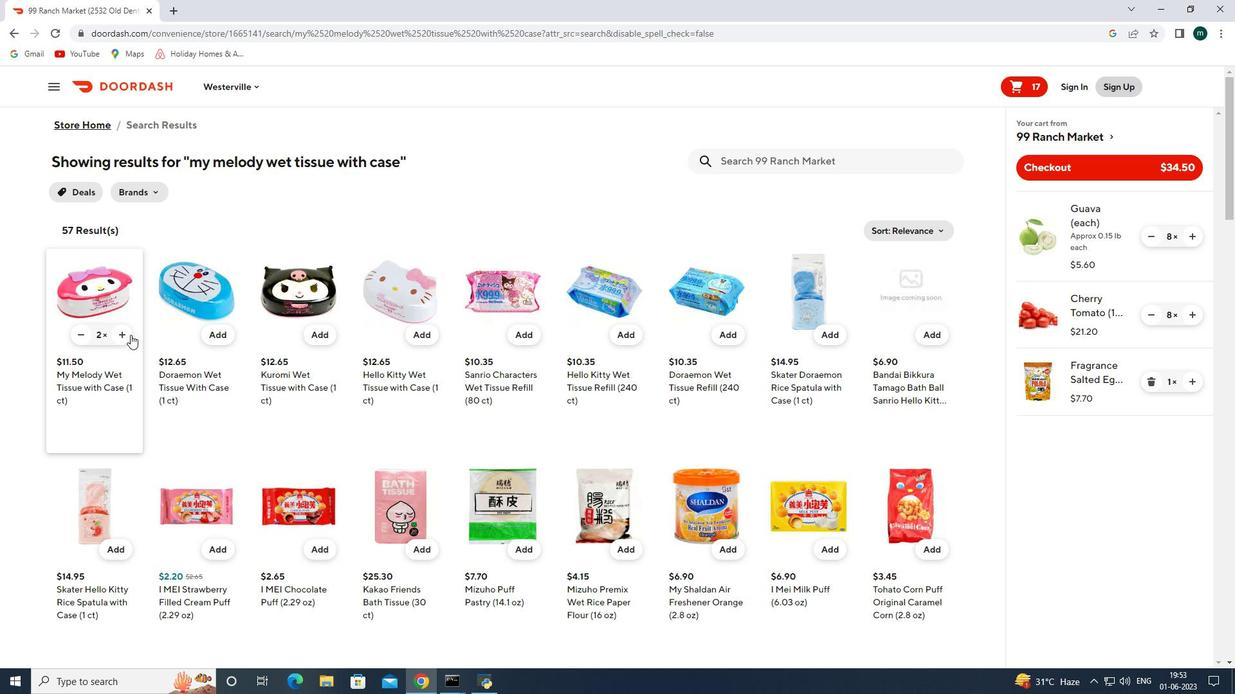 
Action: Mouse pressed left at (130, 335)
Screenshot: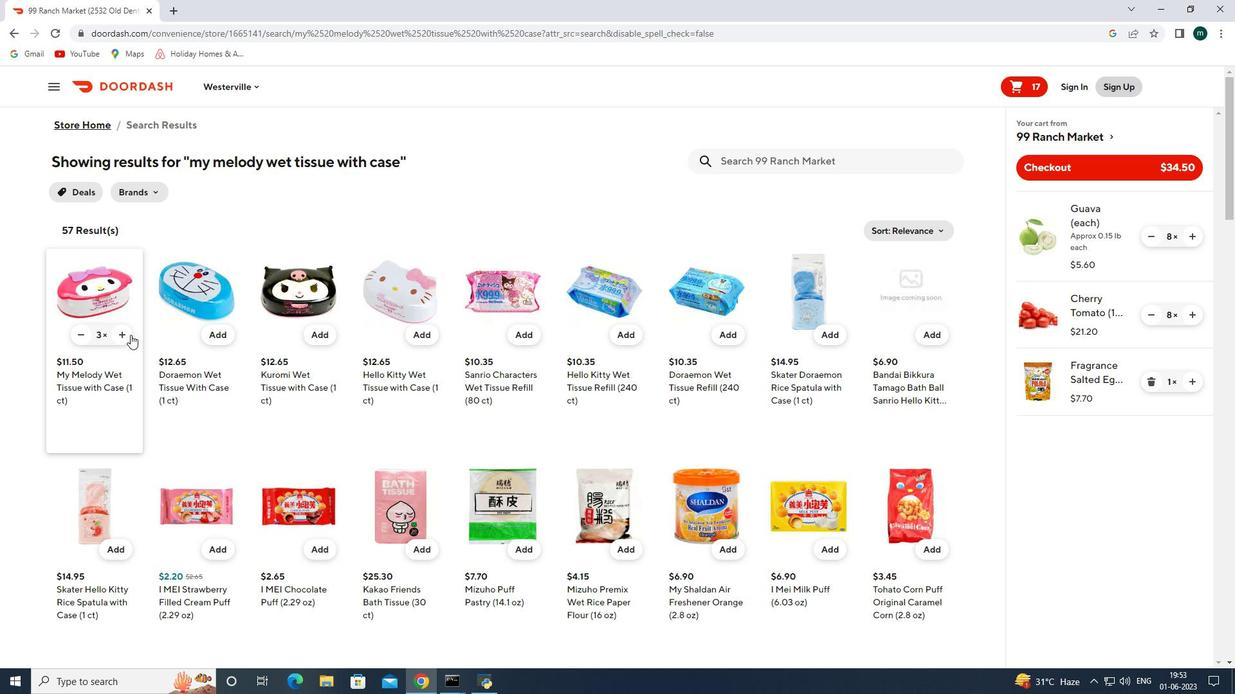 
Action: Mouse pressed left at (130, 335)
Screenshot: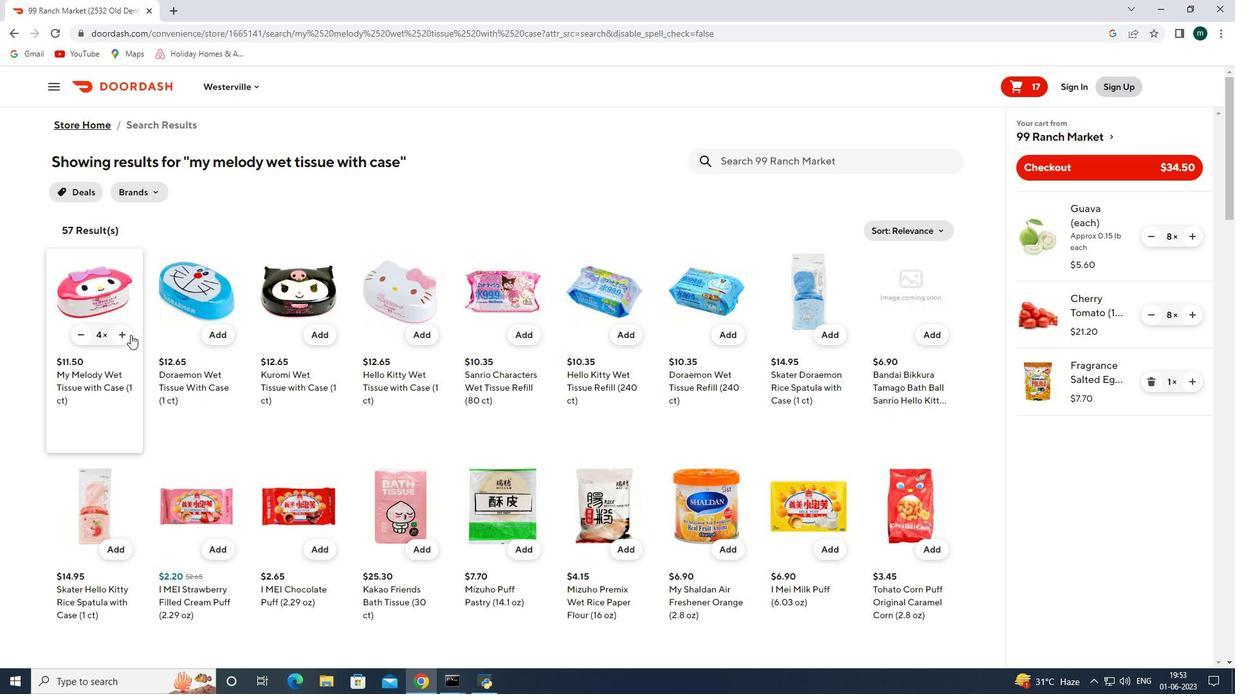 
Action: Mouse pressed left at (130, 335)
Screenshot: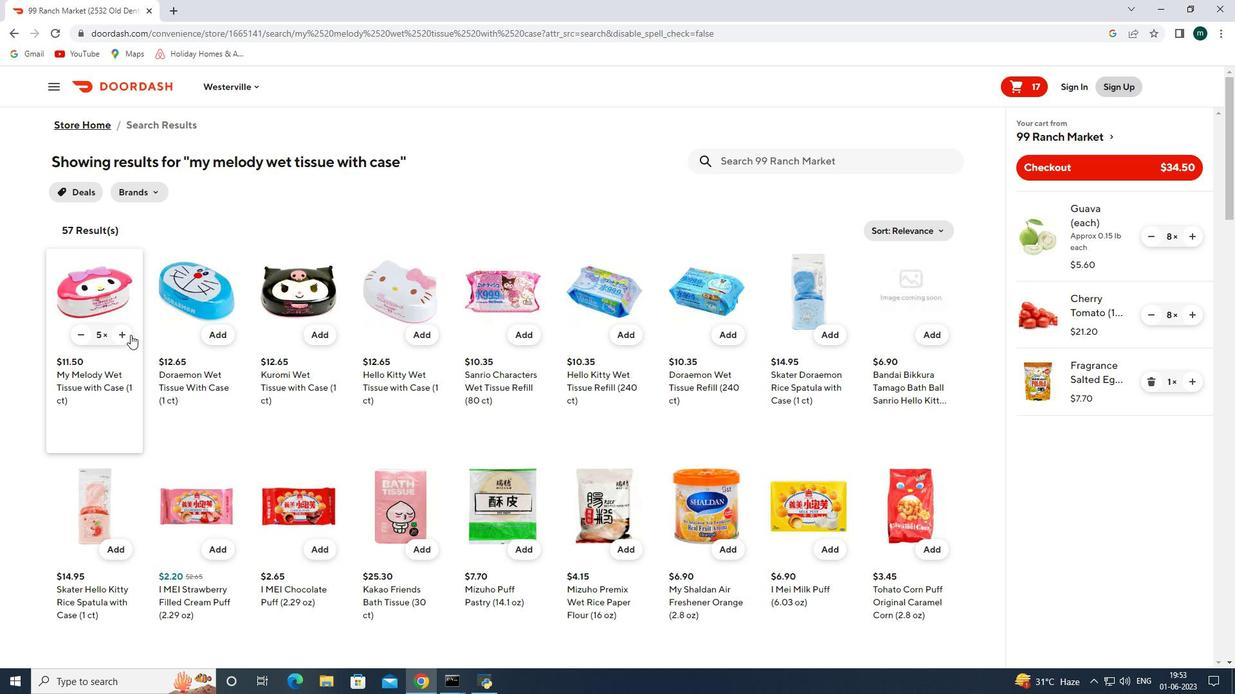 
Action: Mouse pressed left at (130, 335)
Screenshot: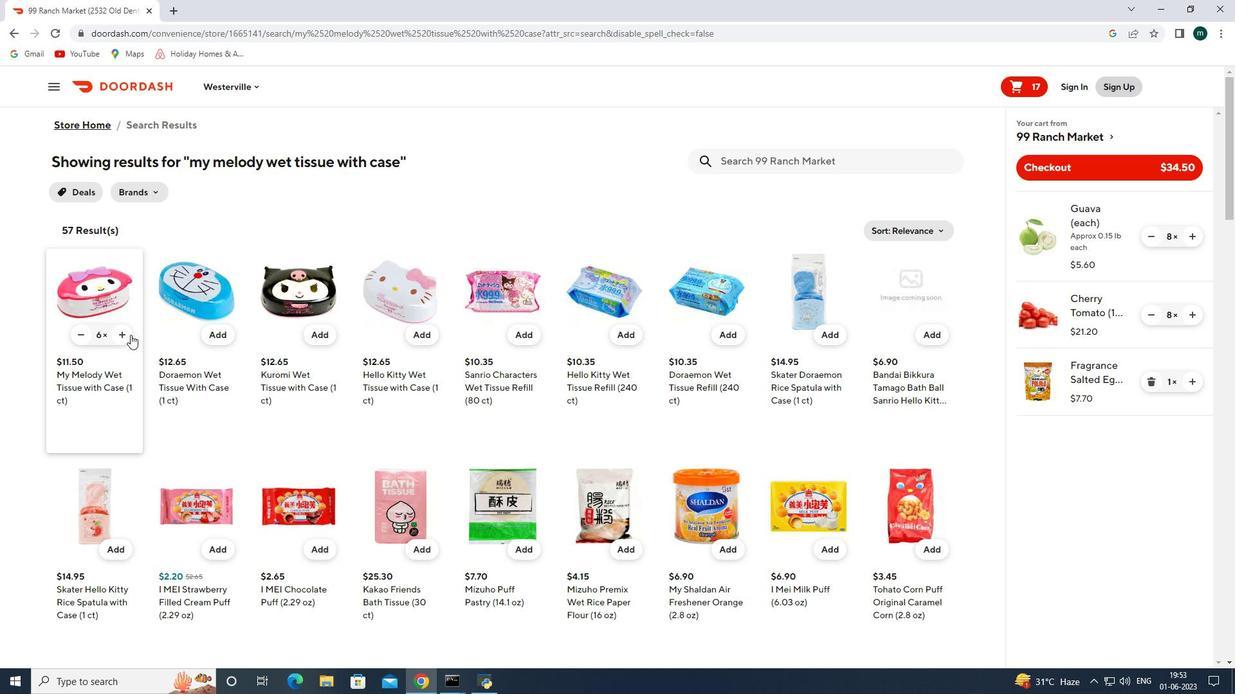 
Action: Mouse moved to (746, 160)
Screenshot: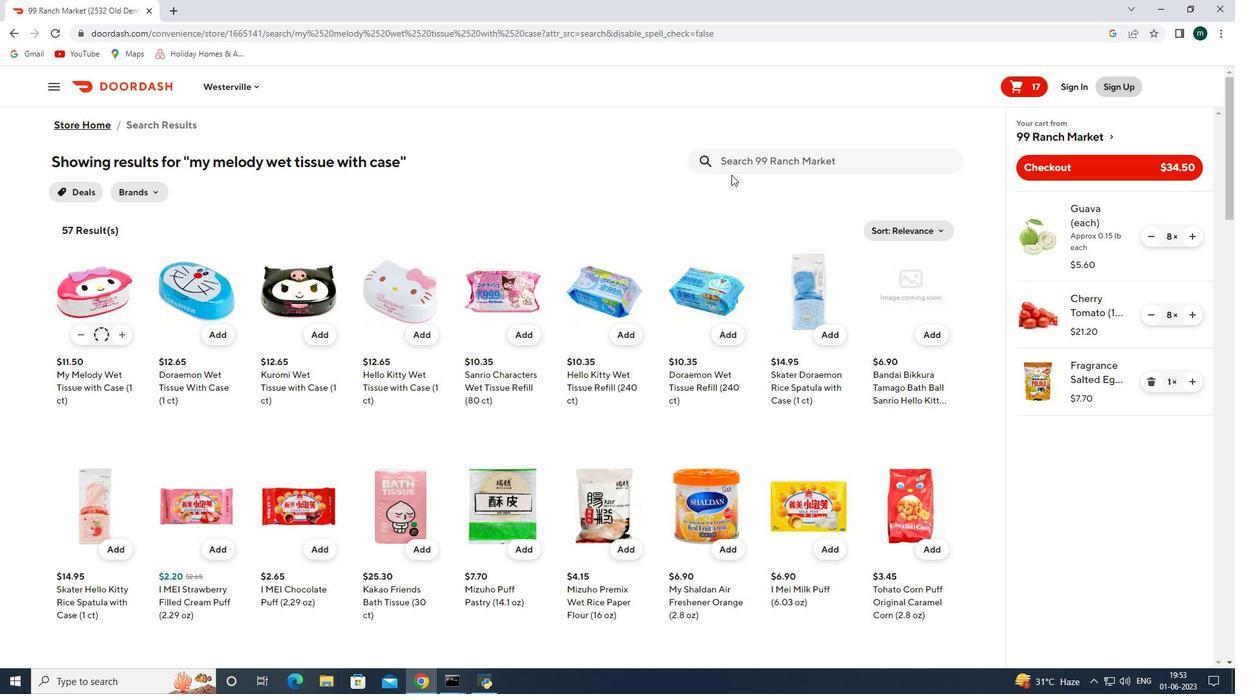 
Action: Mouse pressed left at (746, 160)
Screenshot: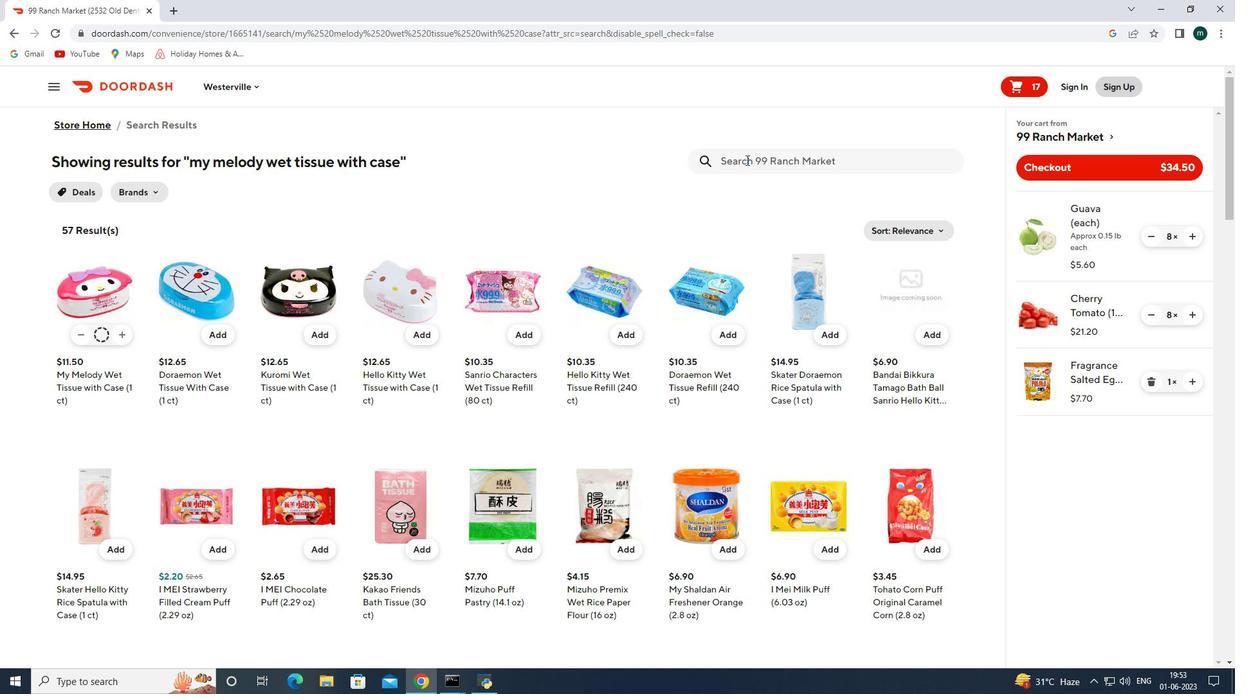 
Action: Mouse moved to (745, 160)
Screenshot: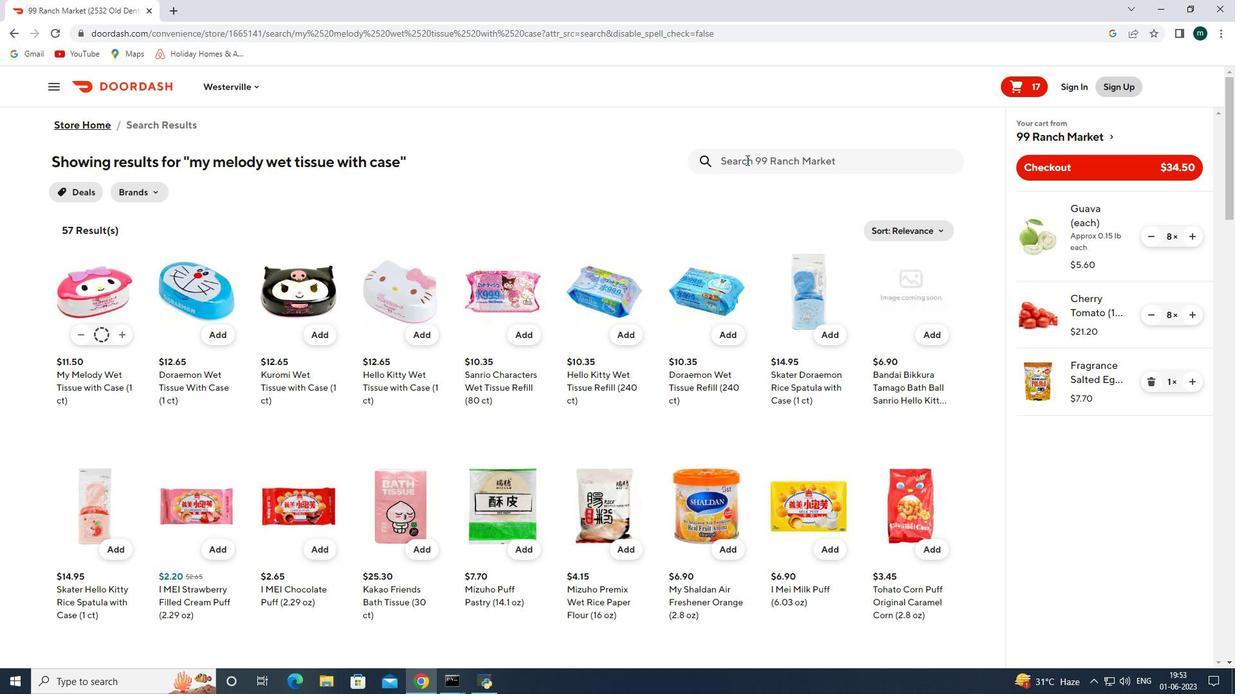 
Action: Key pressed jin<Key.space>jin<Key.space>g<Key.backspace>jelly<Key.space>stris<Key.enter>
Screenshot: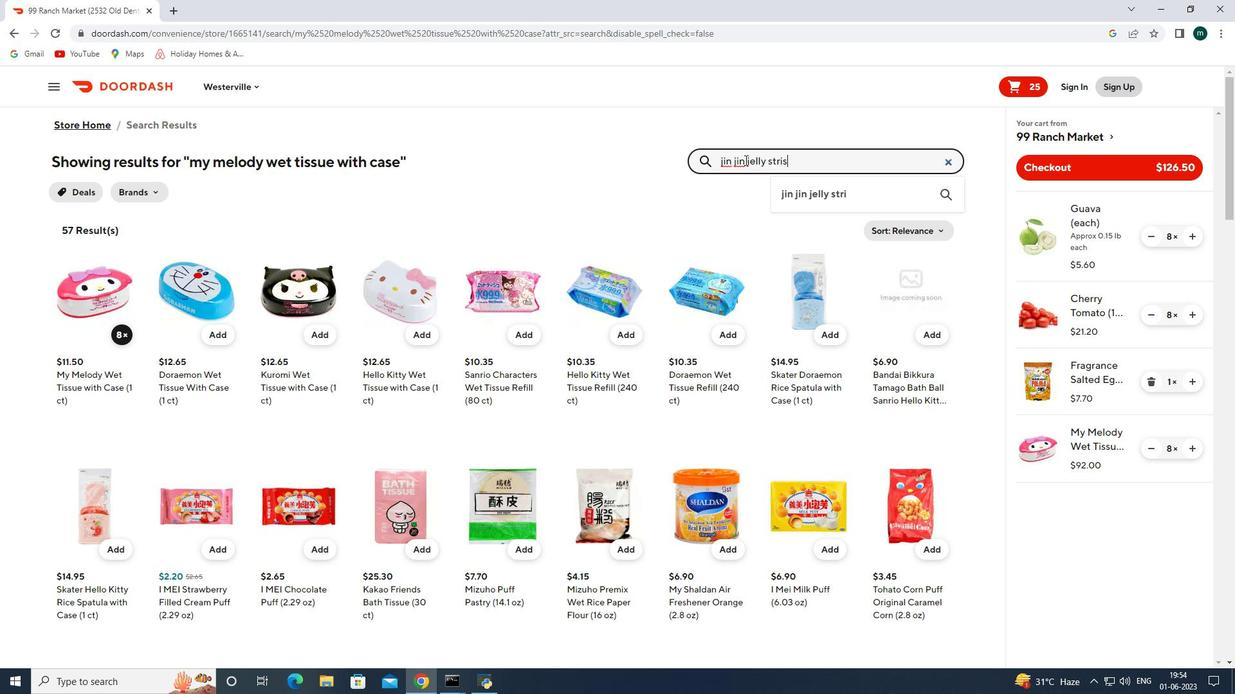 
Action: Mouse moved to (123, 362)
Screenshot: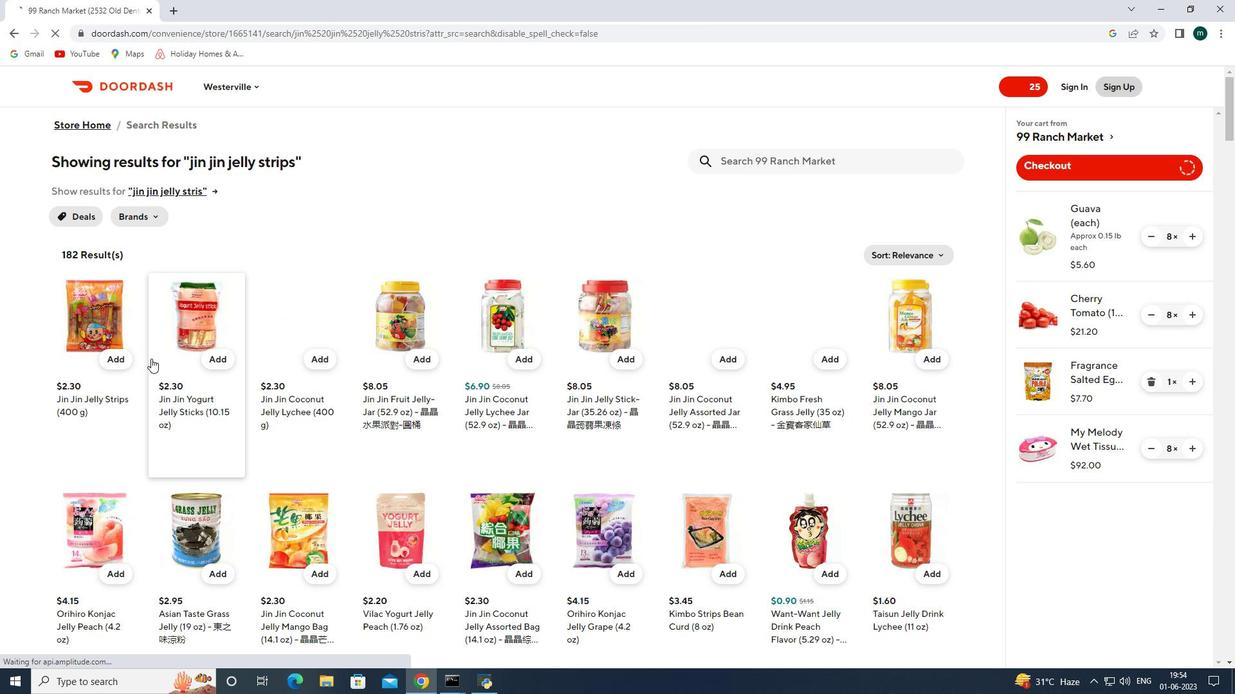 
Action: Mouse pressed left at (123, 362)
Screenshot: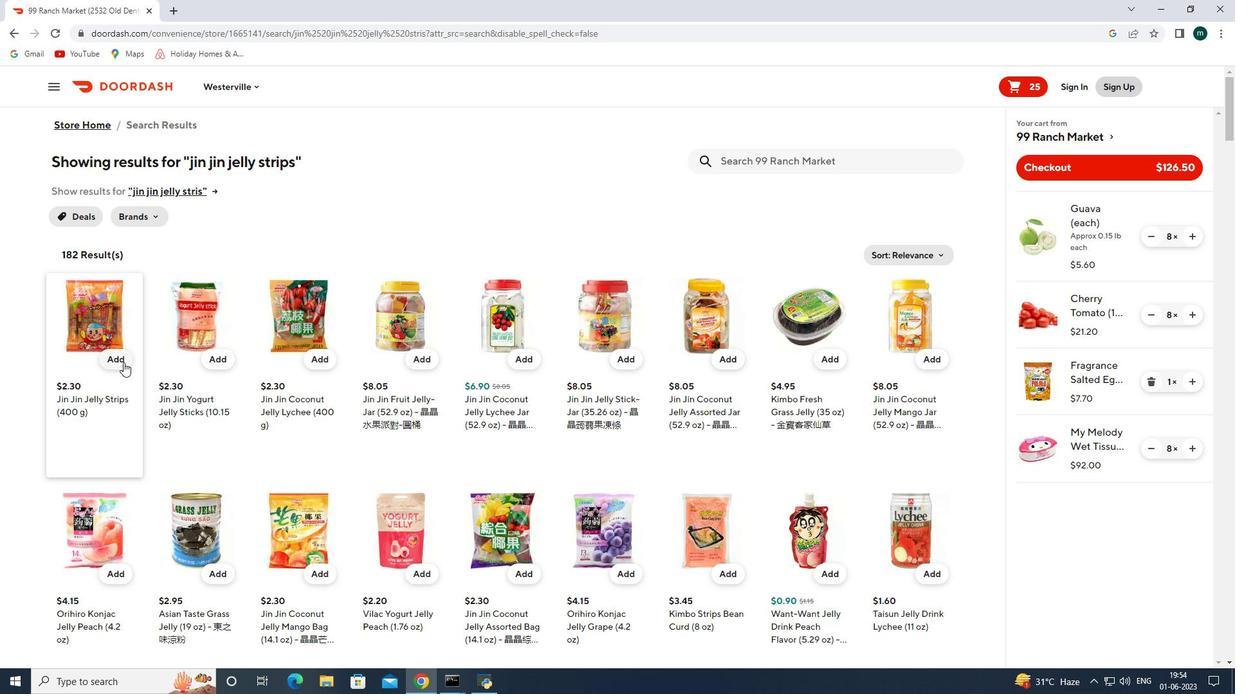 
Action: Mouse moved to (1061, 170)
Screenshot: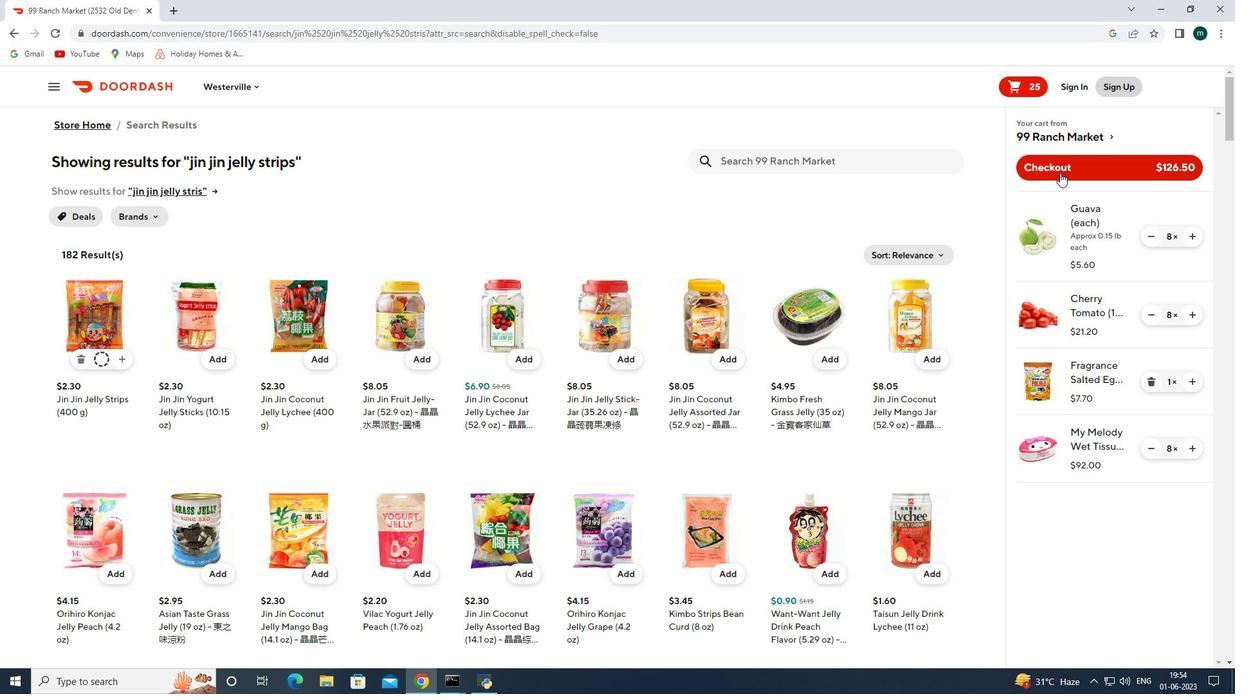 
Action: Mouse pressed left at (1061, 170)
Screenshot: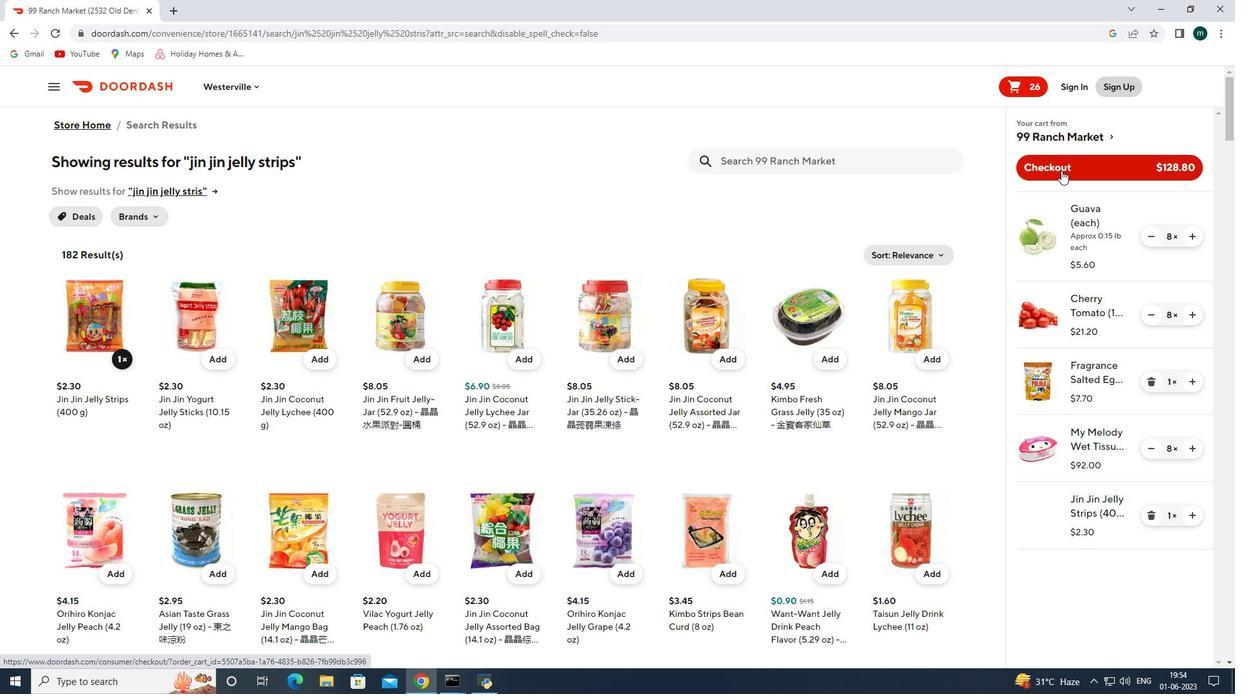 
Action: Mouse moved to (59, 357)
Screenshot: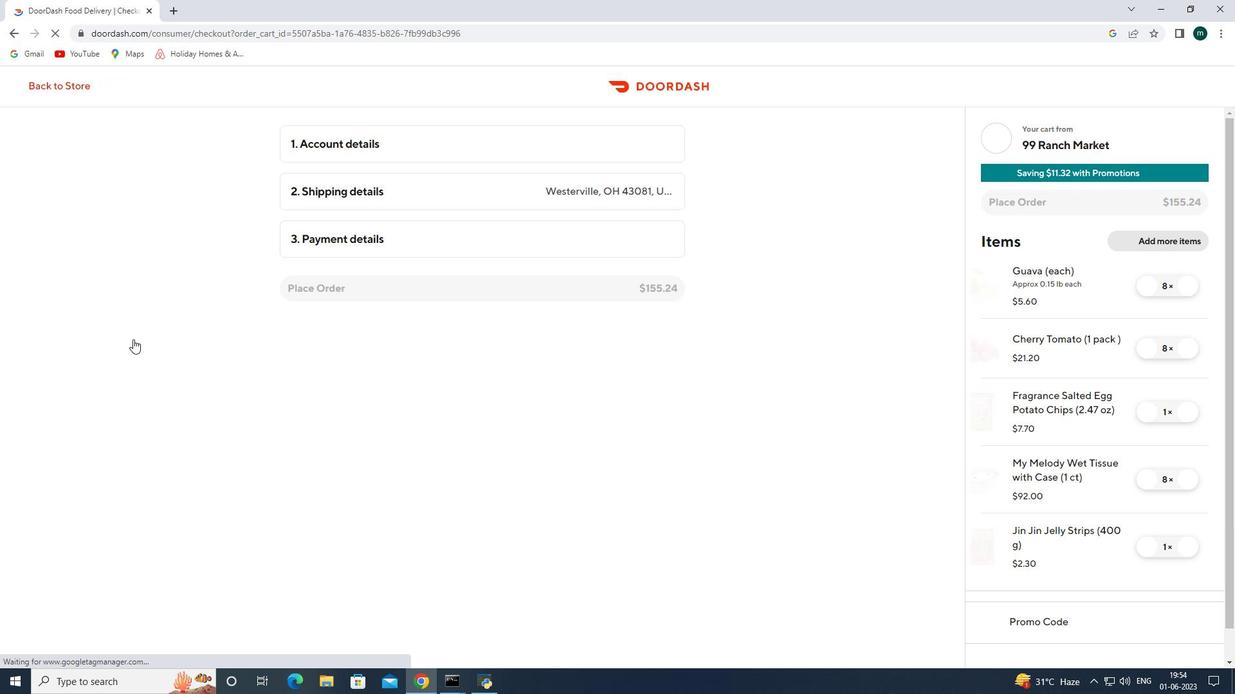 
